 Task: Find connections with filter location Sanarate with filter topic #lawschoolwith filter profile language Potuguese with filter current company State Bank of India with filter school Shivaji College with filter industry Consumer Goods Rental with filter service category Leadership Development with filter keywords title Housekeeper
Action: Mouse moved to (622, 96)
Screenshot: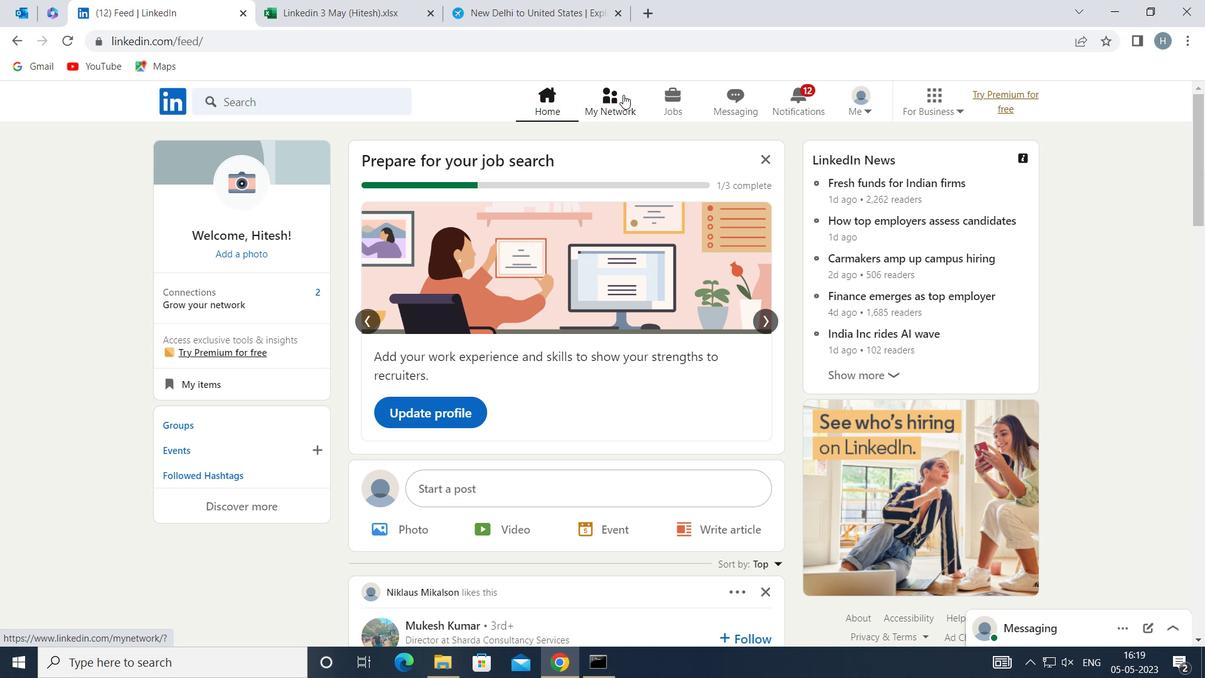 
Action: Mouse pressed left at (622, 96)
Screenshot: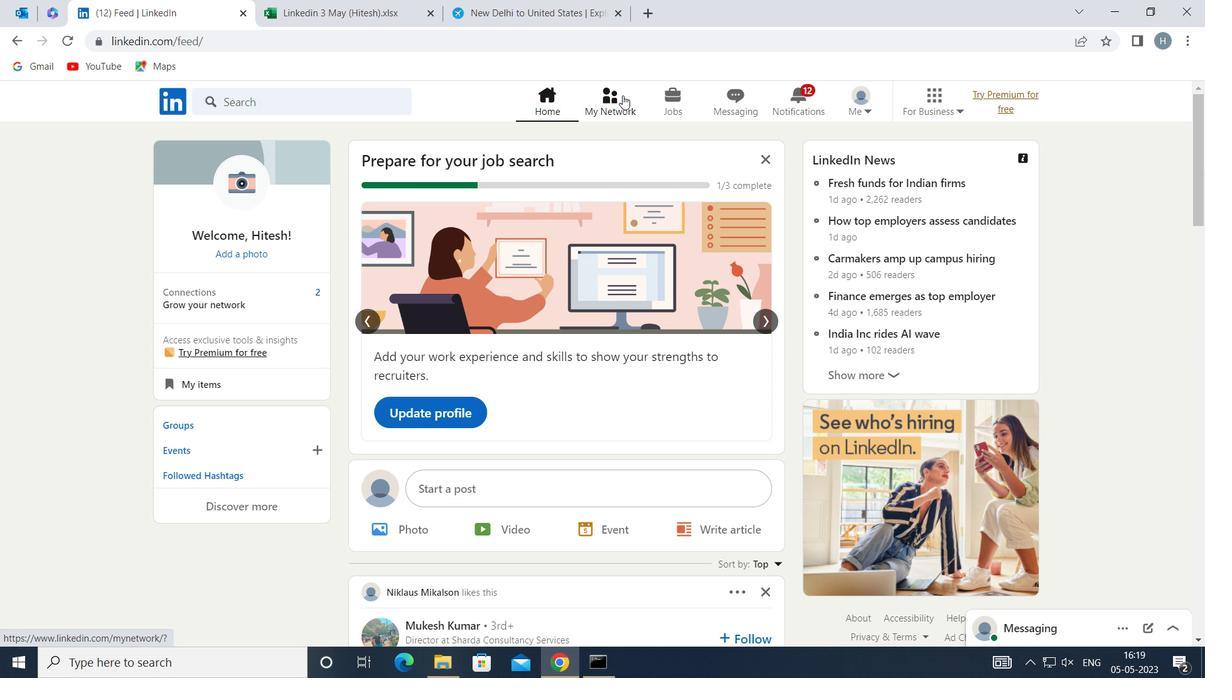 
Action: Mouse moved to (339, 189)
Screenshot: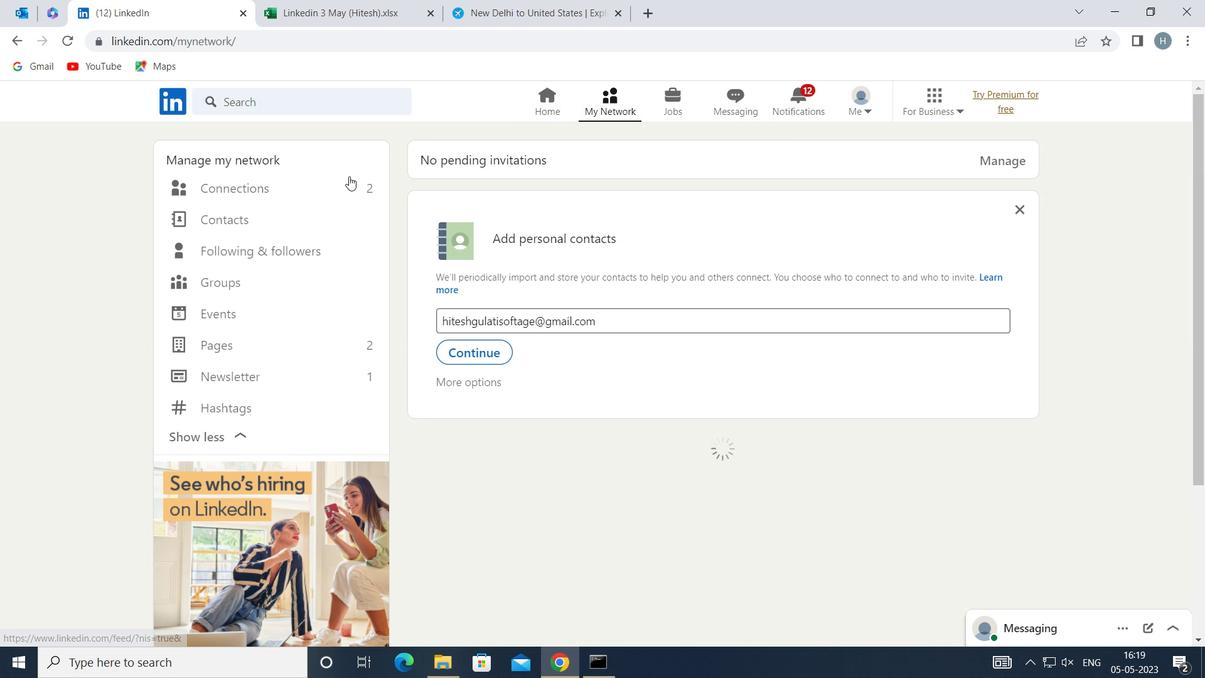 
Action: Mouse pressed left at (339, 189)
Screenshot: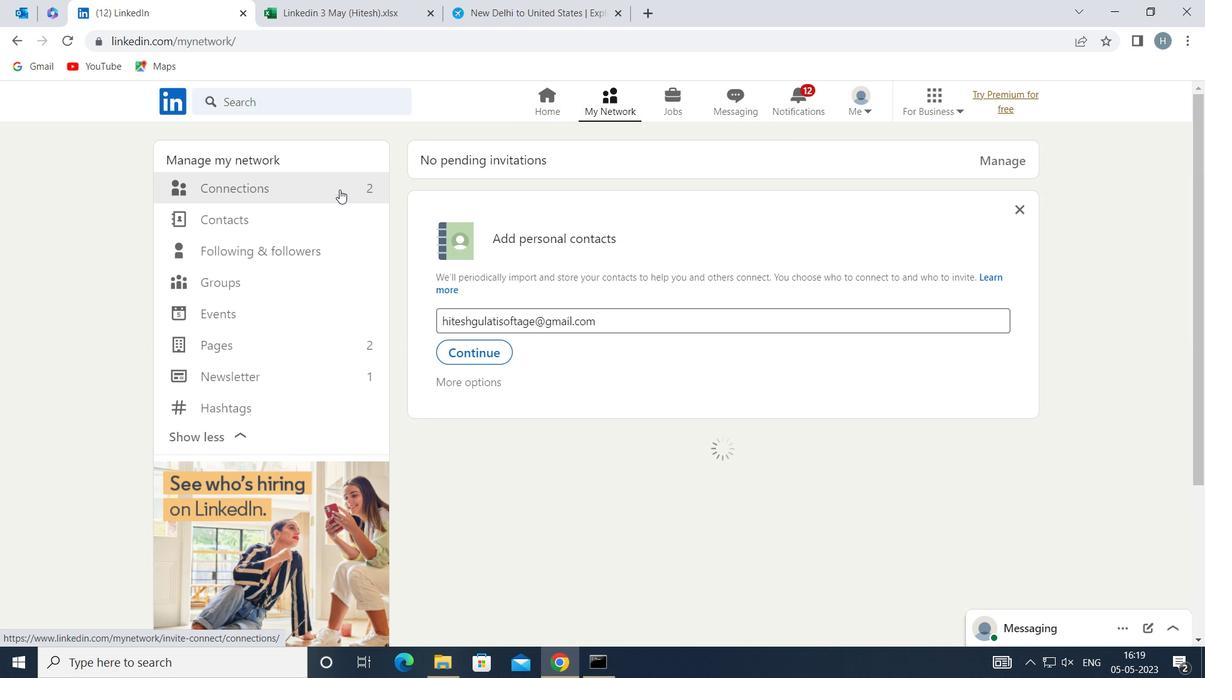 
Action: Mouse moved to (734, 186)
Screenshot: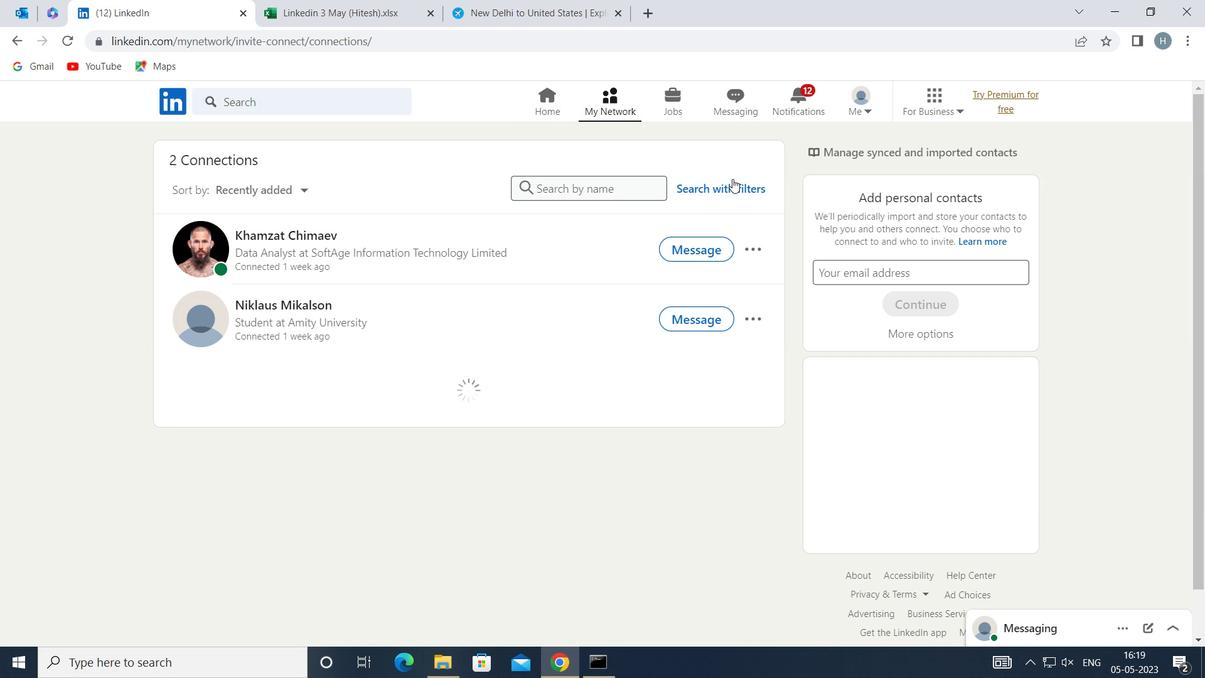 
Action: Mouse pressed left at (734, 186)
Screenshot: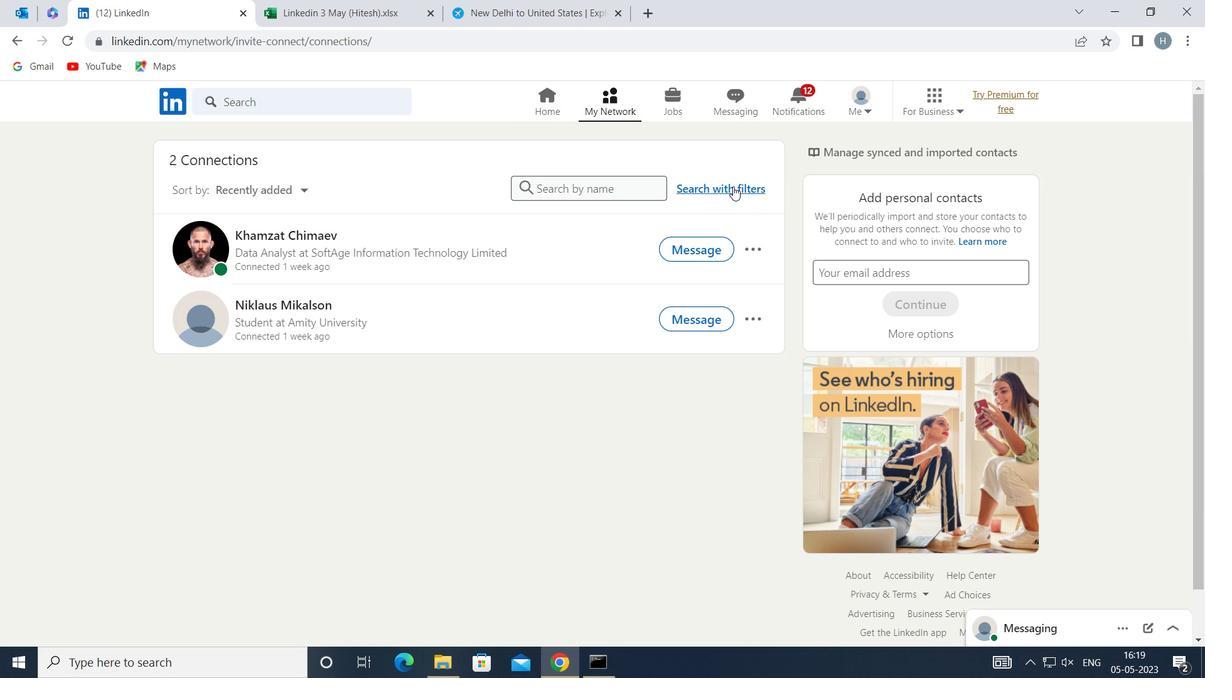 
Action: Mouse moved to (665, 141)
Screenshot: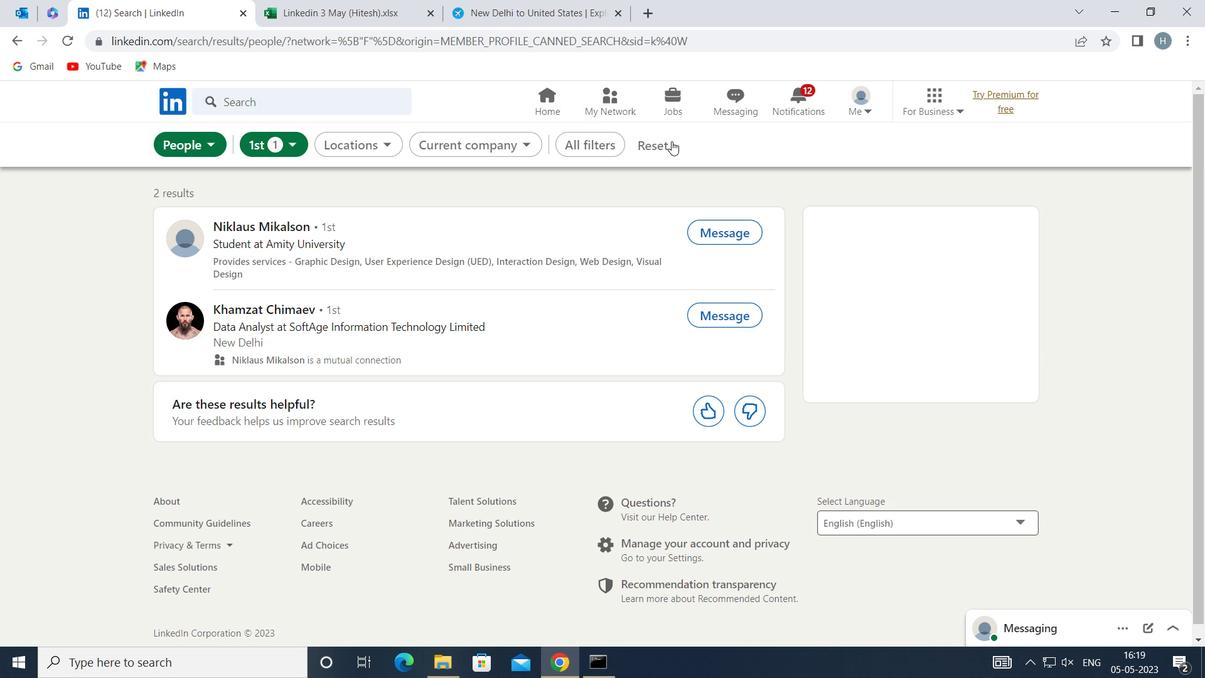 
Action: Mouse pressed left at (665, 141)
Screenshot: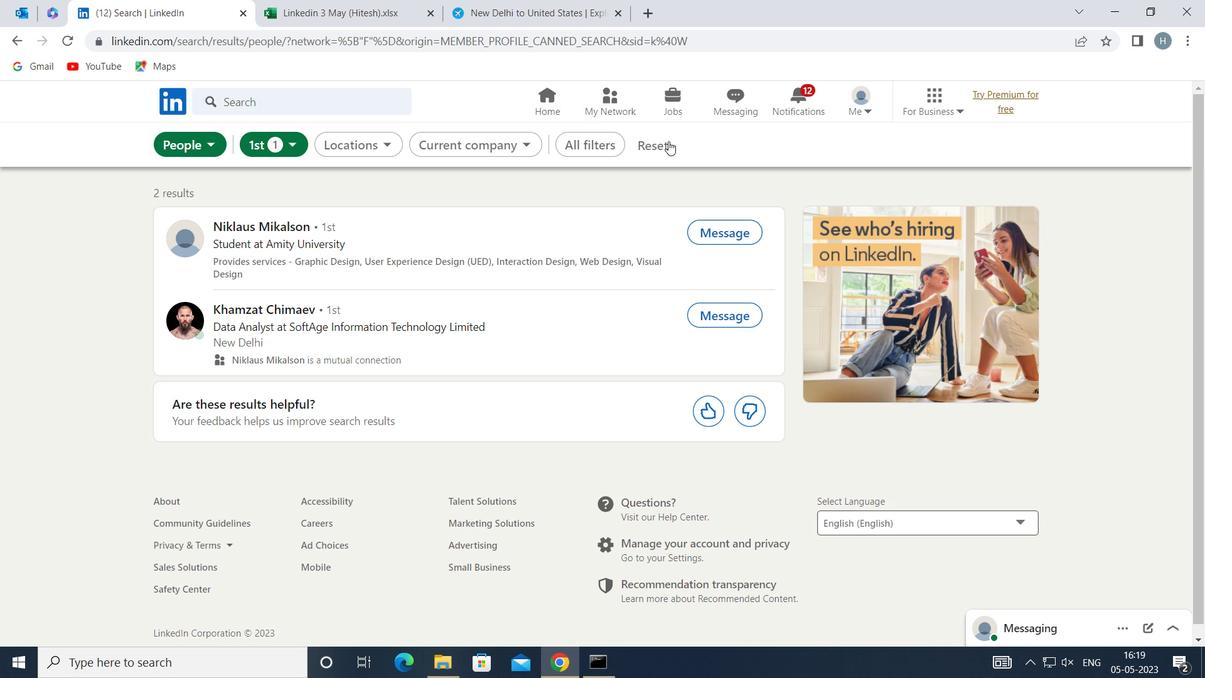 
Action: Mouse moved to (624, 149)
Screenshot: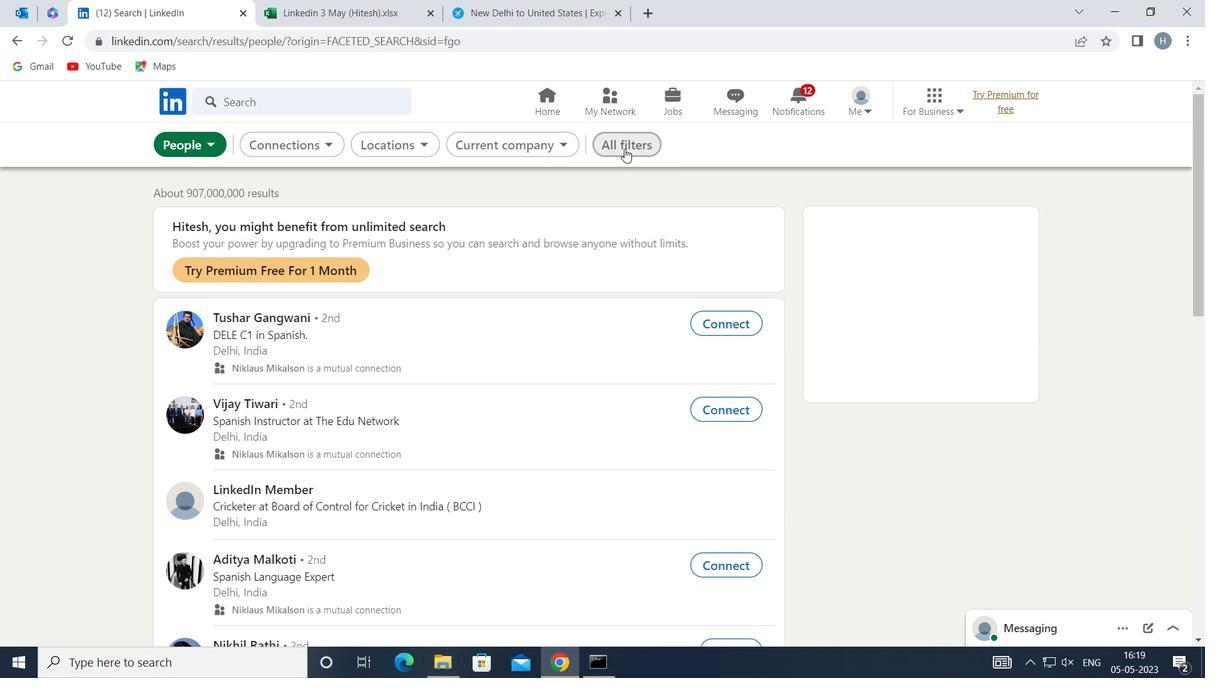 
Action: Mouse pressed left at (624, 149)
Screenshot: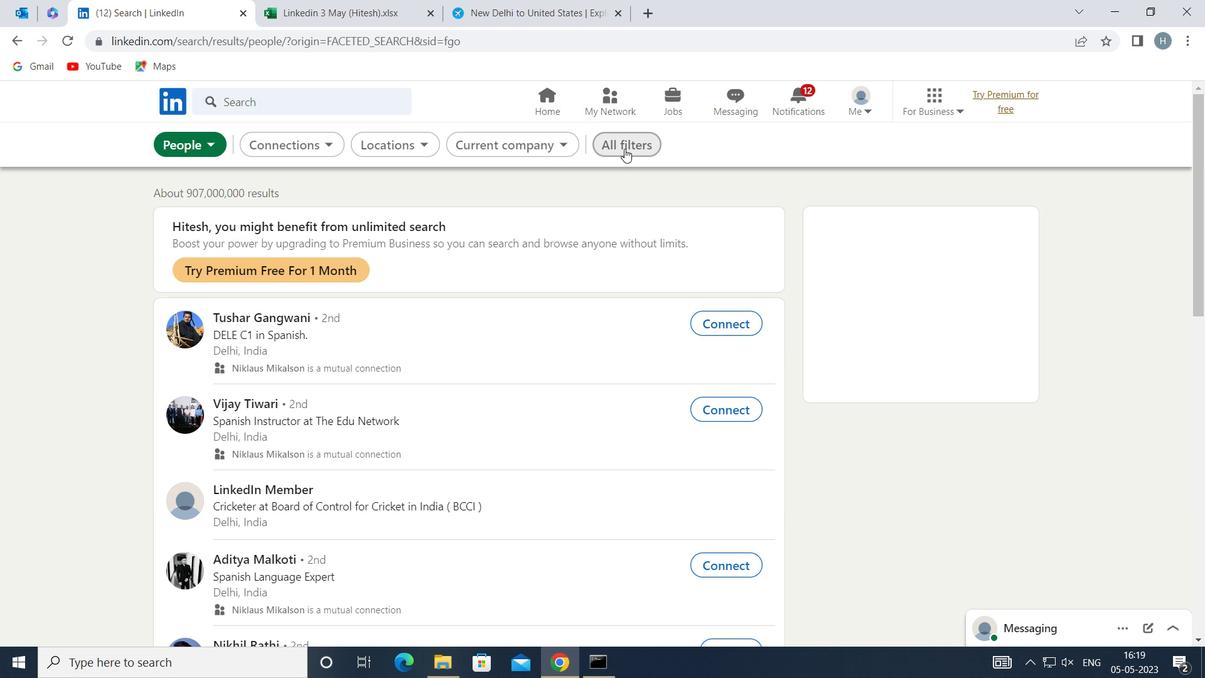 
Action: Mouse moved to (1036, 373)
Screenshot: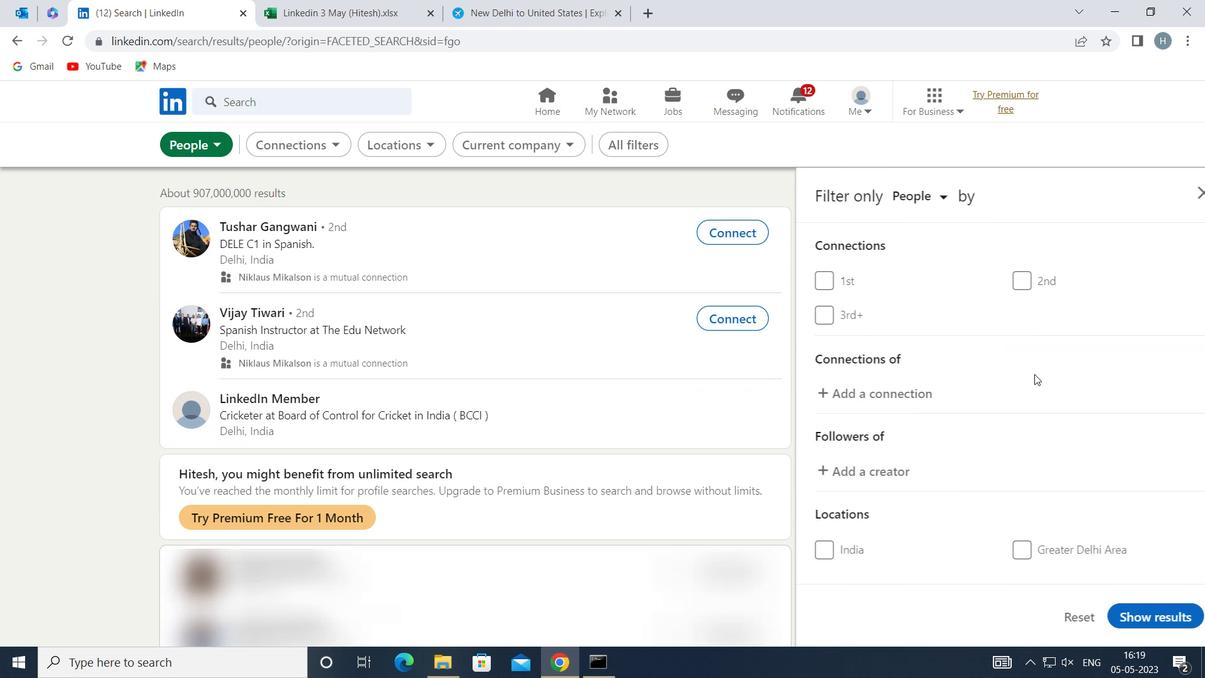
Action: Mouse scrolled (1036, 372) with delta (0, 0)
Screenshot: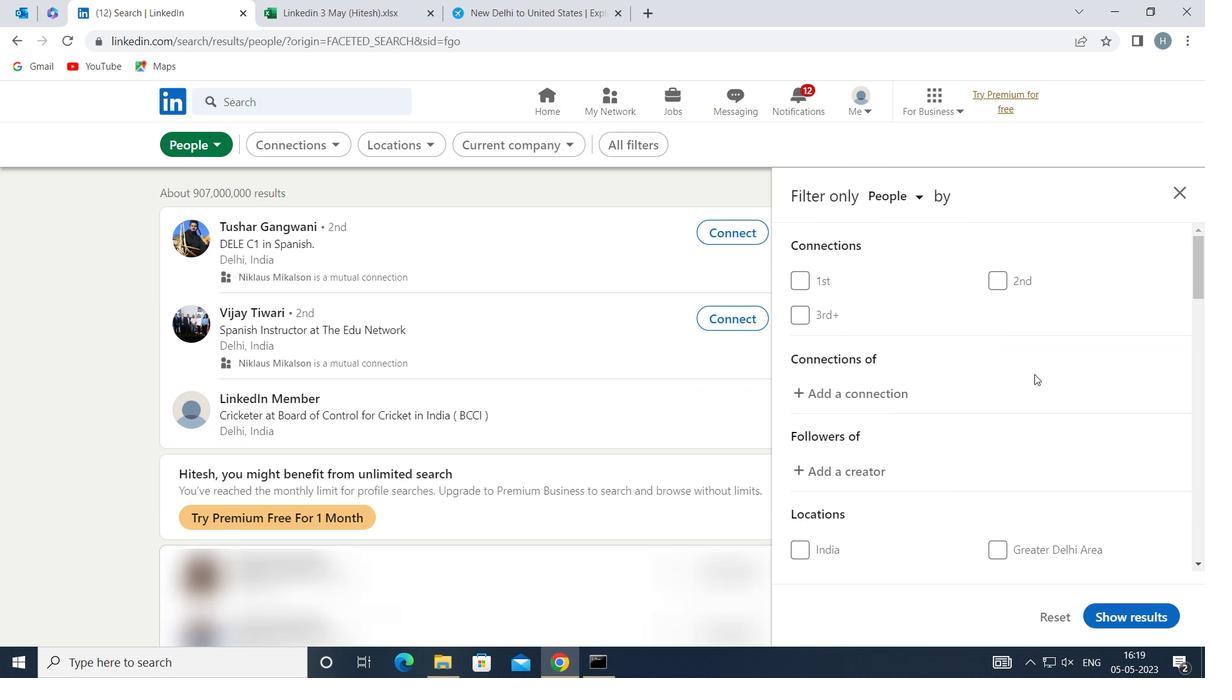 
Action: Mouse scrolled (1036, 372) with delta (0, 0)
Screenshot: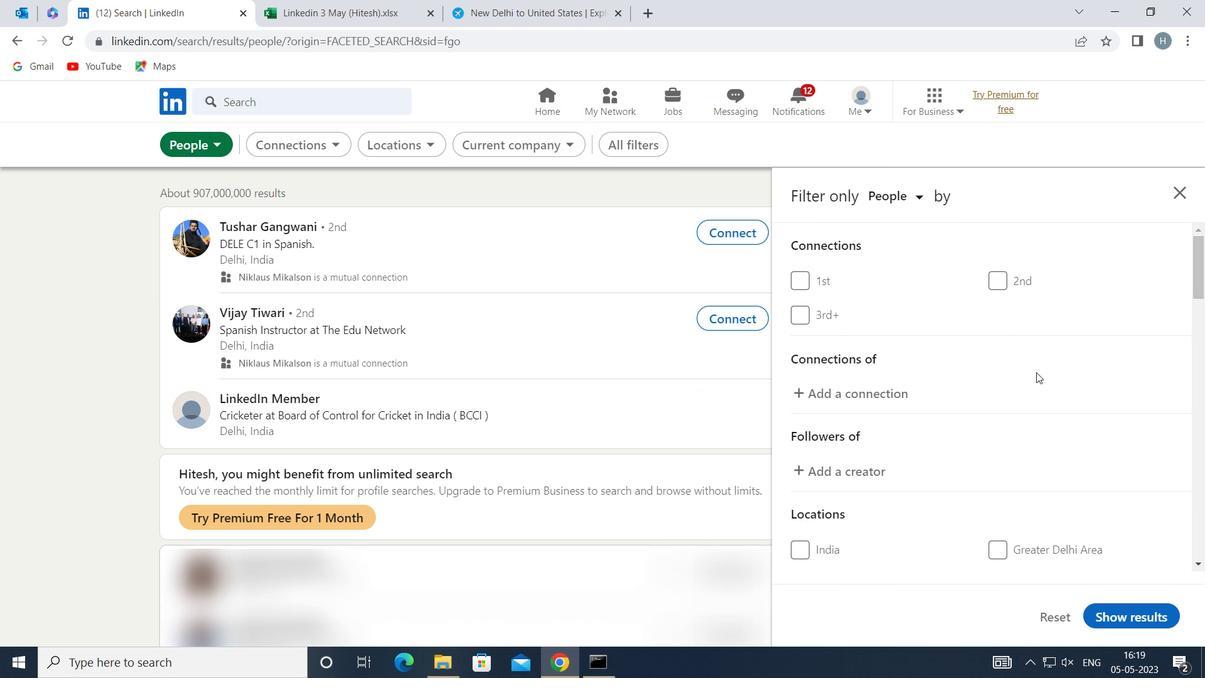 
Action: Mouse scrolled (1036, 372) with delta (0, 0)
Screenshot: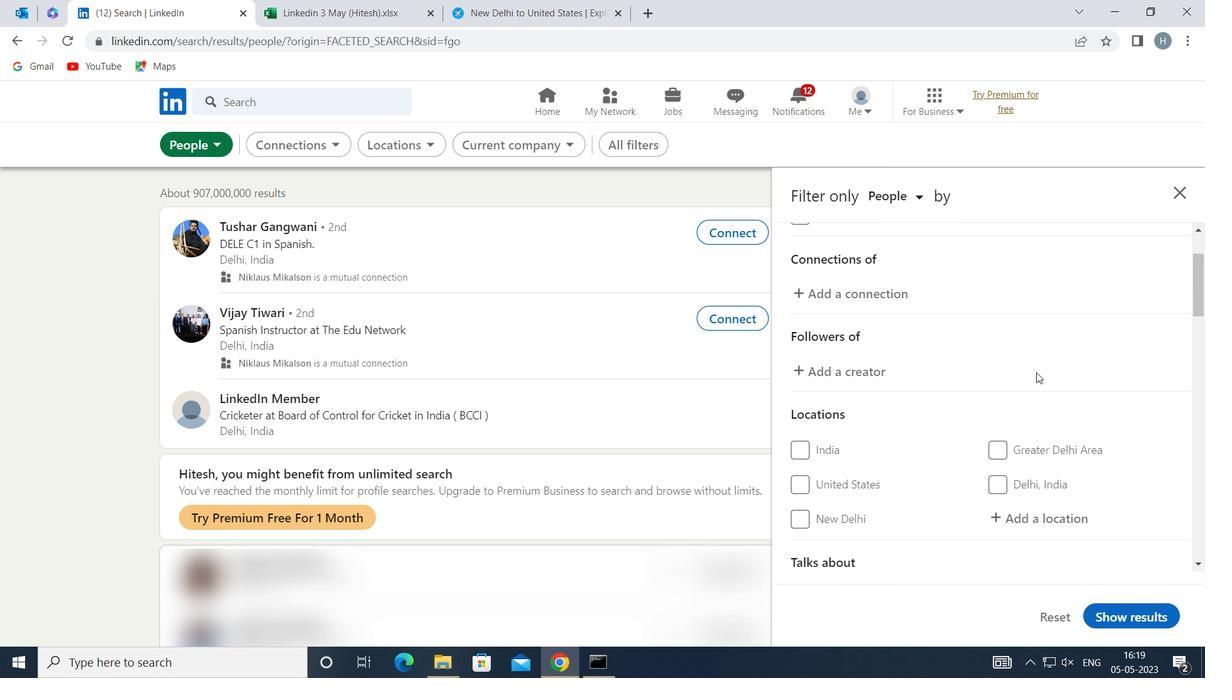 
Action: Mouse moved to (1040, 386)
Screenshot: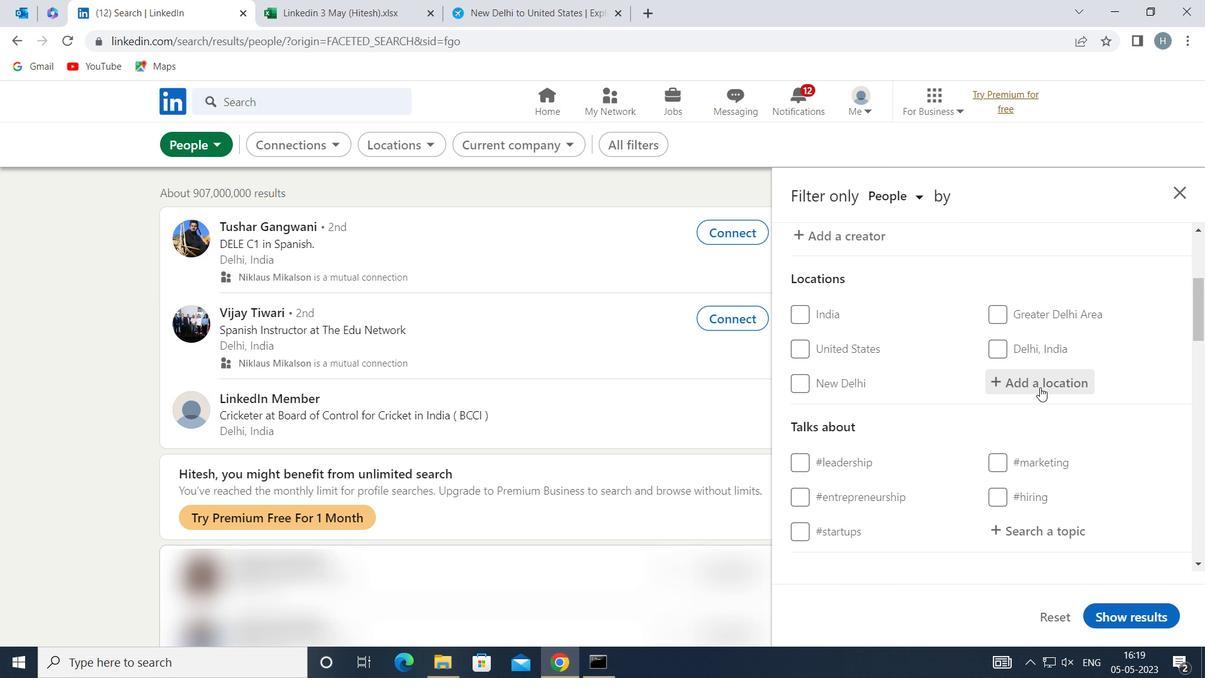 
Action: Mouse pressed left at (1040, 386)
Screenshot: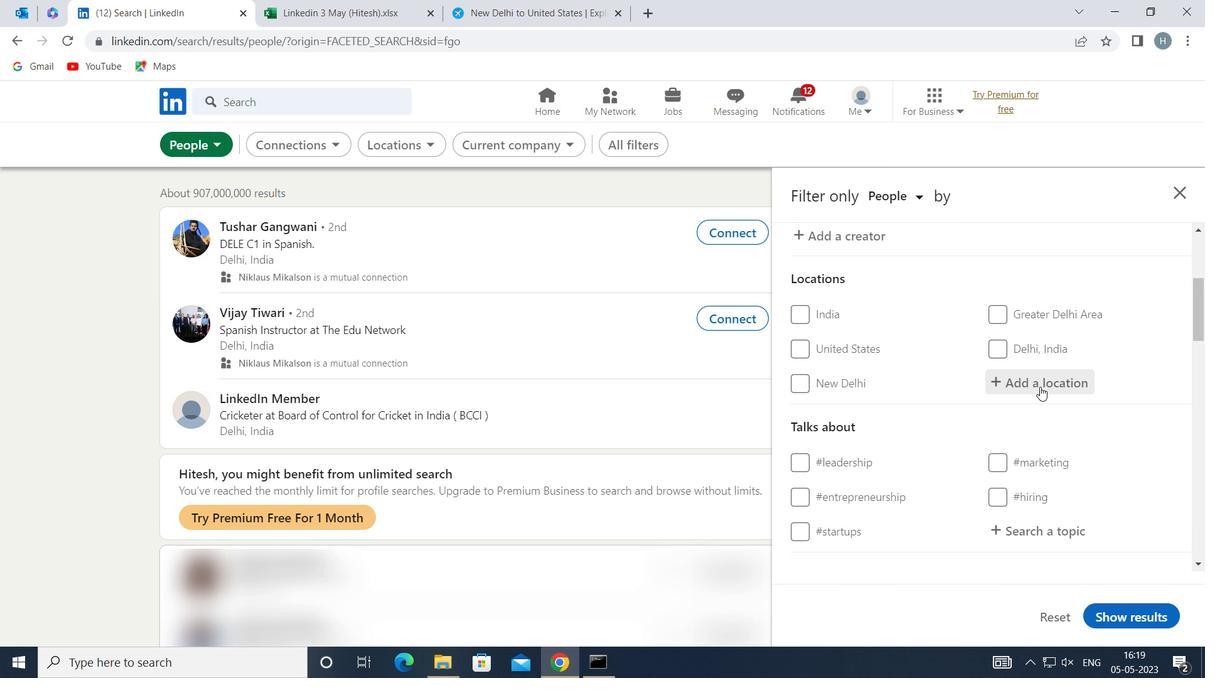 
Action: Key pressed <Key.shift><Key.shift>SANARATE<Key.space>
Screenshot: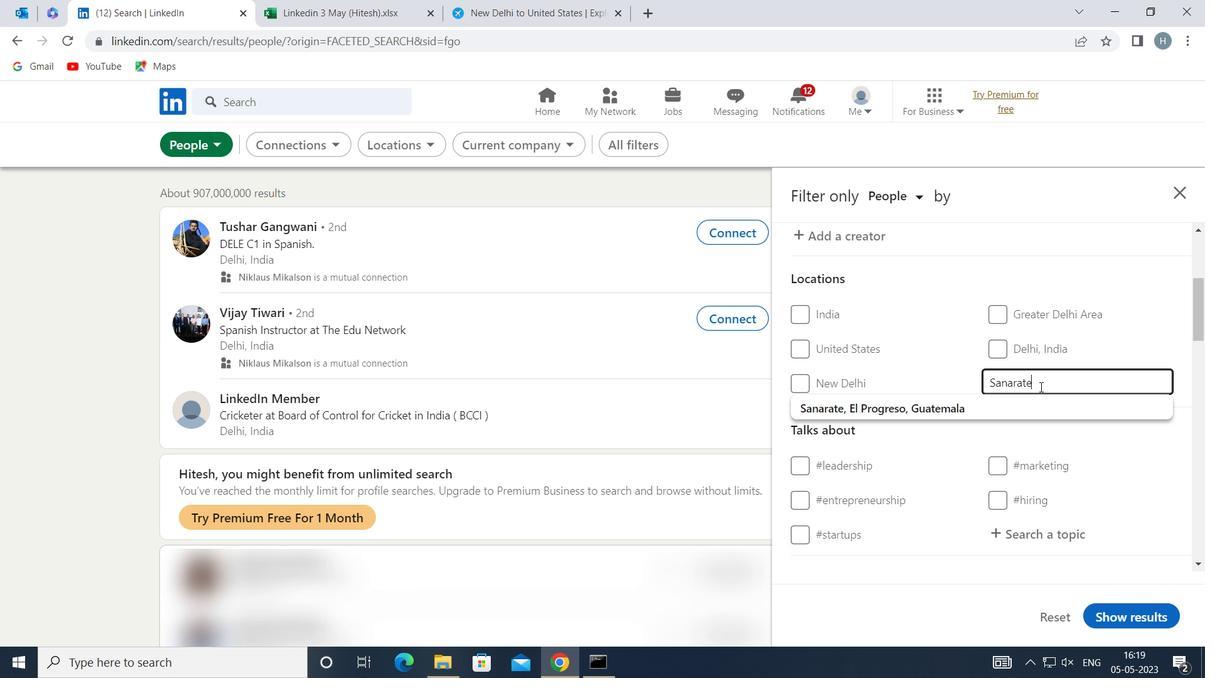 
Action: Mouse moved to (1083, 412)
Screenshot: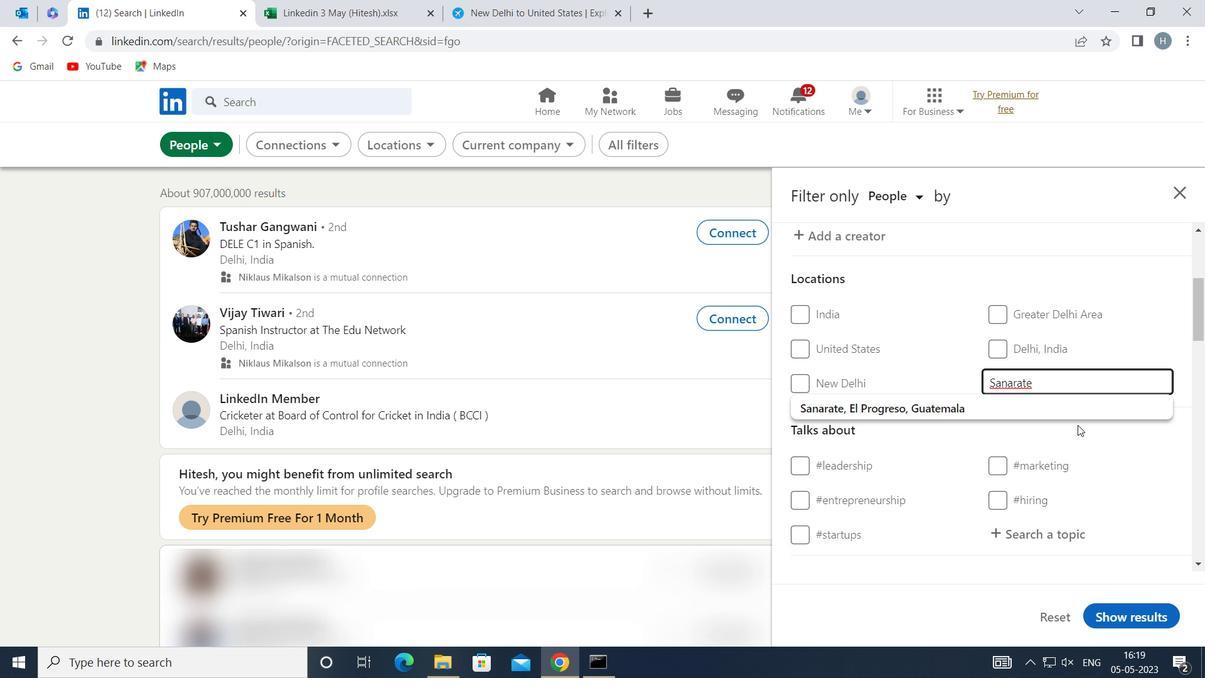 
Action: Mouse pressed left at (1083, 412)
Screenshot: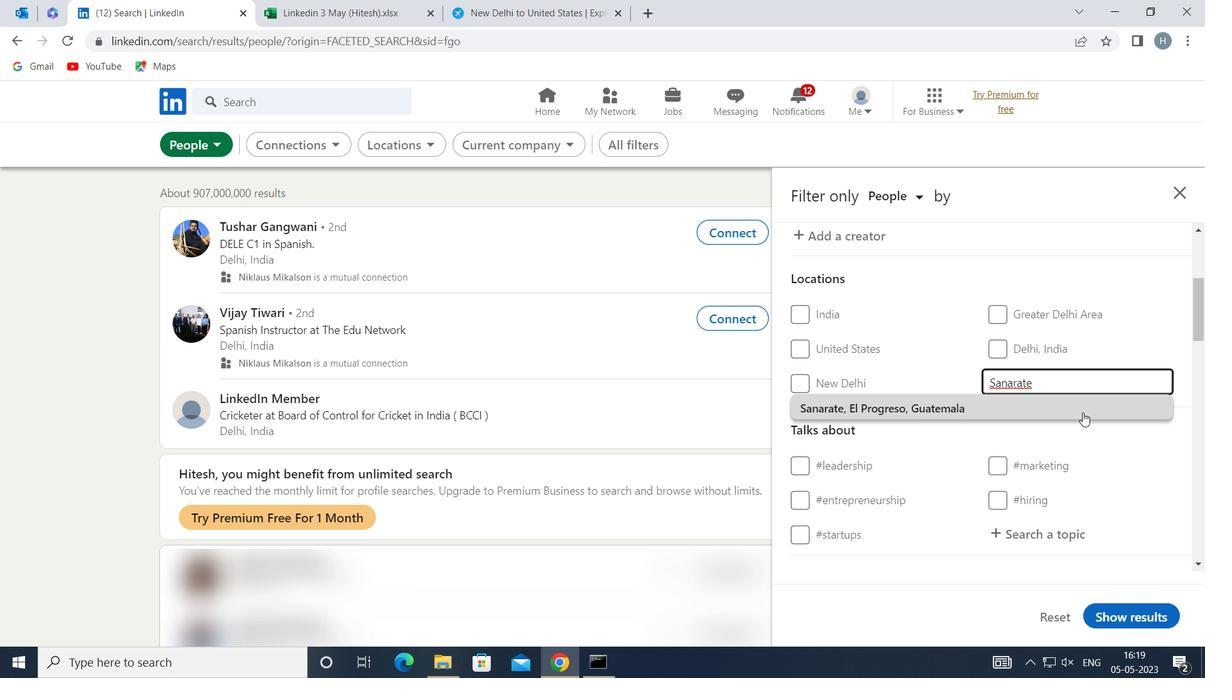 
Action: Mouse moved to (1083, 410)
Screenshot: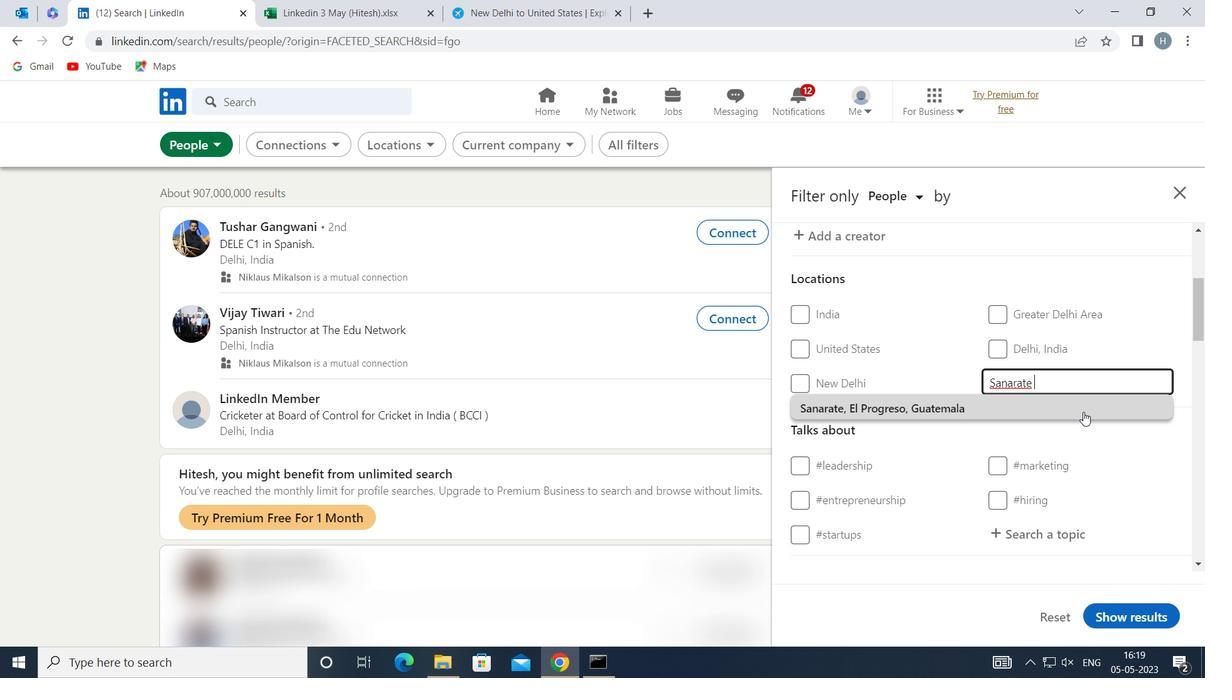 
Action: Mouse scrolled (1083, 410) with delta (0, 0)
Screenshot: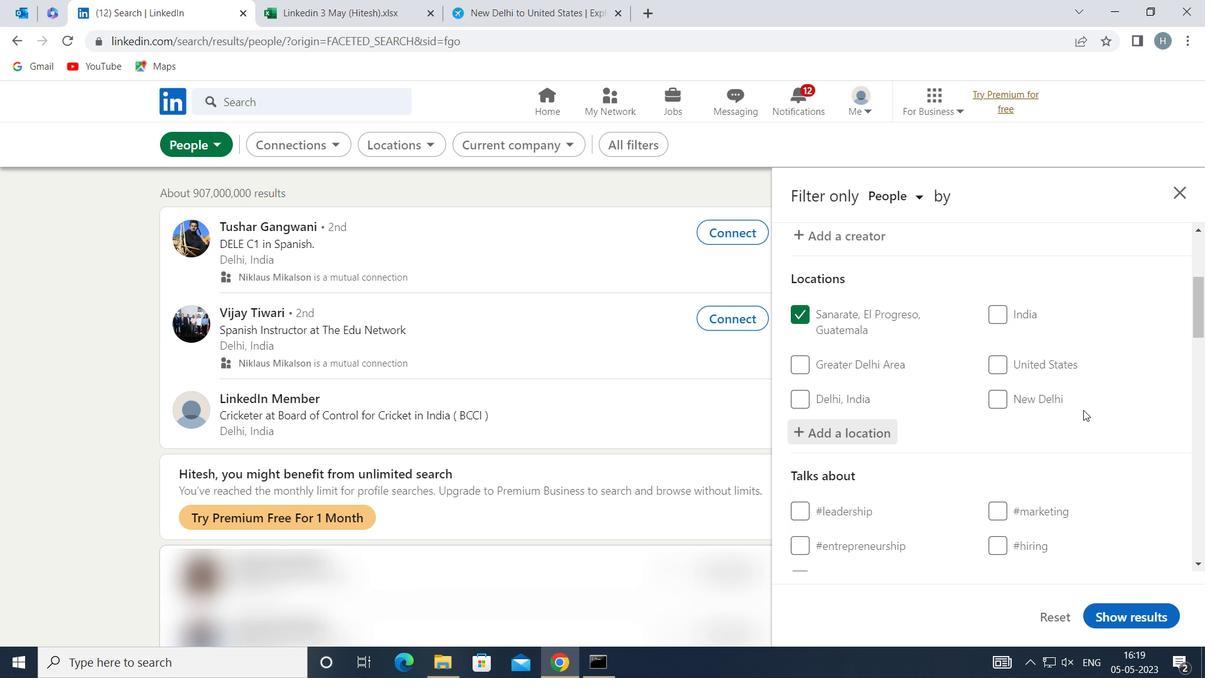 
Action: Mouse moved to (1083, 410)
Screenshot: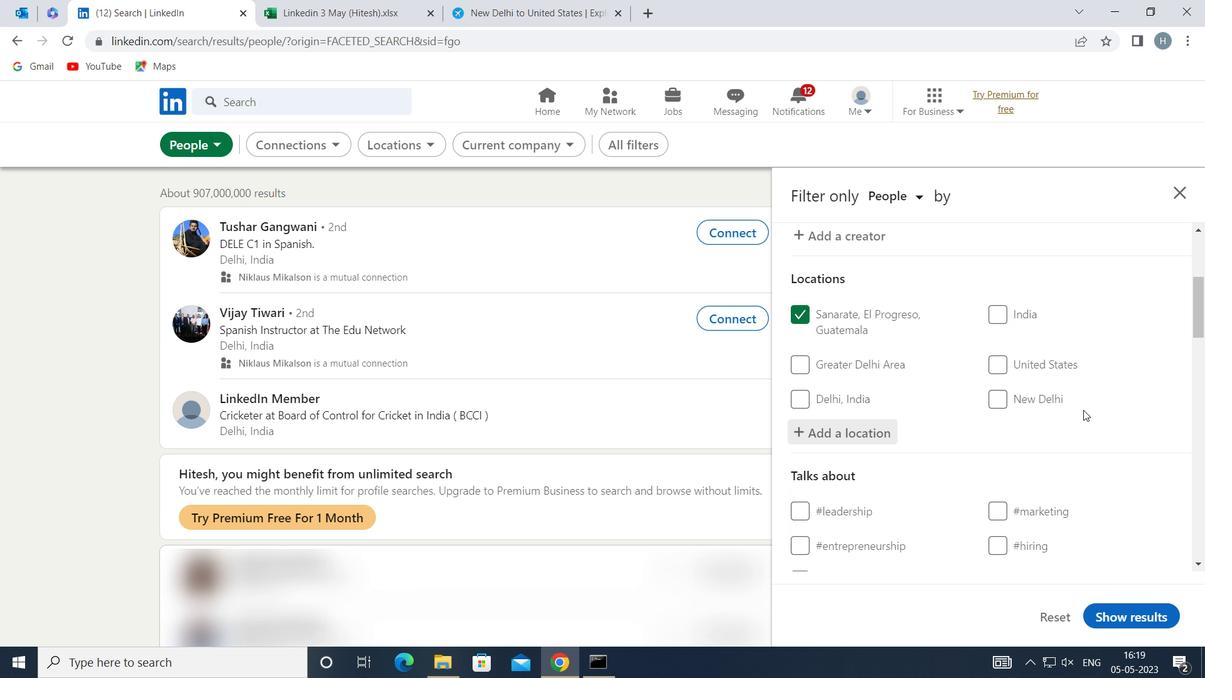 
Action: Mouse scrolled (1083, 409) with delta (0, 0)
Screenshot: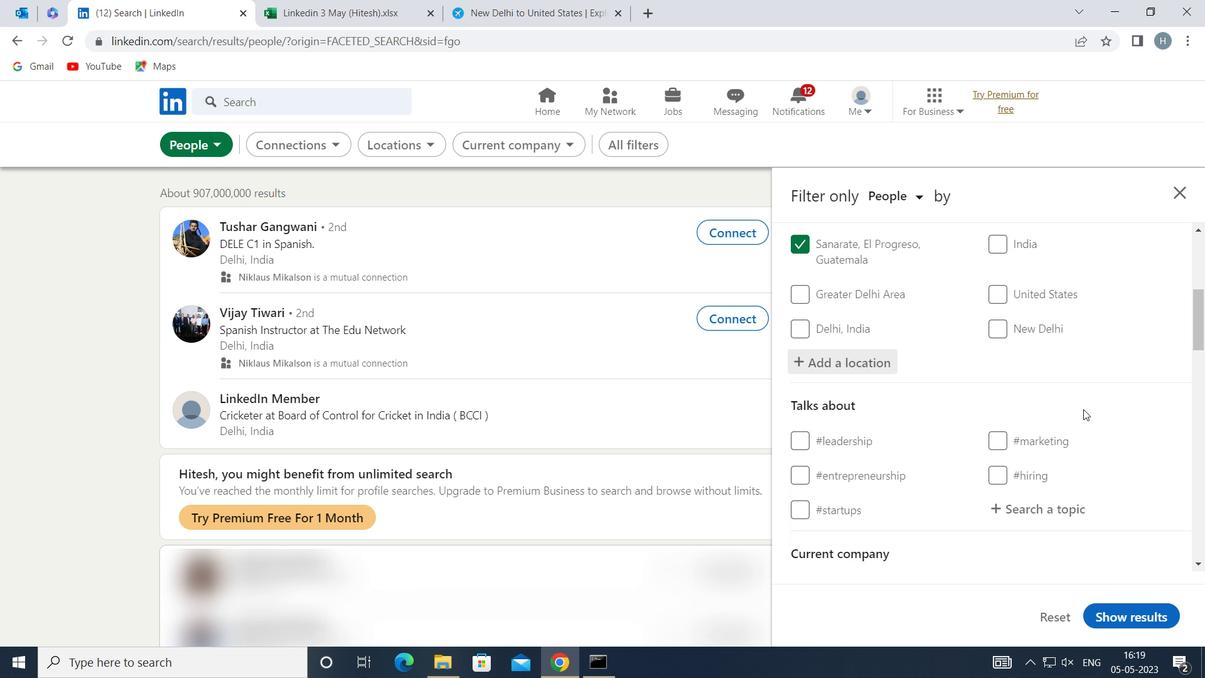 
Action: Mouse moved to (1053, 420)
Screenshot: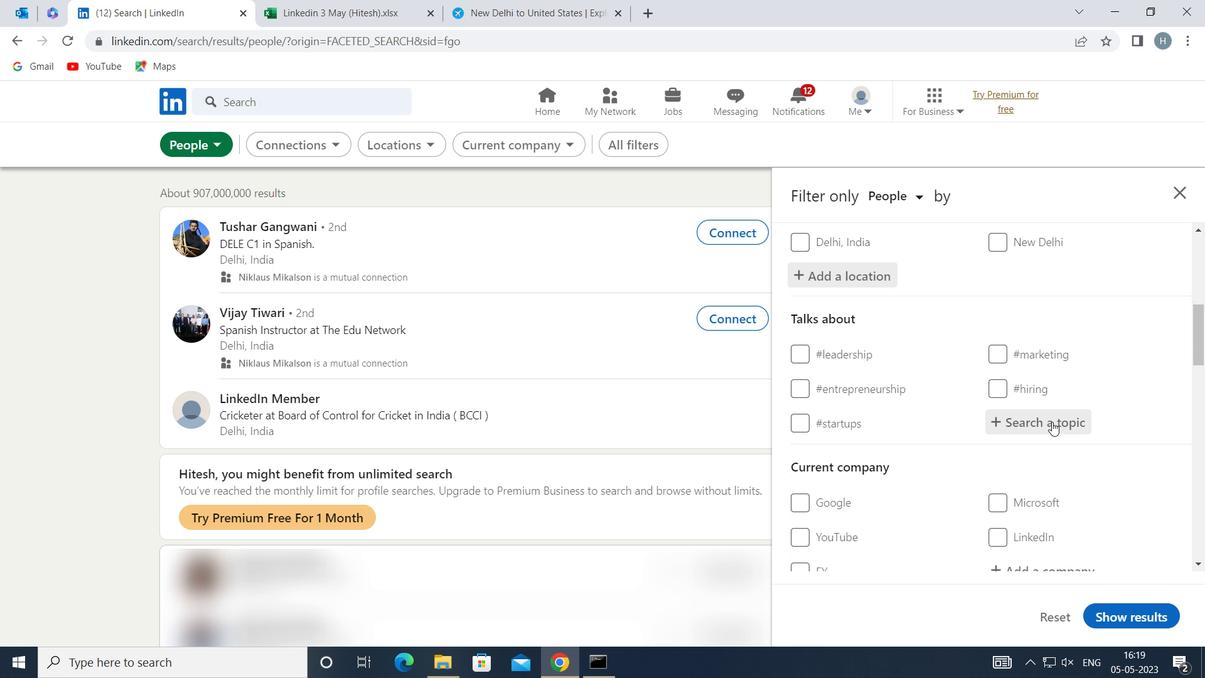 
Action: Mouse pressed left at (1053, 420)
Screenshot: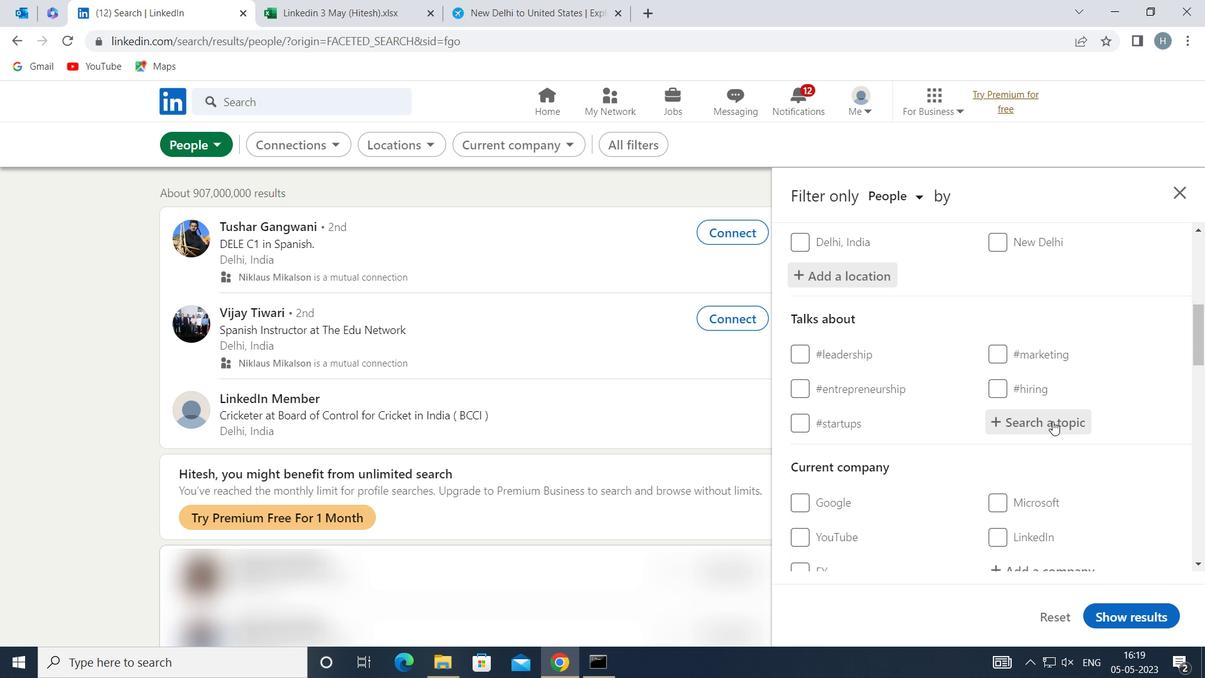 
Action: Key pressed LAWSCHOOL
Screenshot: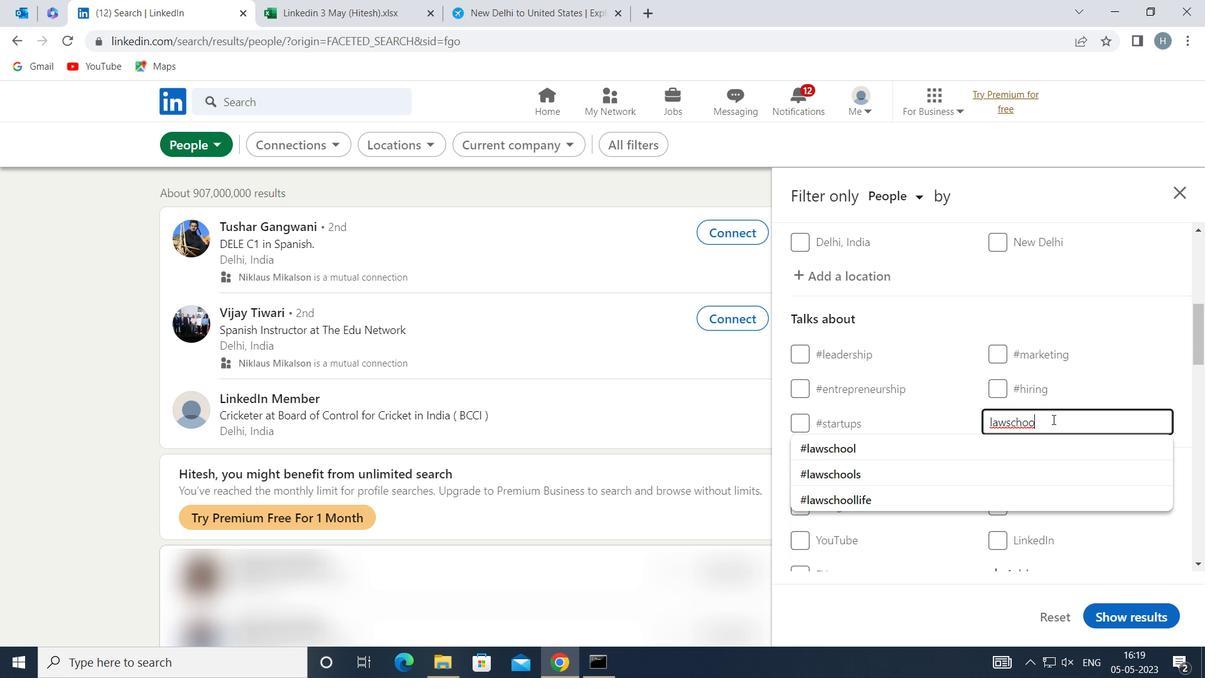 
Action: Mouse moved to (1020, 447)
Screenshot: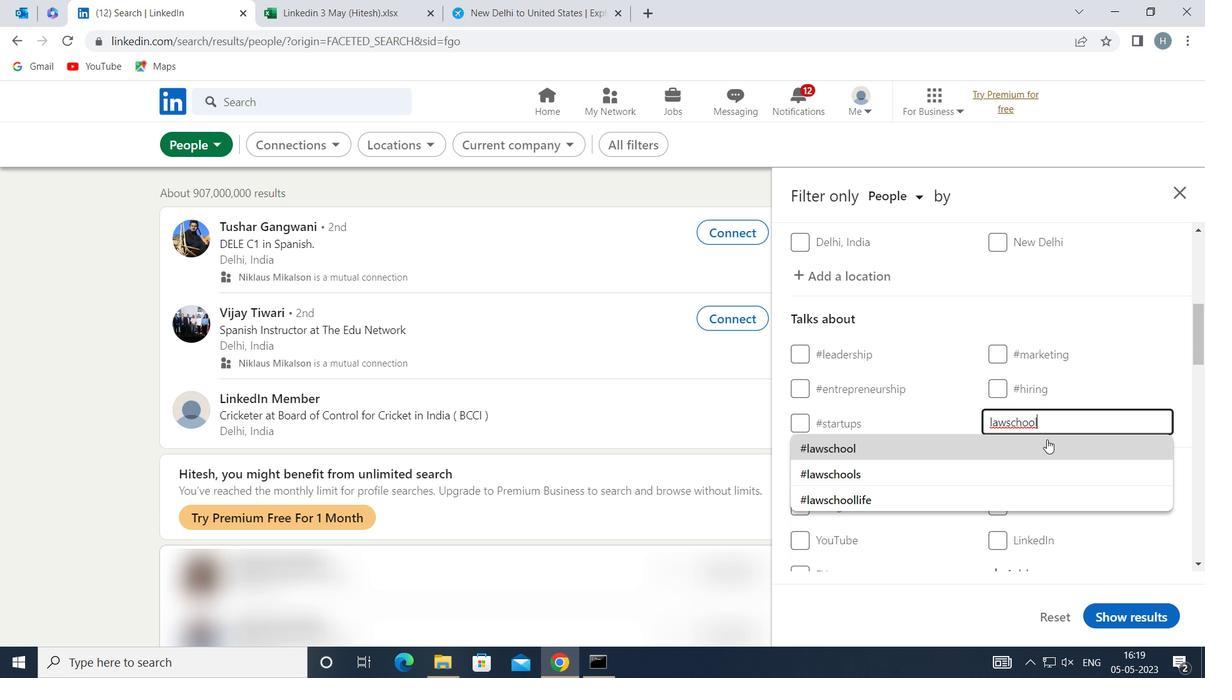 
Action: Mouse pressed left at (1020, 447)
Screenshot: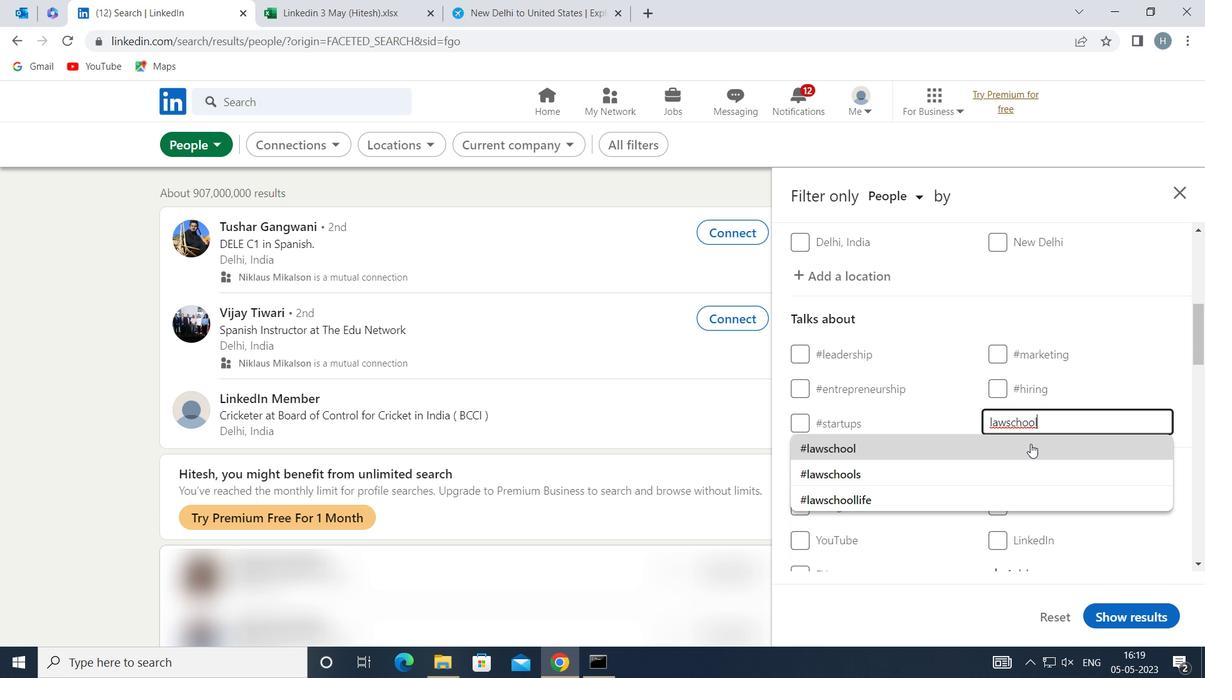 
Action: Mouse moved to (957, 428)
Screenshot: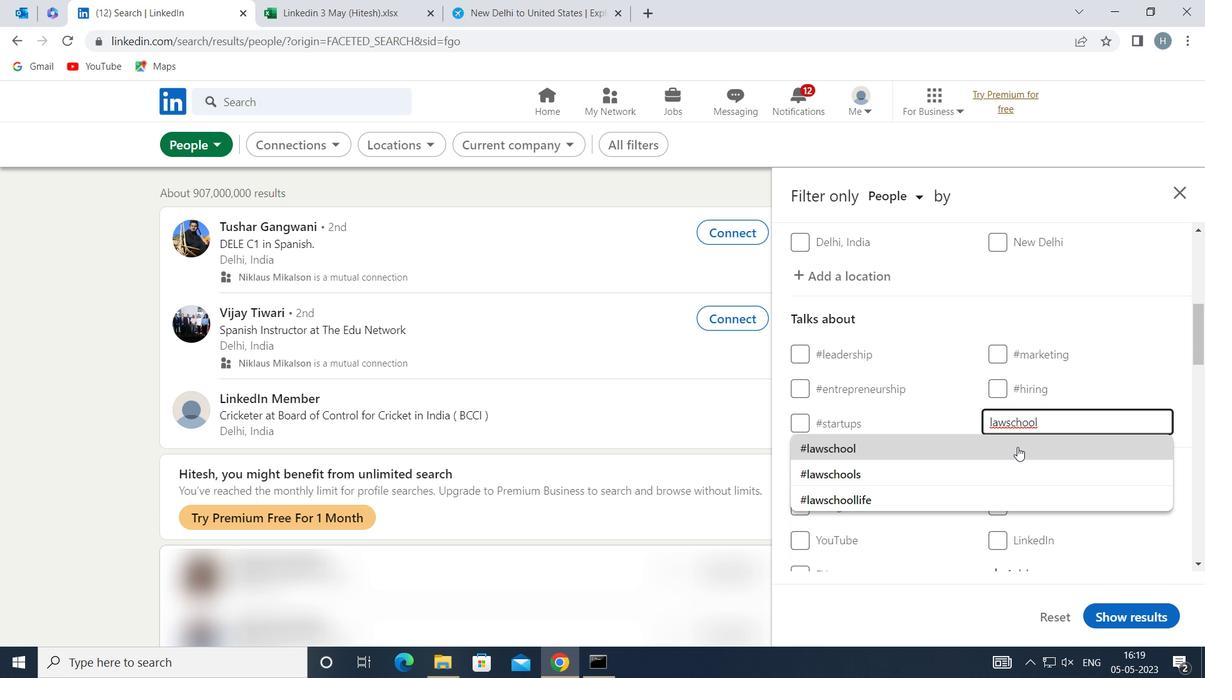 
Action: Mouse scrolled (957, 427) with delta (0, 0)
Screenshot: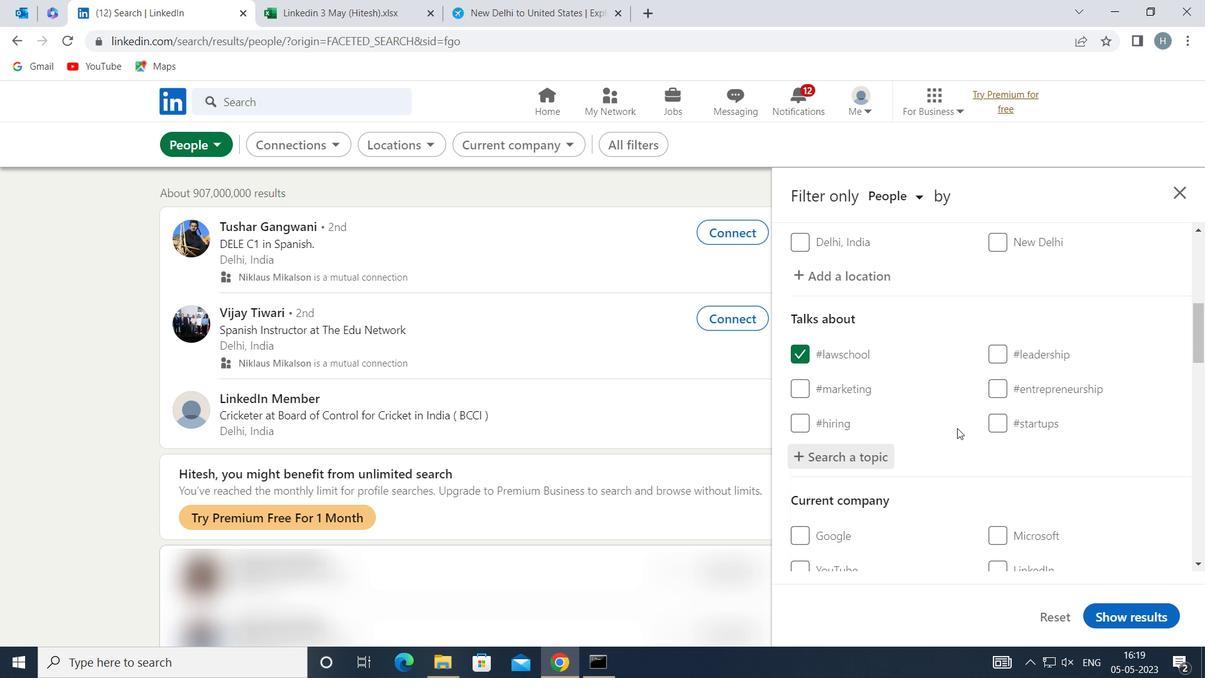 
Action: Mouse scrolled (957, 427) with delta (0, 0)
Screenshot: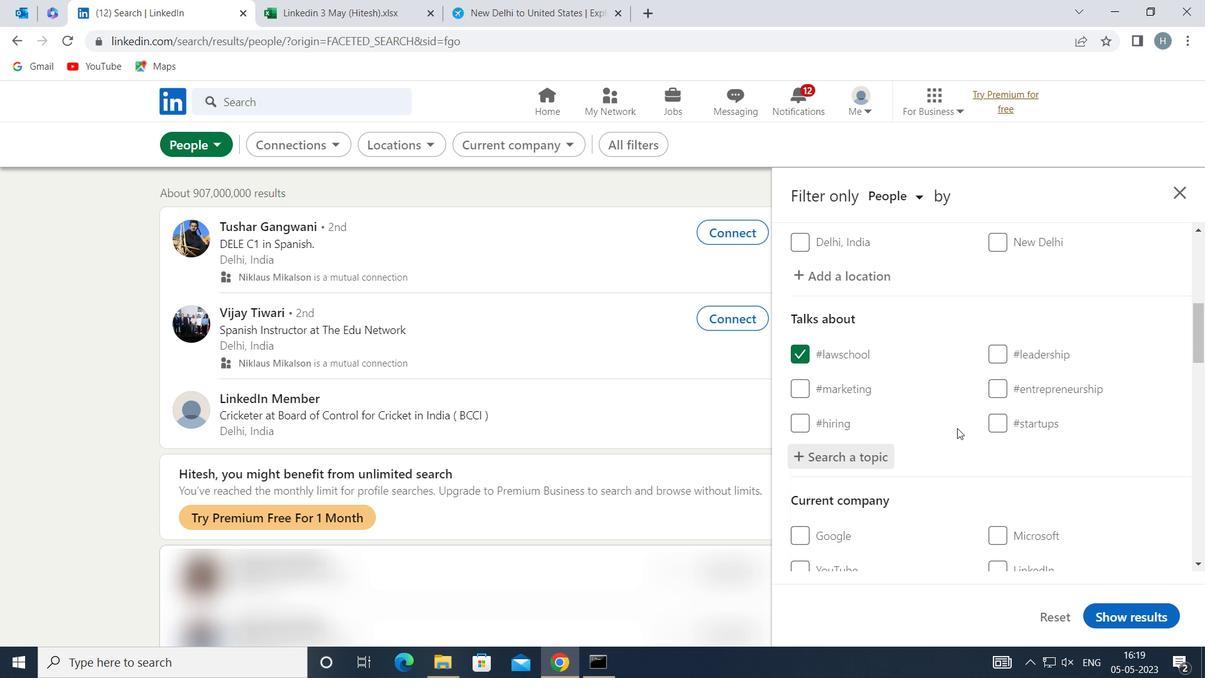 
Action: Mouse moved to (958, 423)
Screenshot: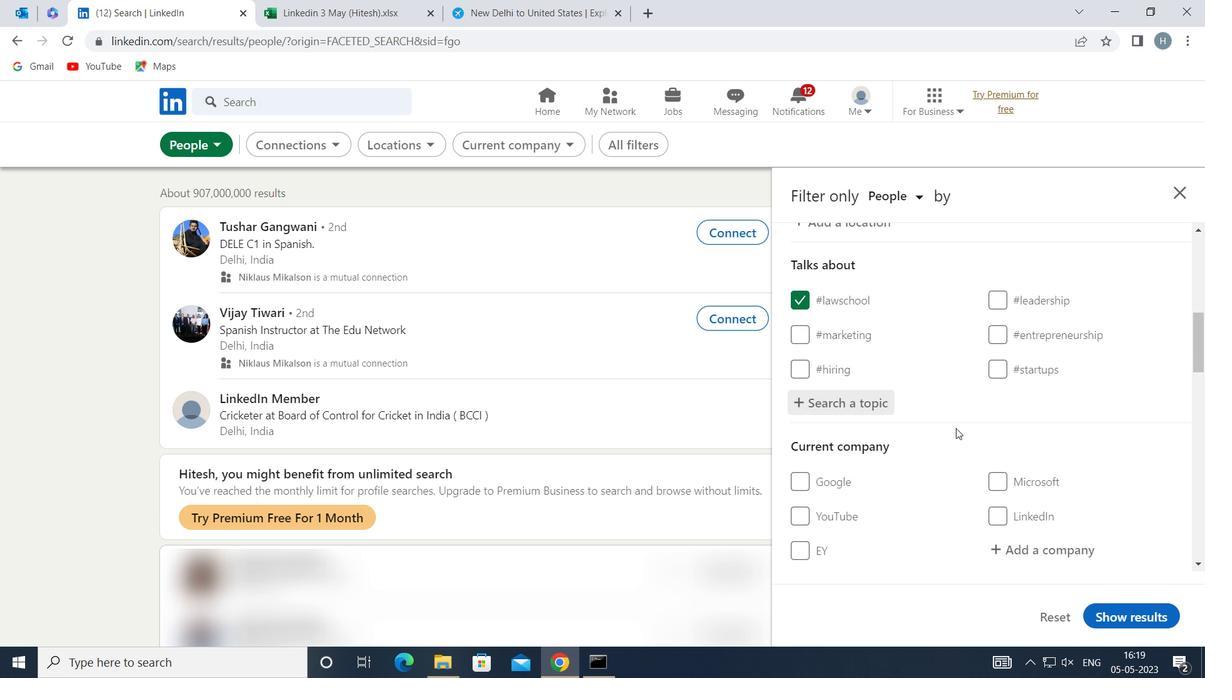 
Action: Mouse scrolled (958, 423) with delta (0, 0)
Screenshot: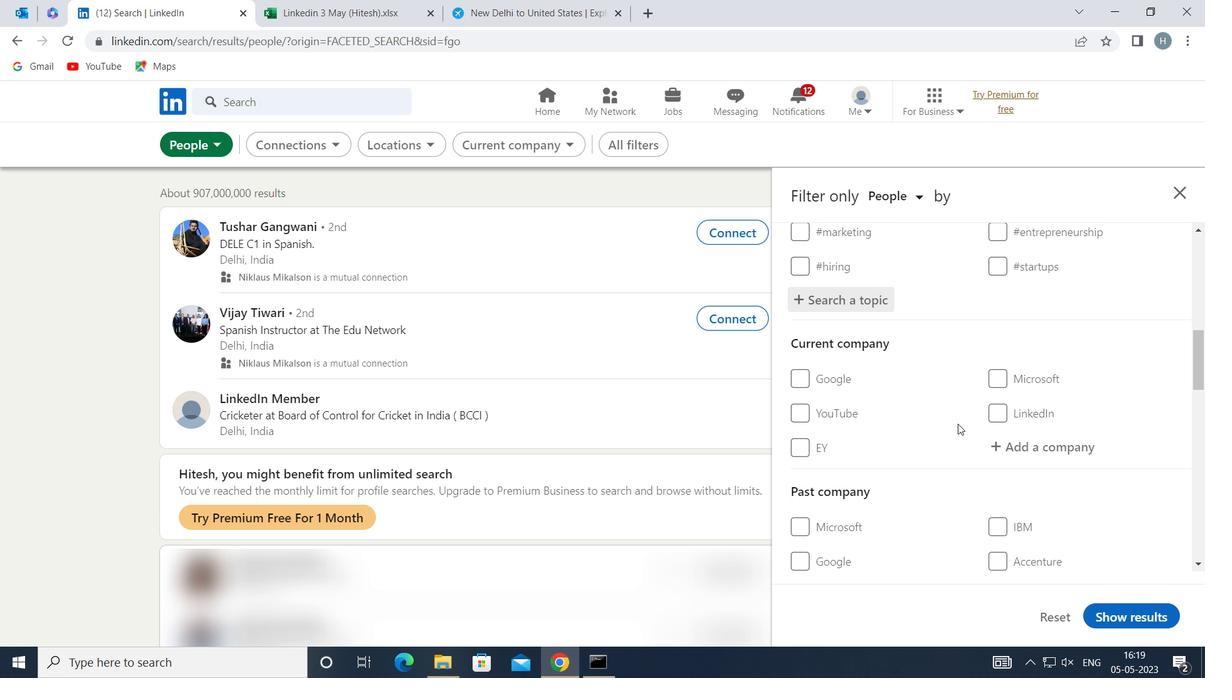 
Action: Mouse moved to (957, 415)
Screenshot: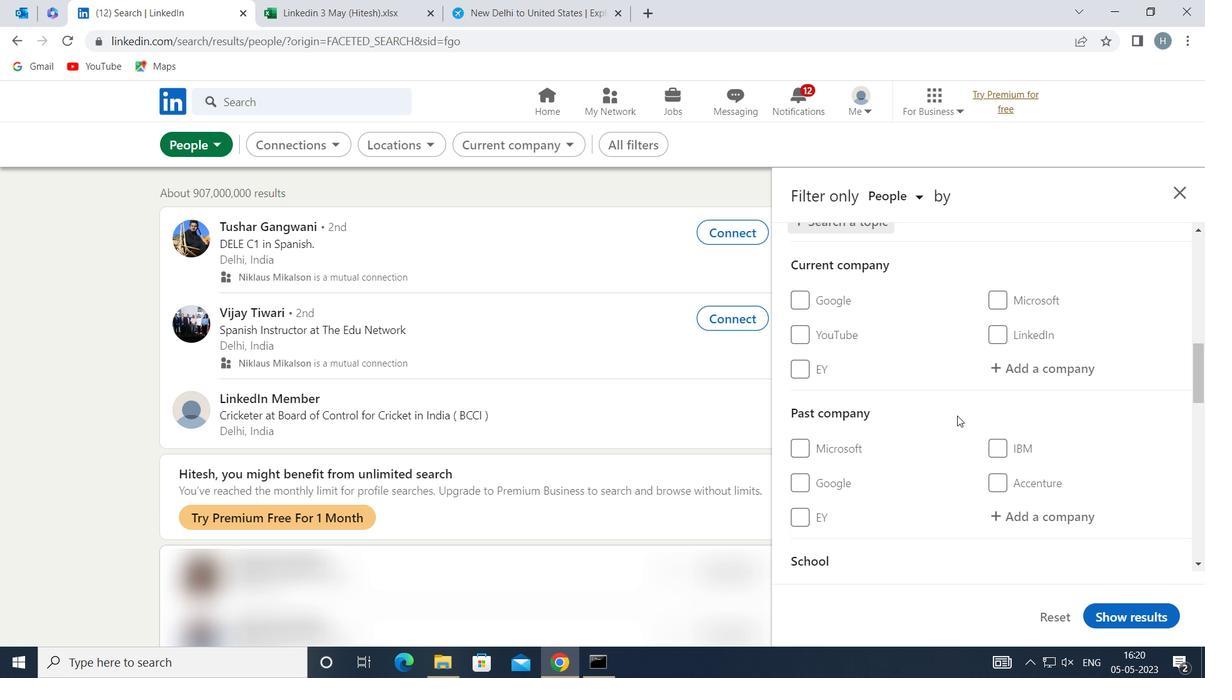 
Action: Mouse scrolled (957, 414) with delta (0, 0)
Screenshot: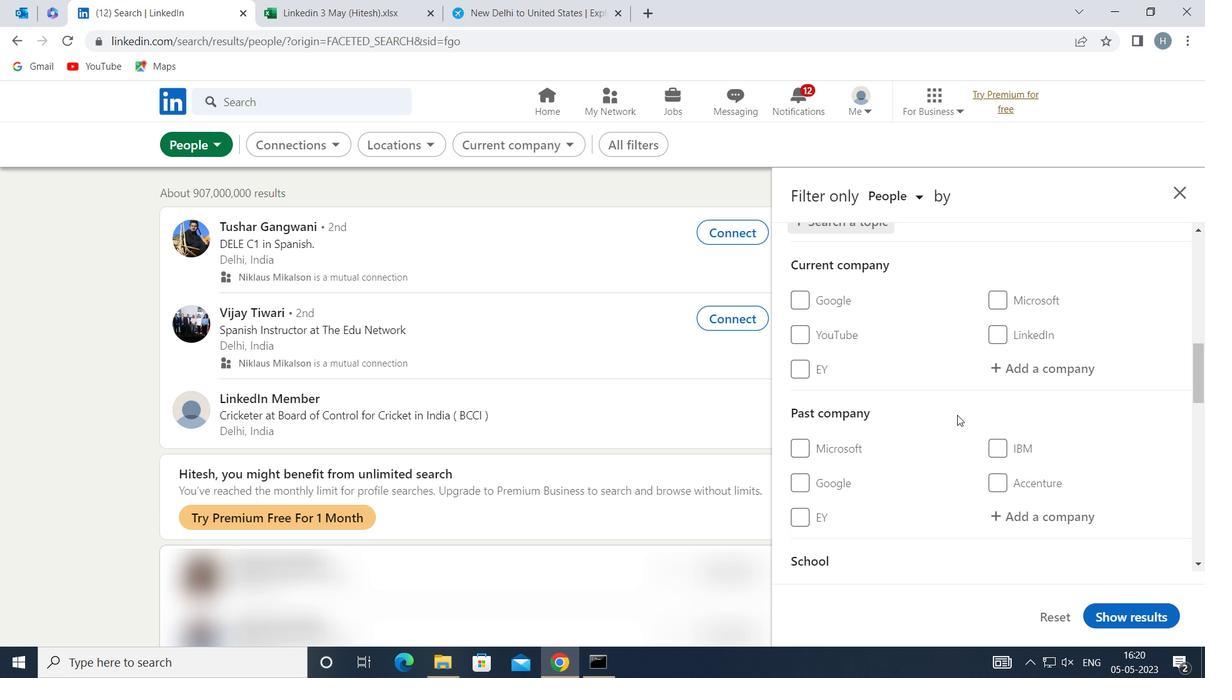 
Action: Mouse moved to (957, 415)
Screenshot: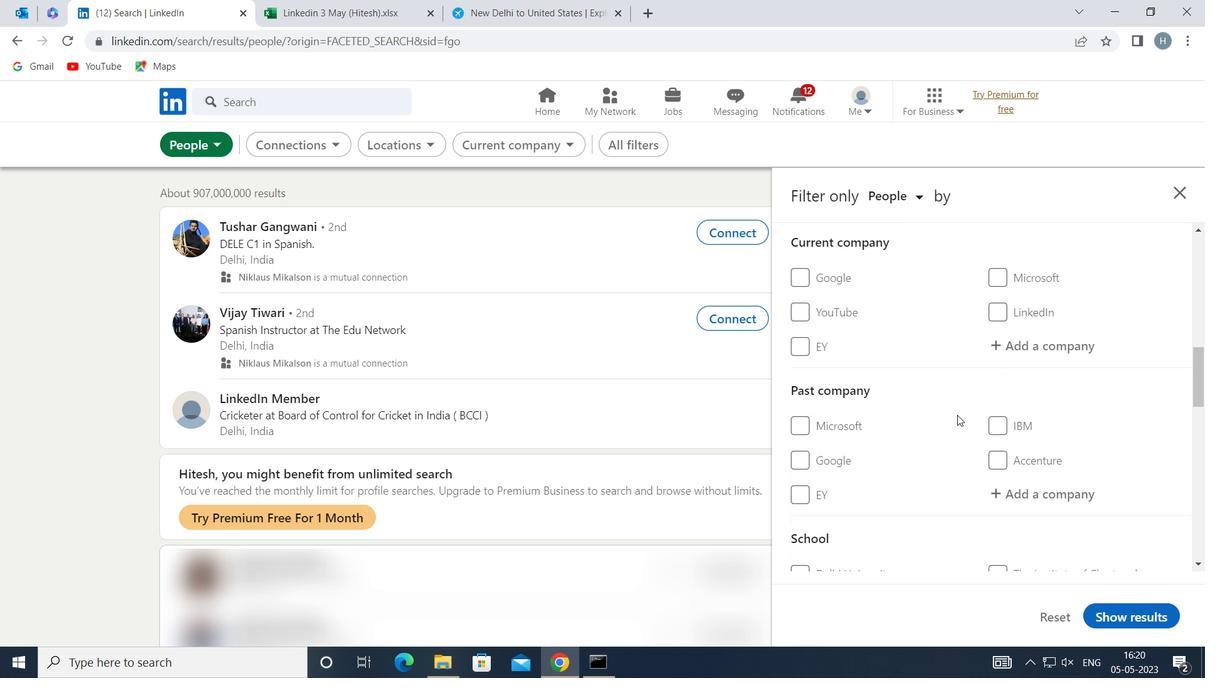
Action: Mouse scrolled (957, 414) with delta (0, 0)
Screenshot: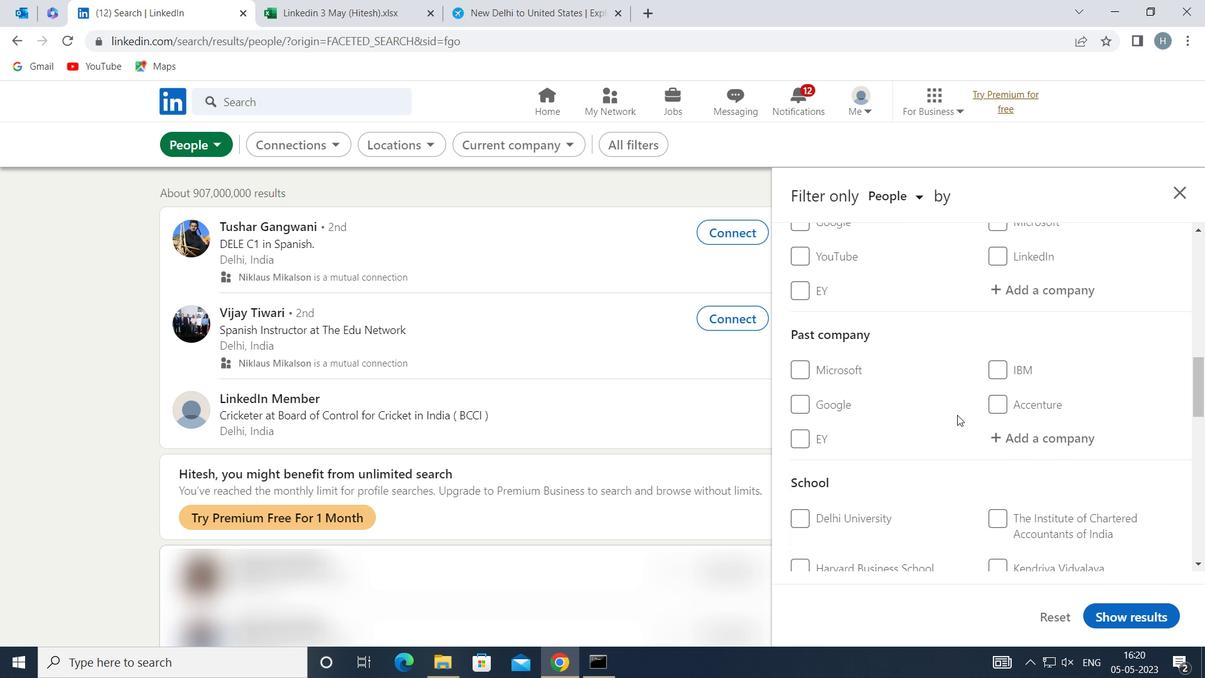 
Action: Mouse scrolled (957, 414) with delta (0, 0)
Screenshot: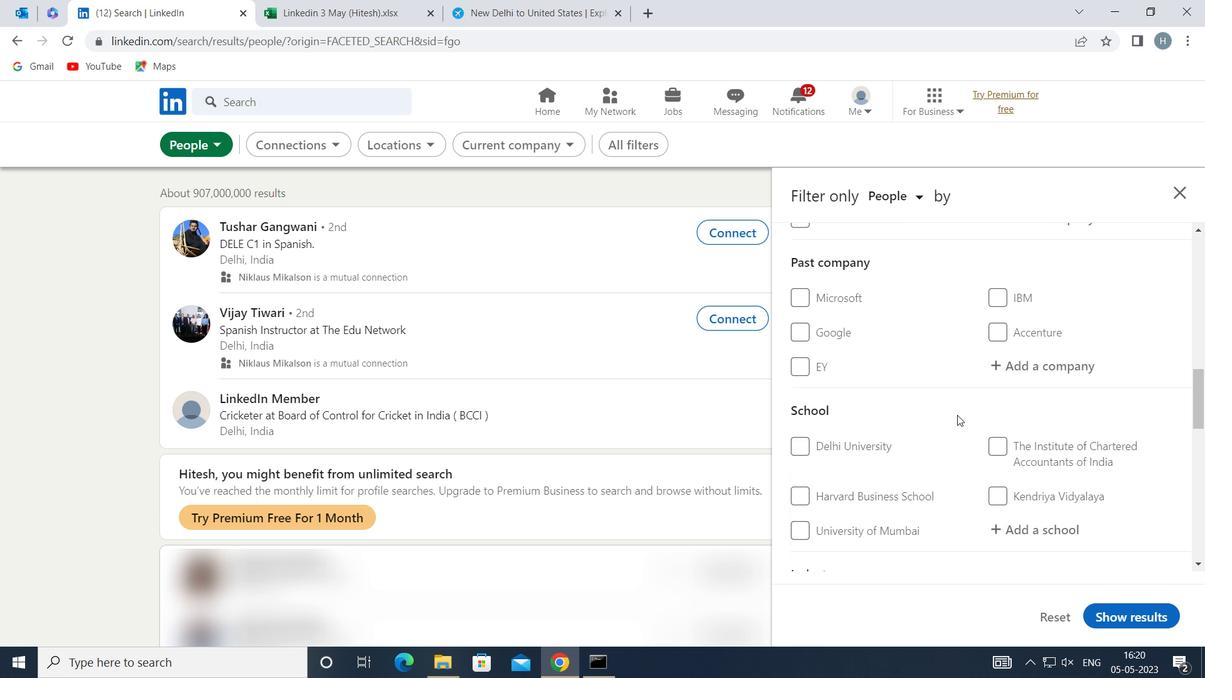 
Action: Mouse scrolled (957, 414) with delta (0, 0)
Screenshot: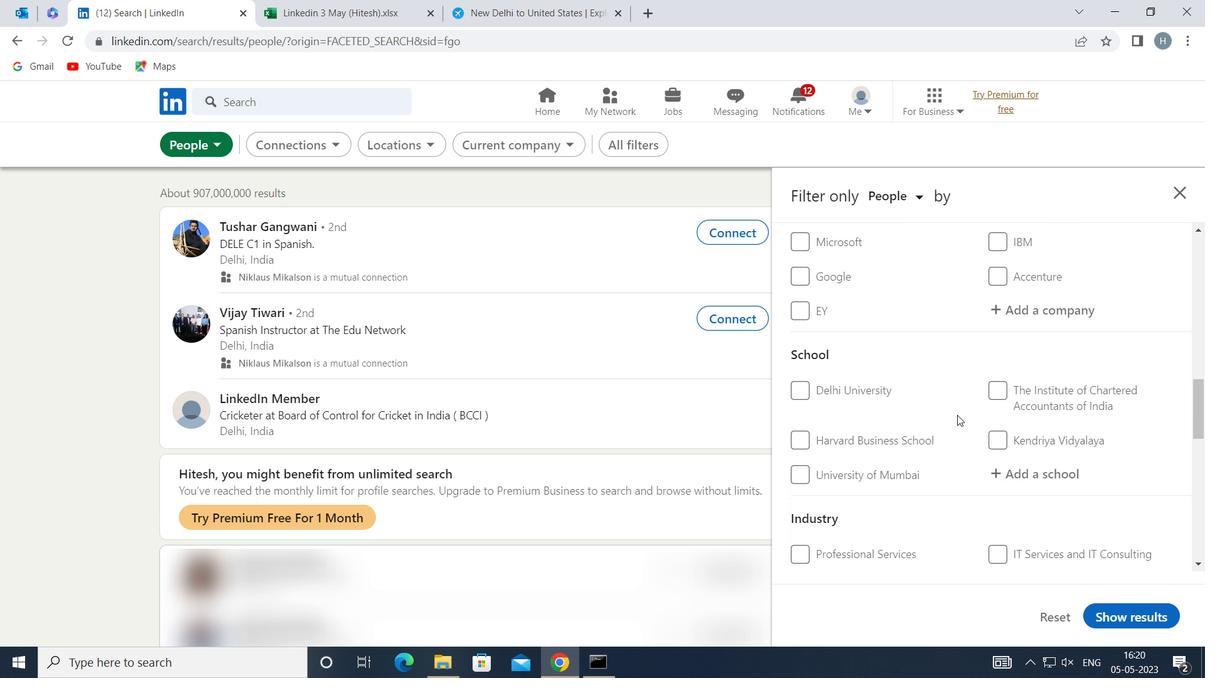 
Action: Mouse scrolled (957, 414) with delta (0, 0)
Screenshot: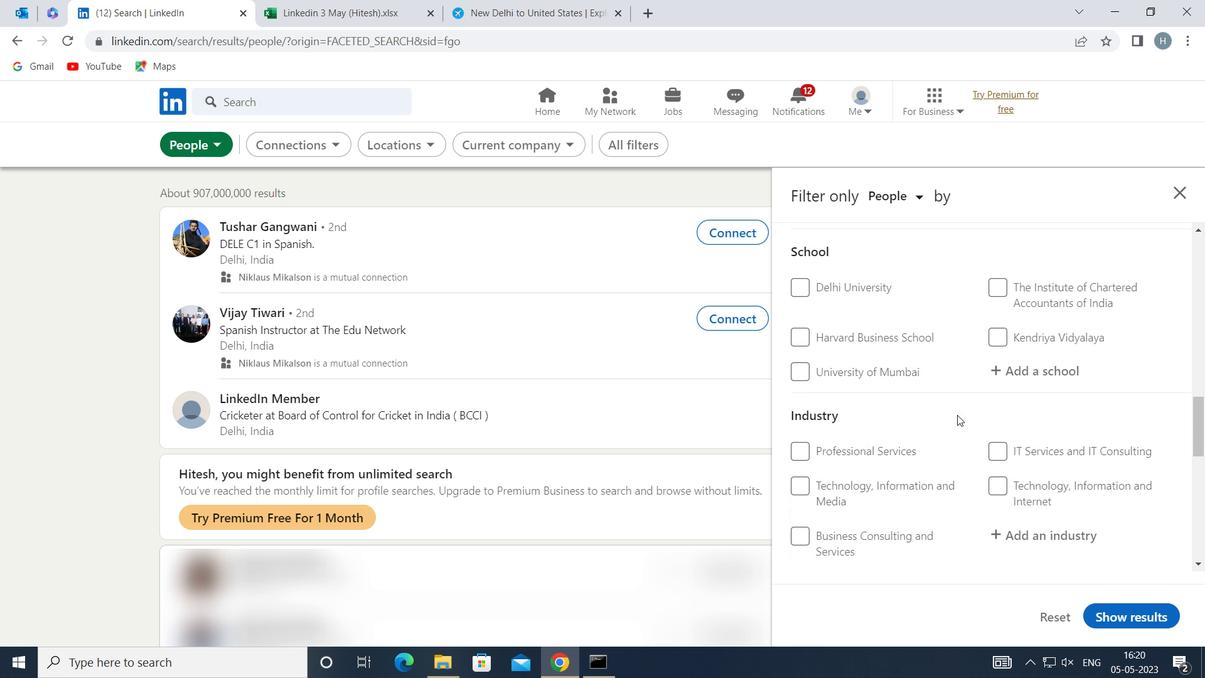 
Action: Mouse moved to (957, 414)
Screenshot: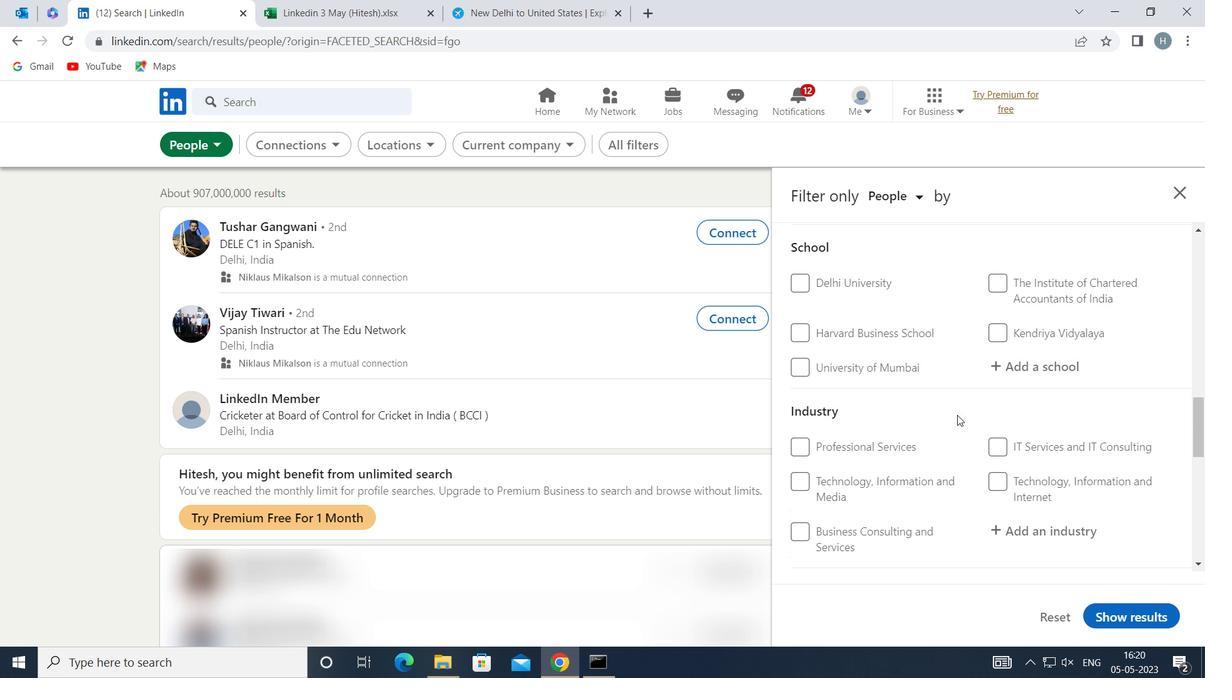 
Action: Mouse scrolled (957, 413) with delta (0, 0)
Screenshot: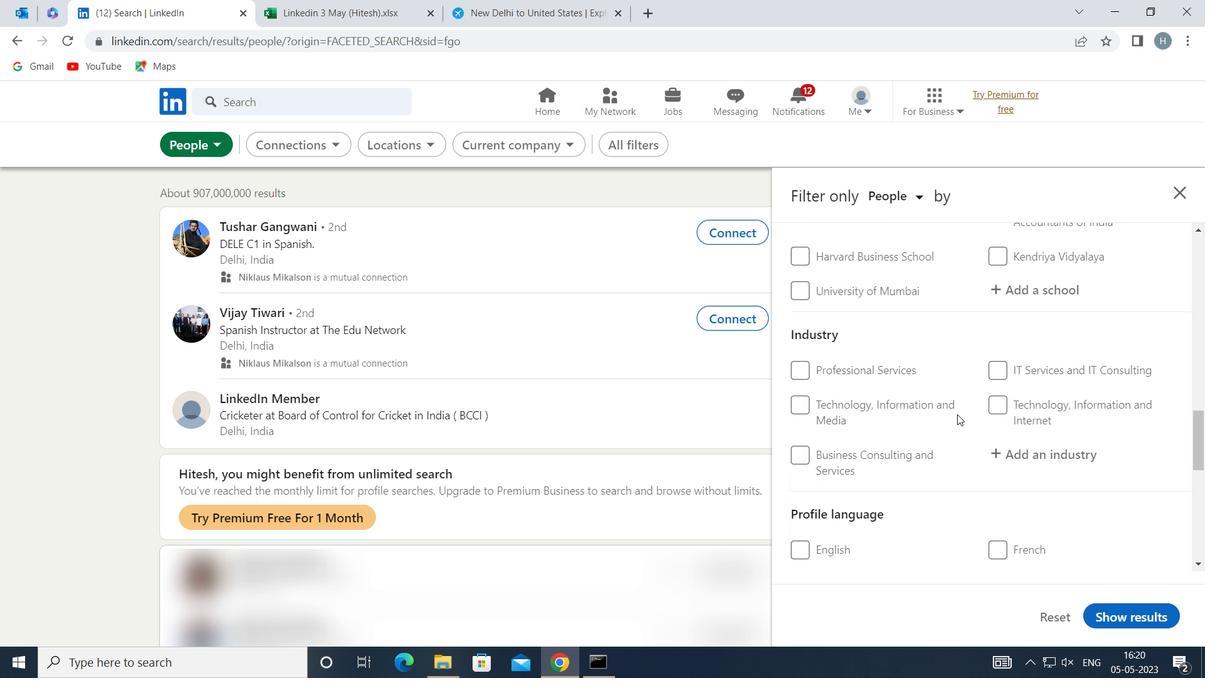 
Action: Mouse scrolled (957, 413) with delta (0, 0)
Screenshot: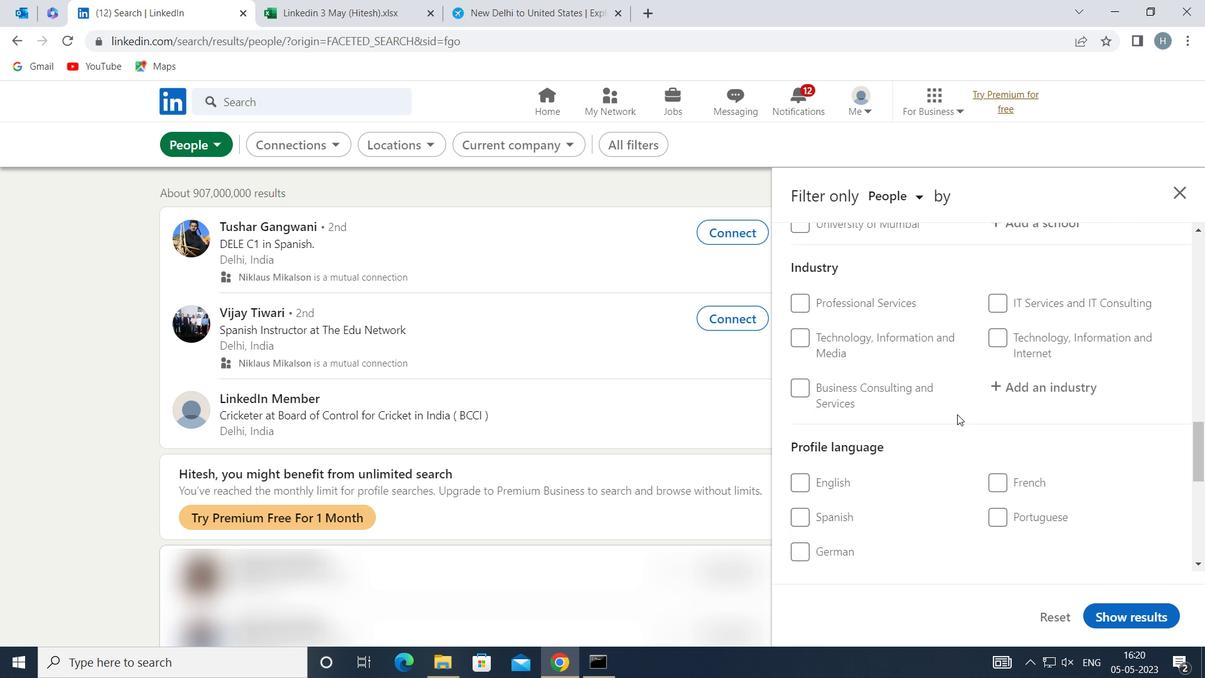
Action: Mouse moved to (1022, 427)
Screenshot: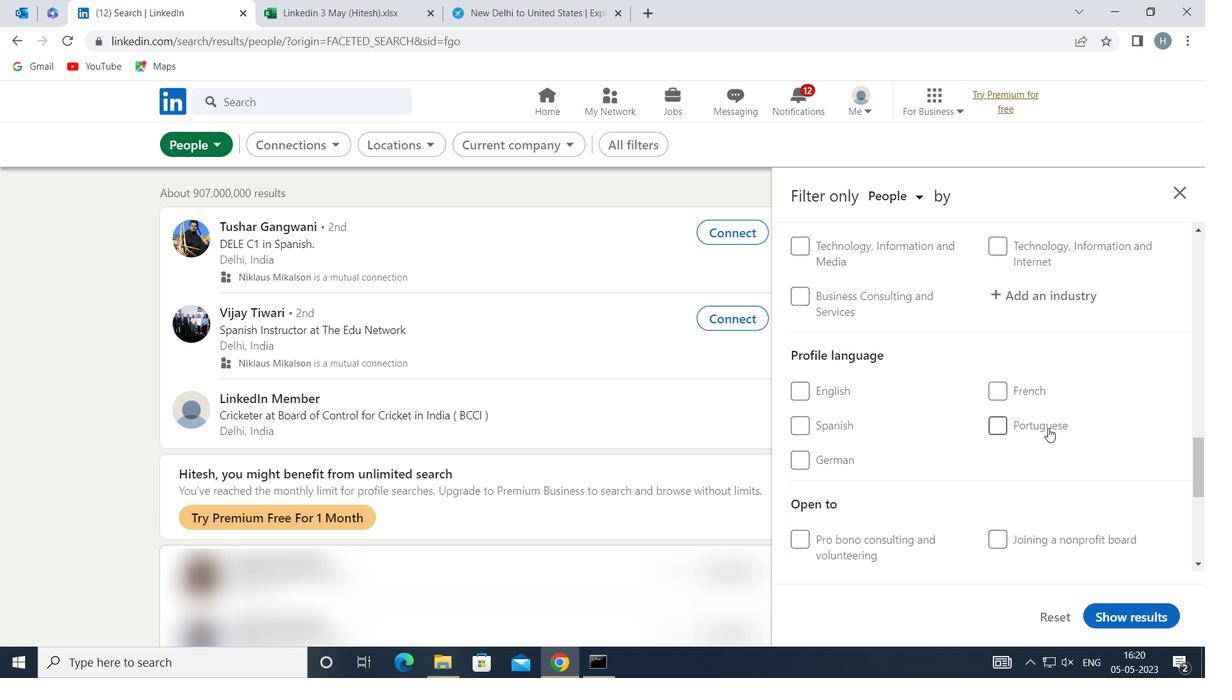 
Action: Mouse pressed left at (1022, 427)
Screenshot: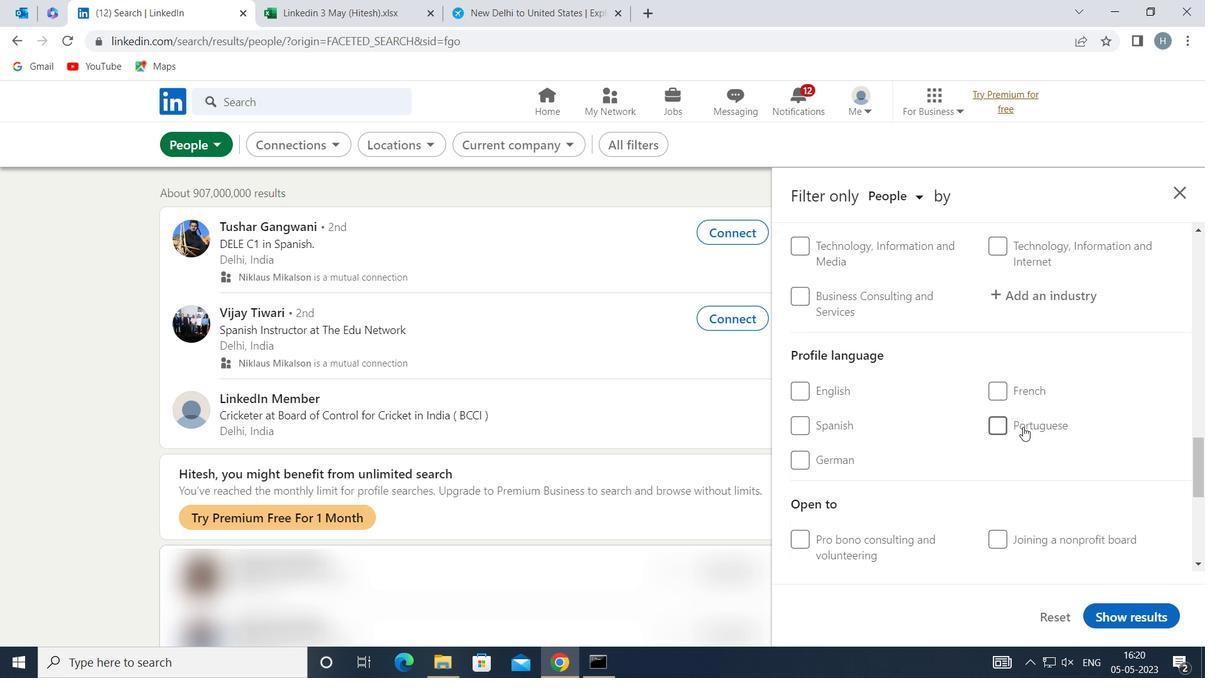 
Action: Mouse moved to (968, 428)
Screenshot: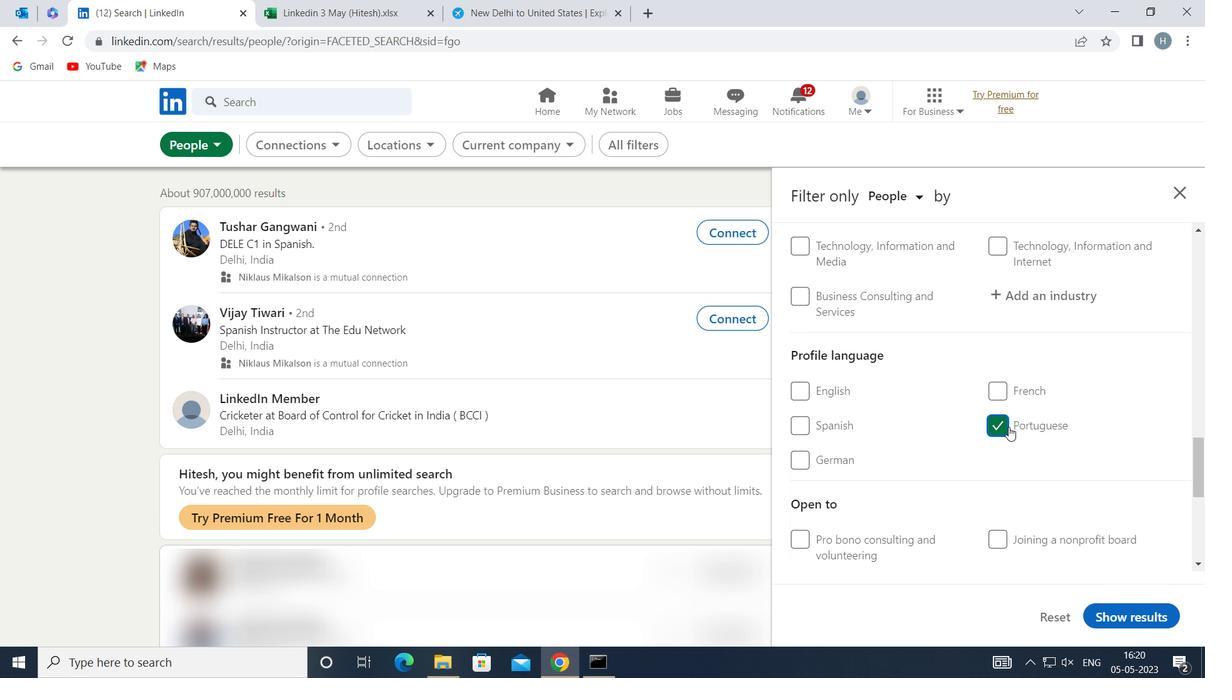 
Action: Mouse scrolled (968, 429) with delta (0, 0)
Screenshot: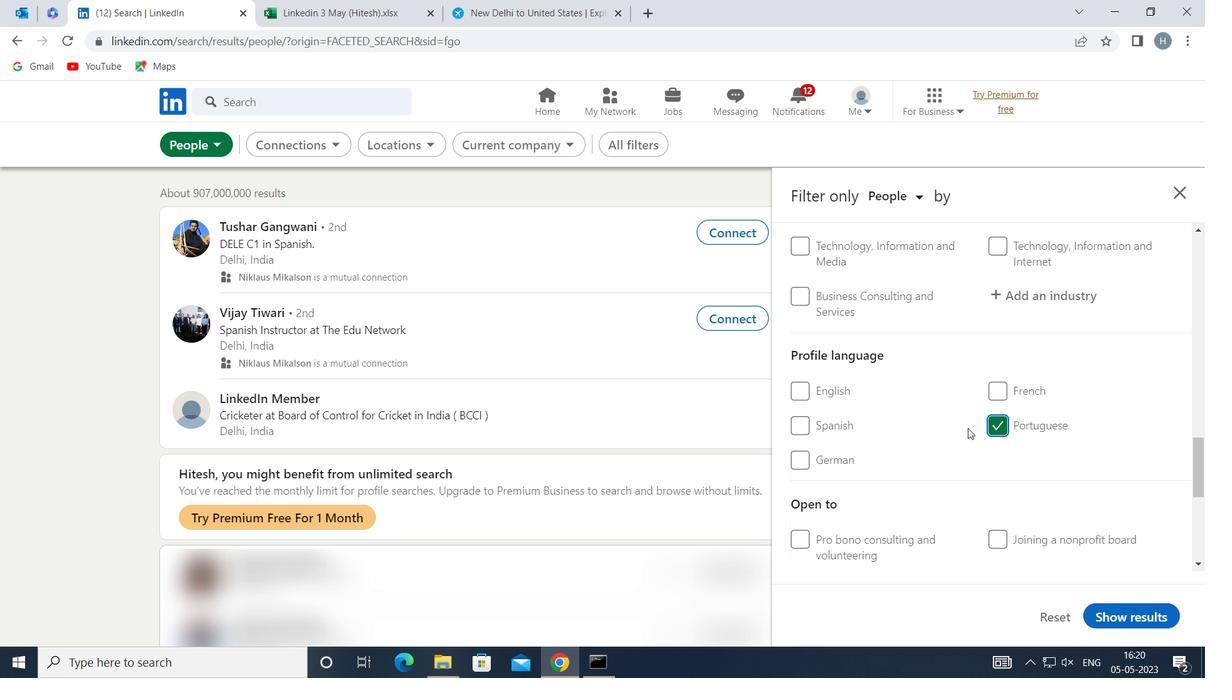 
Action: Mouse scrolled (968, 429) with delta (0, 0)
Screenshot: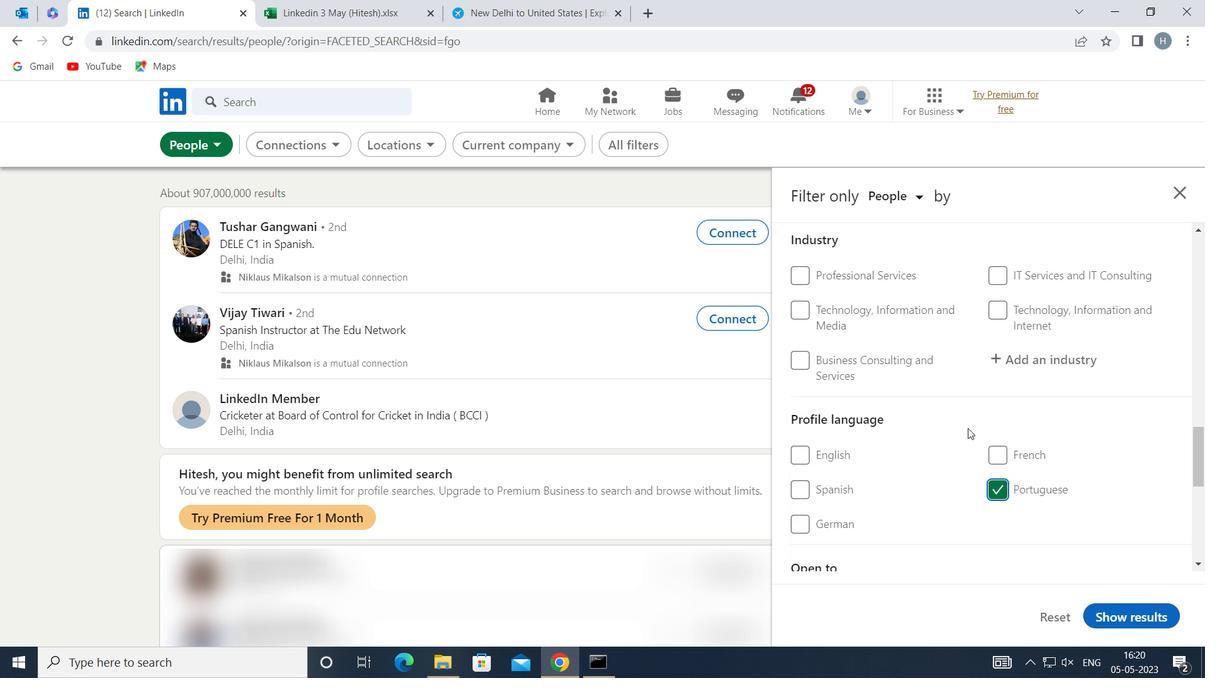 
Action: Mouse scrolled (968, 429) with delta (0, 0)
Screenshot: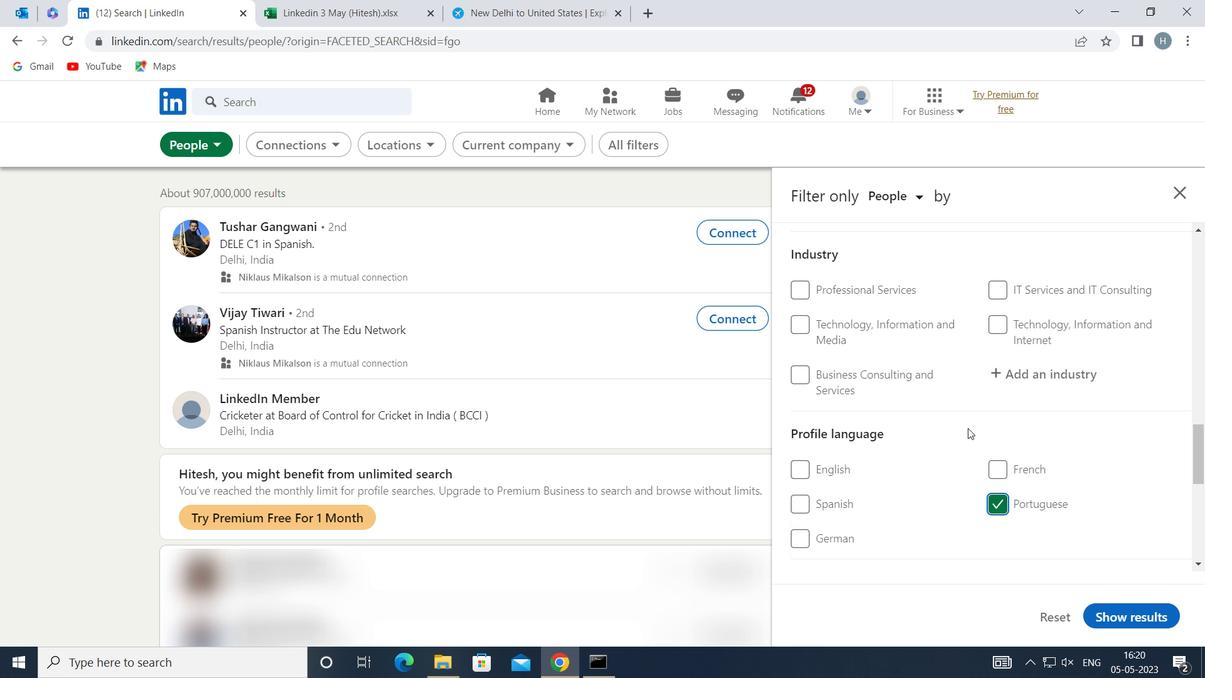 
Action: Mouse moved to (966, 429)
Screenshot: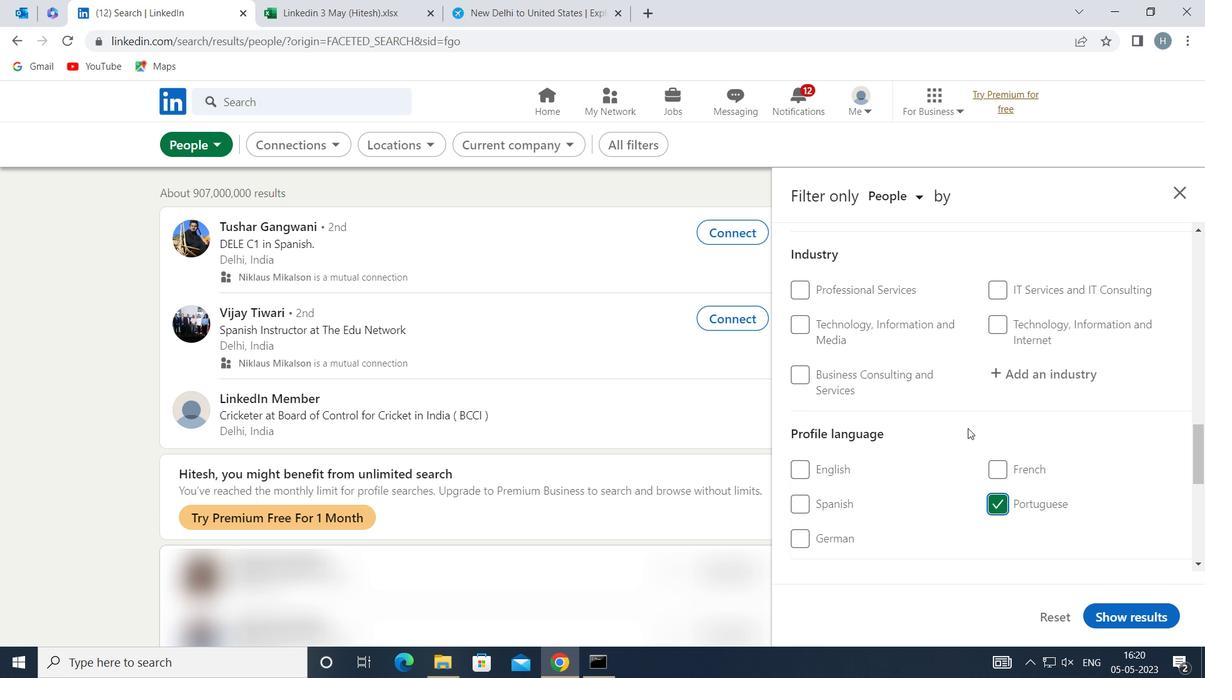 
Action: Mouse scrolled (966, 430) with delta (0, 0)
Screenshot: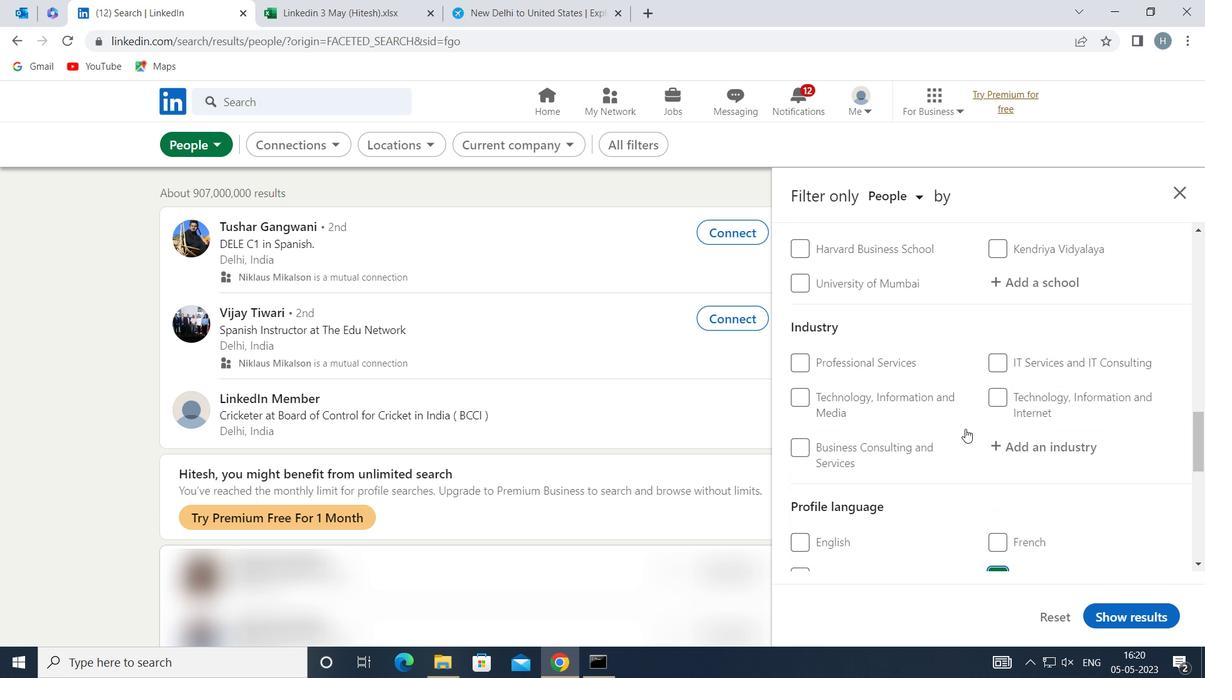 
Action: Mouse scrolled (966, 430) with delta (0, 0)
Screenshot: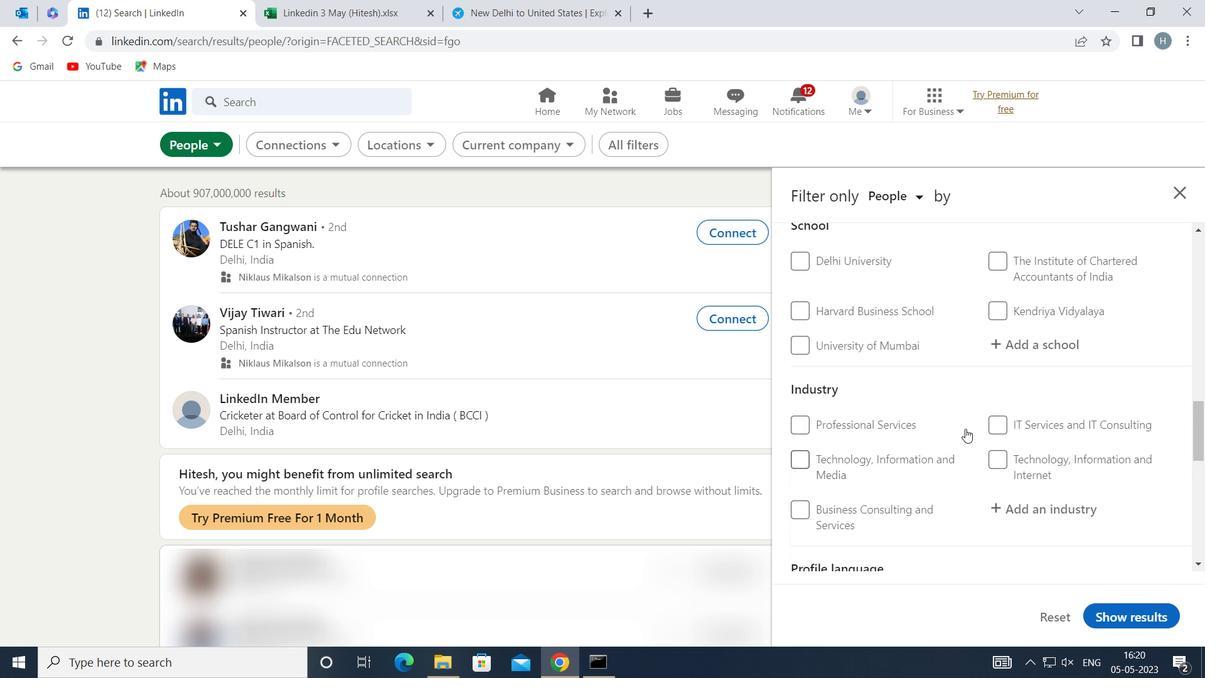 
Action: Mouse scrolled (966, 430) with delta (0, 0)
Screenshot: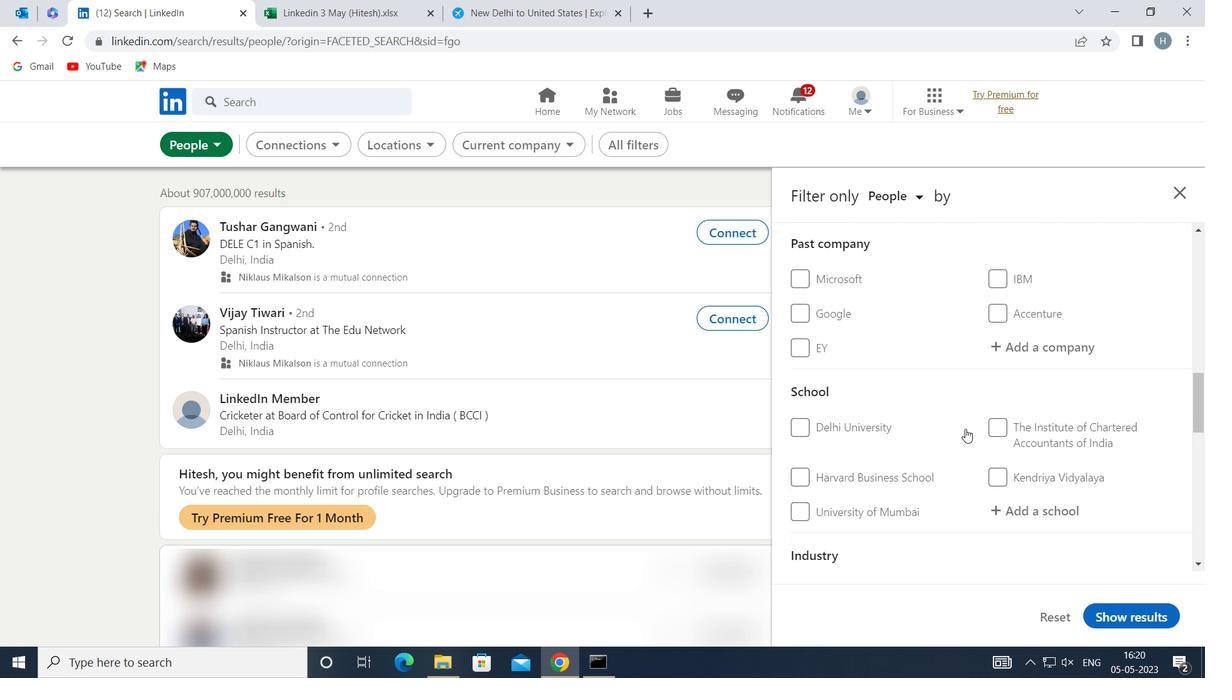 
Action: Mouse scrolled (966, 430) with delta (0, 0)
Screenshot: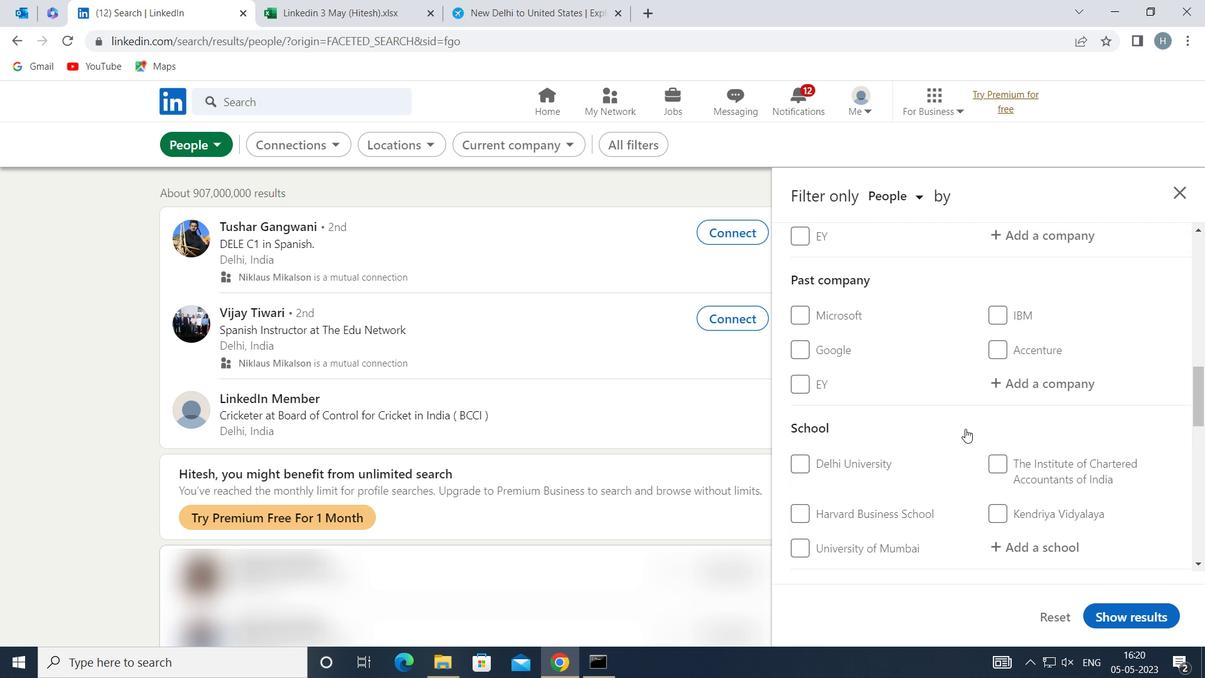 
Action: Mouse scrolled (966, 430) with delta (0, 0)
Screenshot: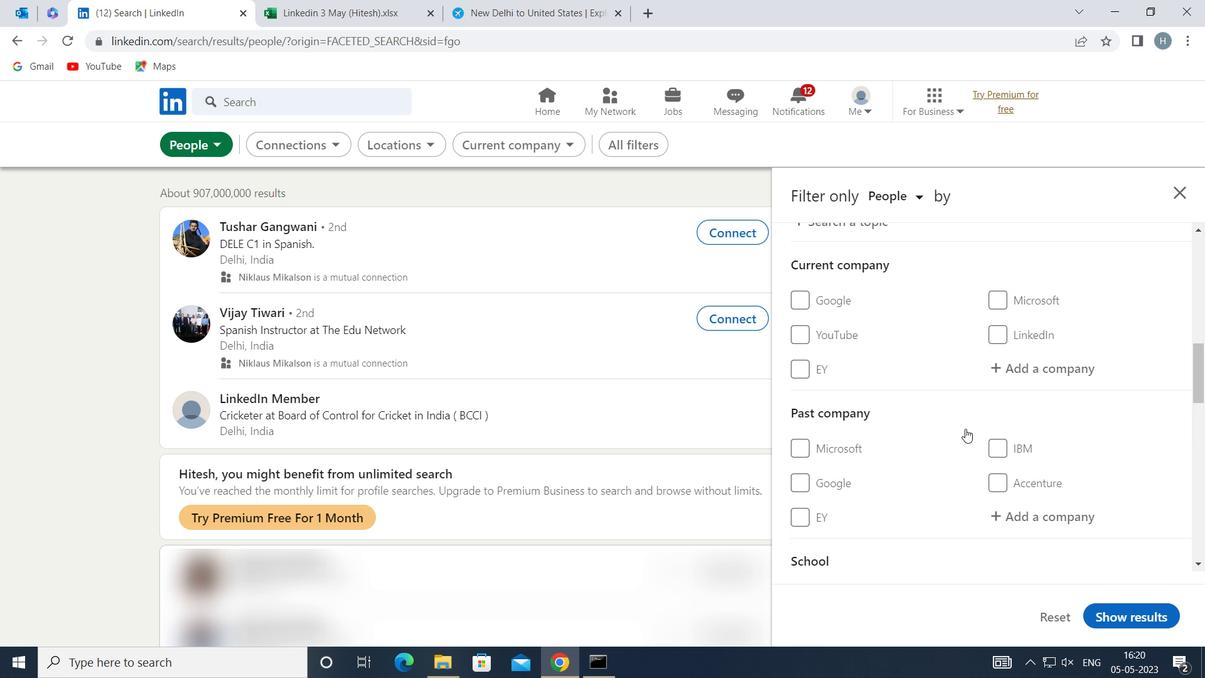
Action: Mouse moved to (1014, 447)
Screenshot: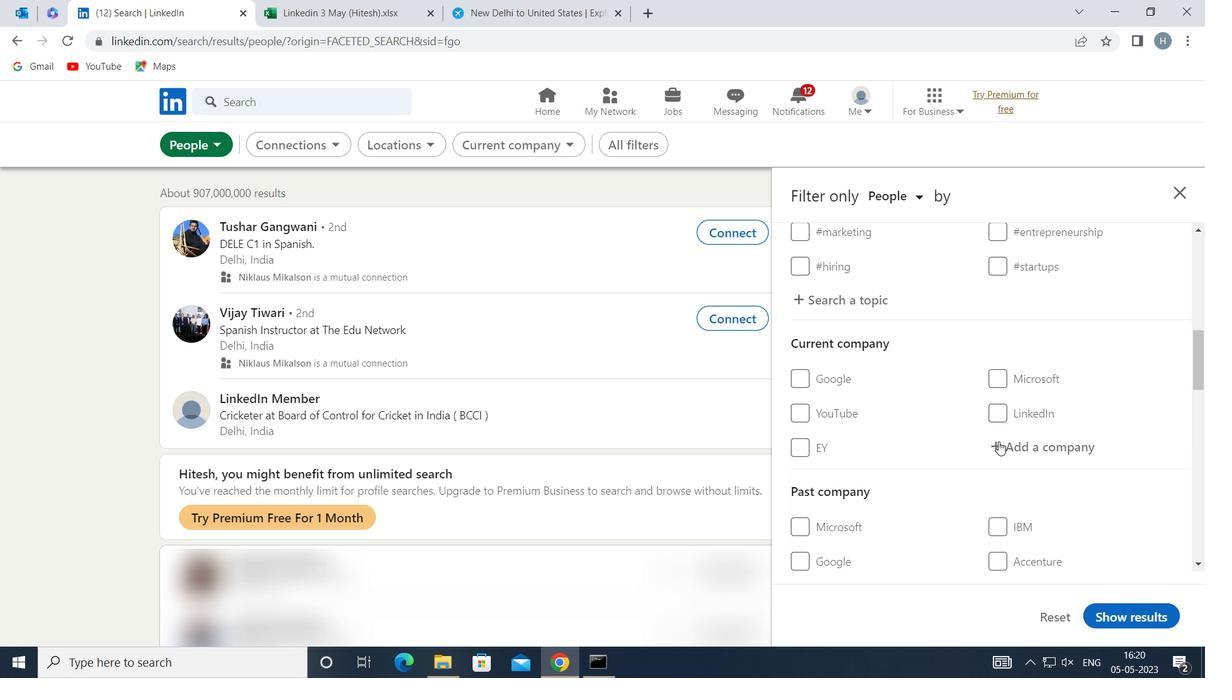 
Action: Mouse pressed left at (1014, 447)
Screenshot: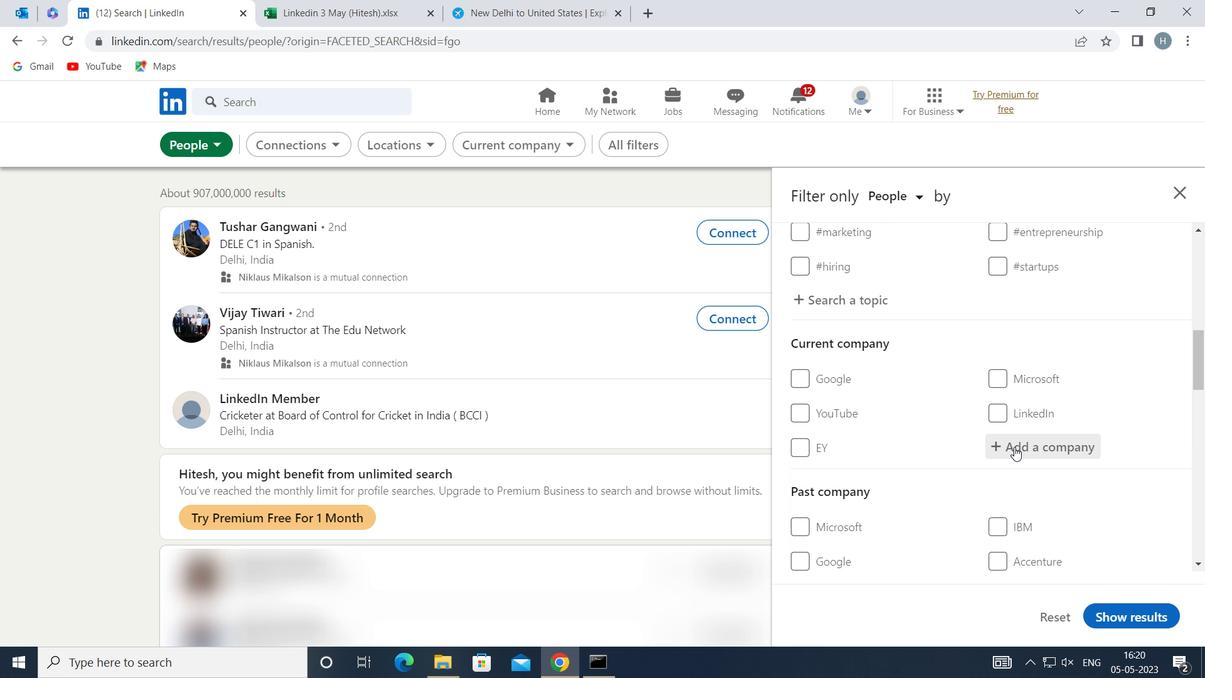 
Action: Key pressed <Key.shift>STATE<Key.space><Key.shift>BANK<Key.space>OG<Key.backspace>F<Key.space><Key.shift>INDIA
Screenshot: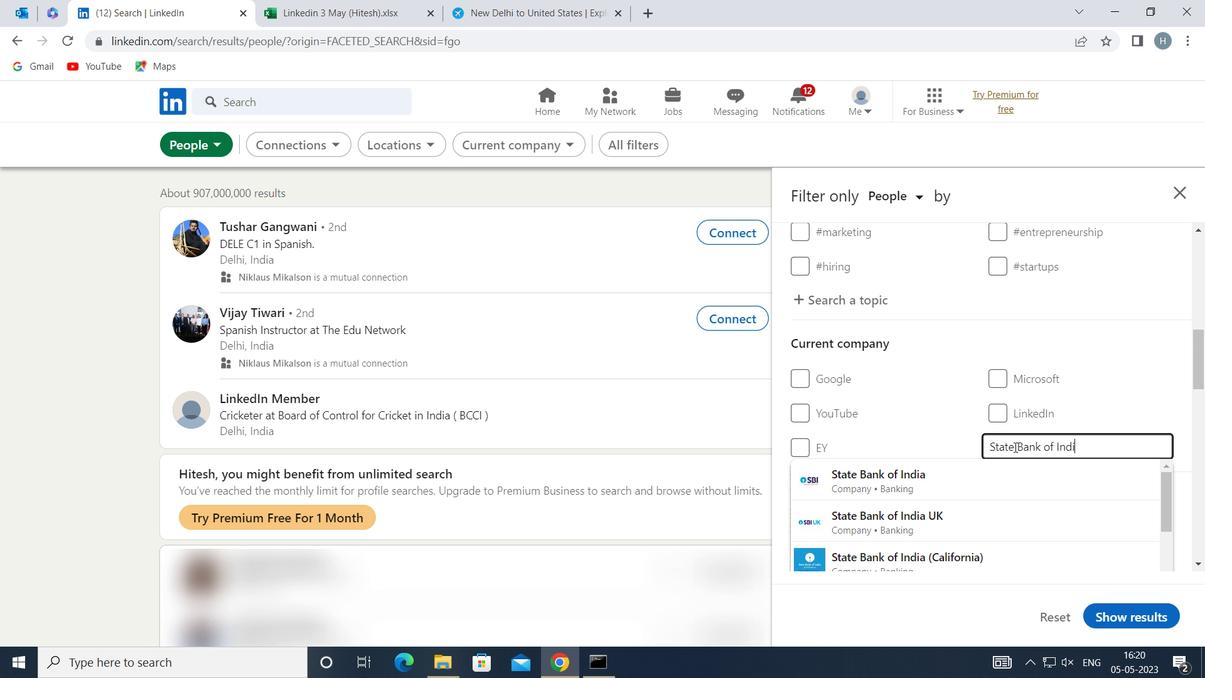 
Action: Mouse moved to (1036, 466)
Screenshot: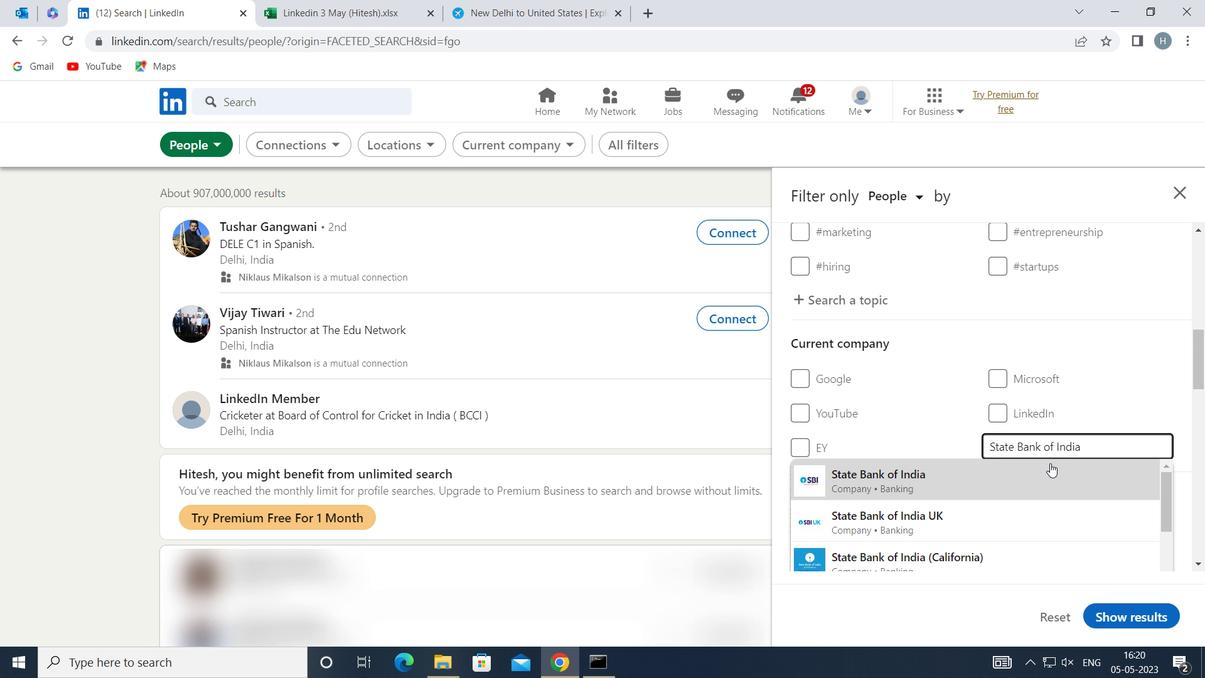 
Action: Mouse pressed left at (1036, 466)
Screenshot: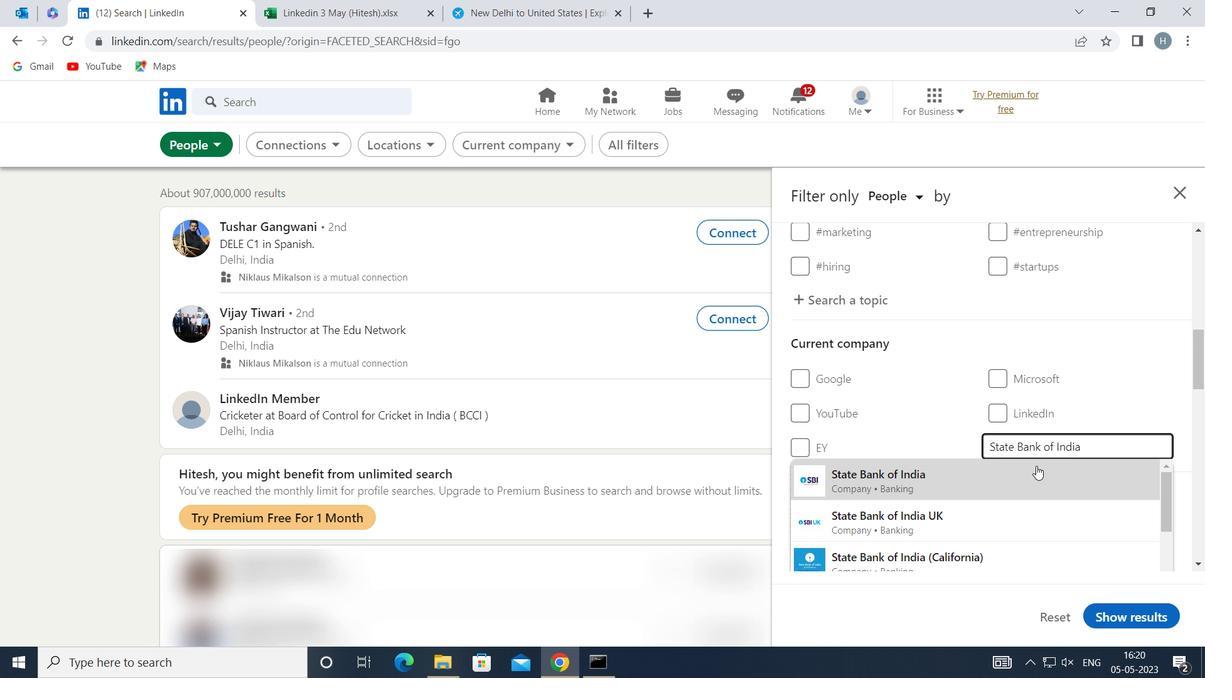 
Action: Mouse moved to (985, 435)
Screenshot: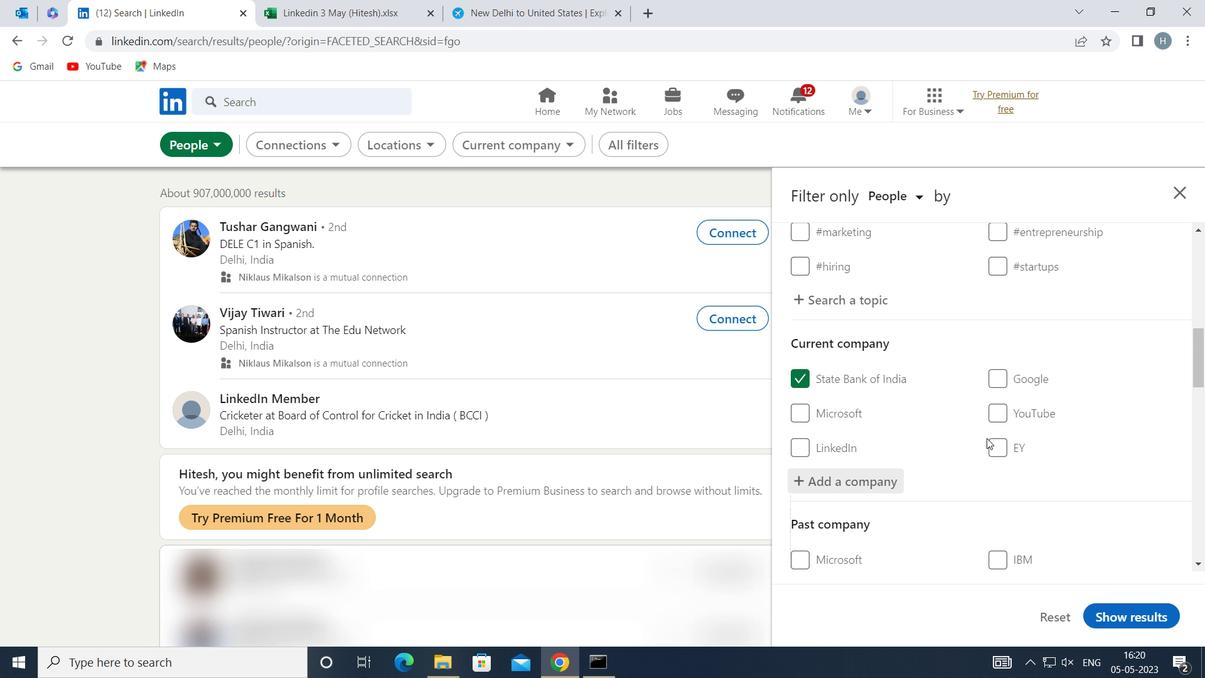 
Action: Mouse scrolled (985, 435) with delta (0, 0)
Screenshot: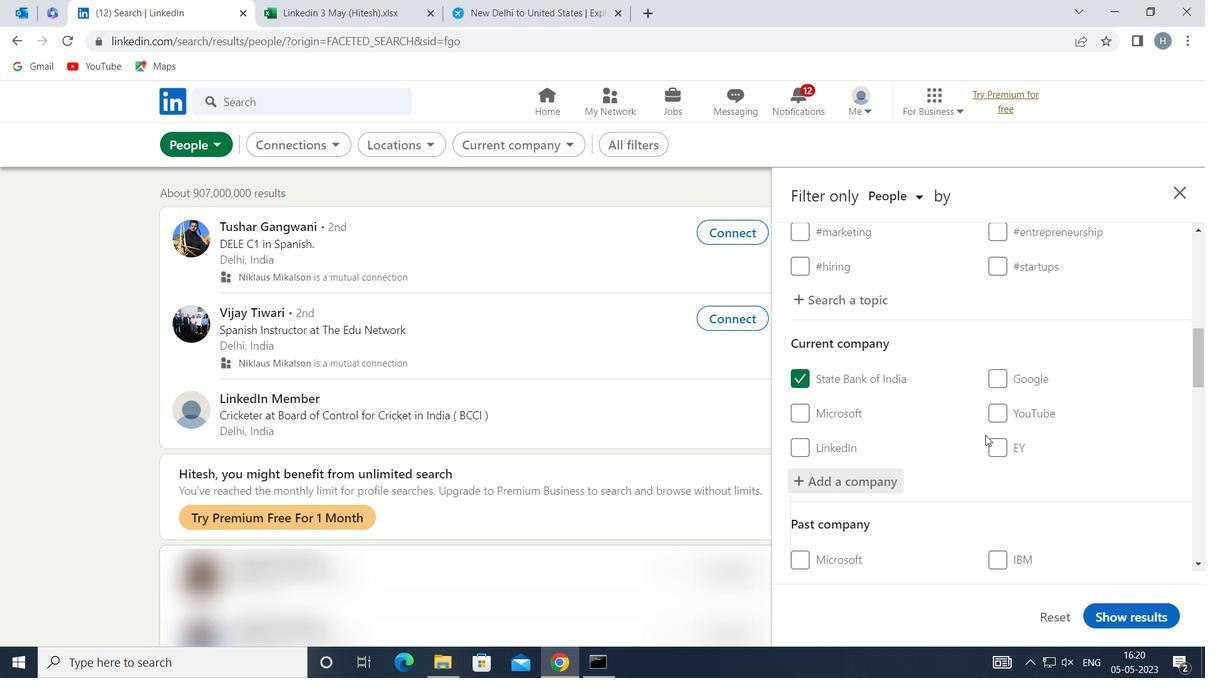 
Action: Mouse moved to (985, 435)
Screenshot: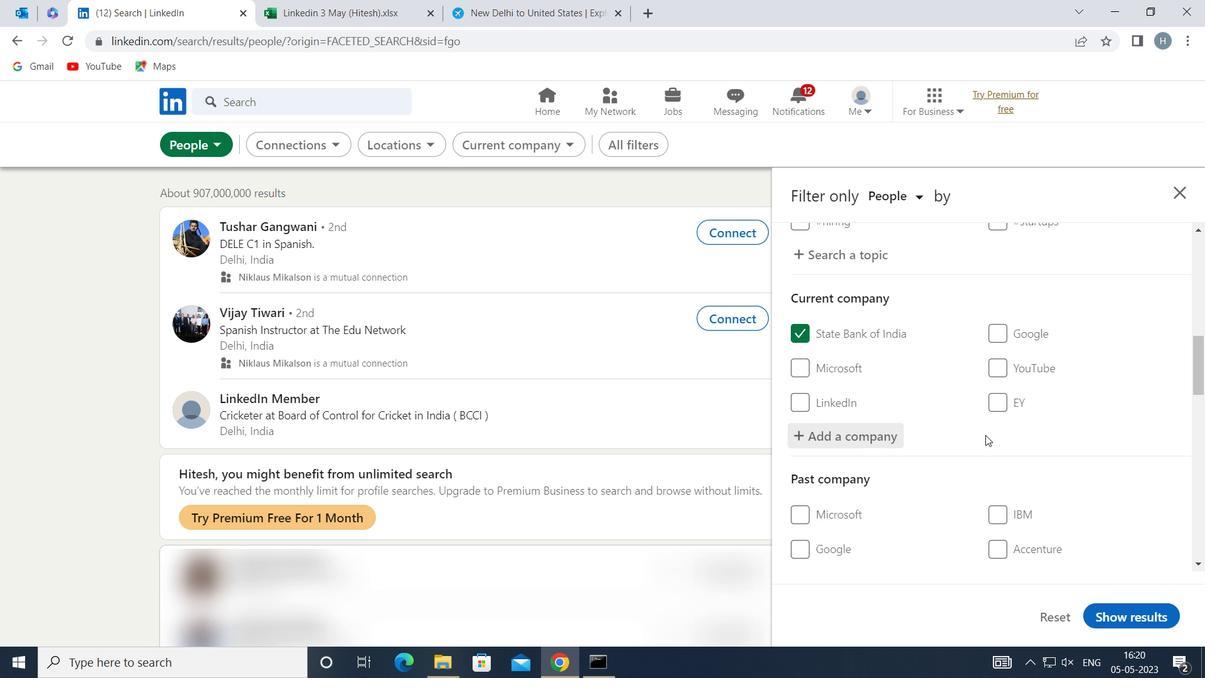
Action: Mouse scrolled (985, 435) with delta (0, 0)
Screenshot: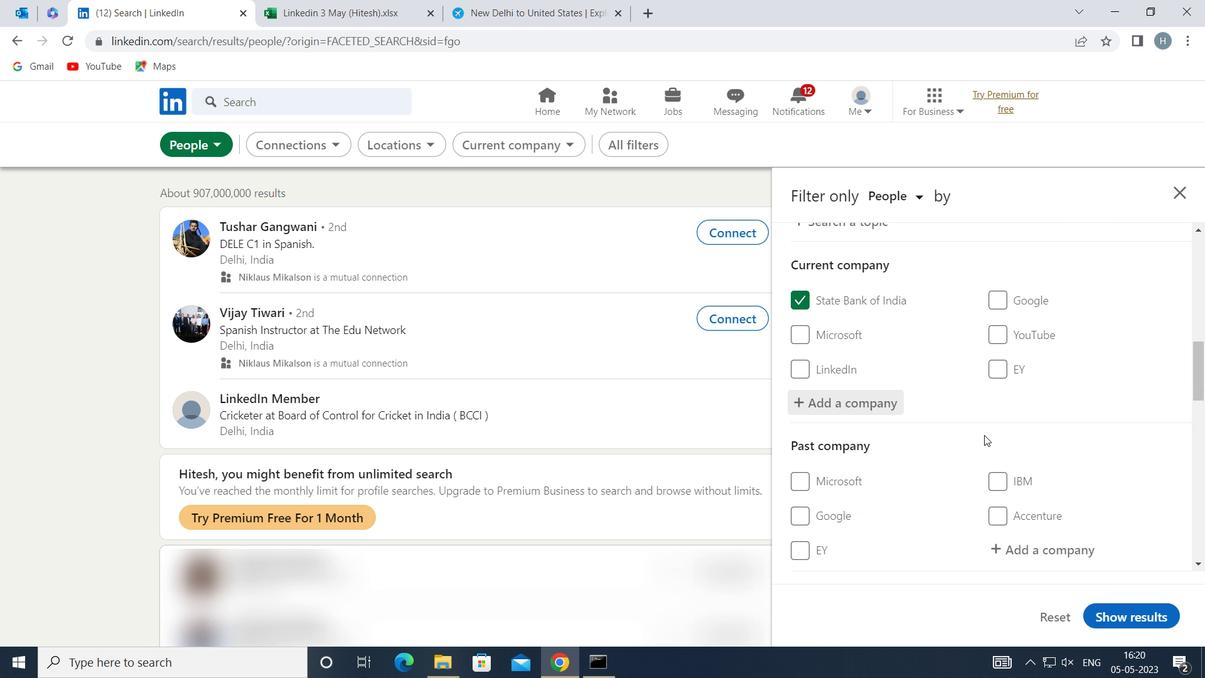 
Action: Mouse moved to (983, 435)
Screenshot: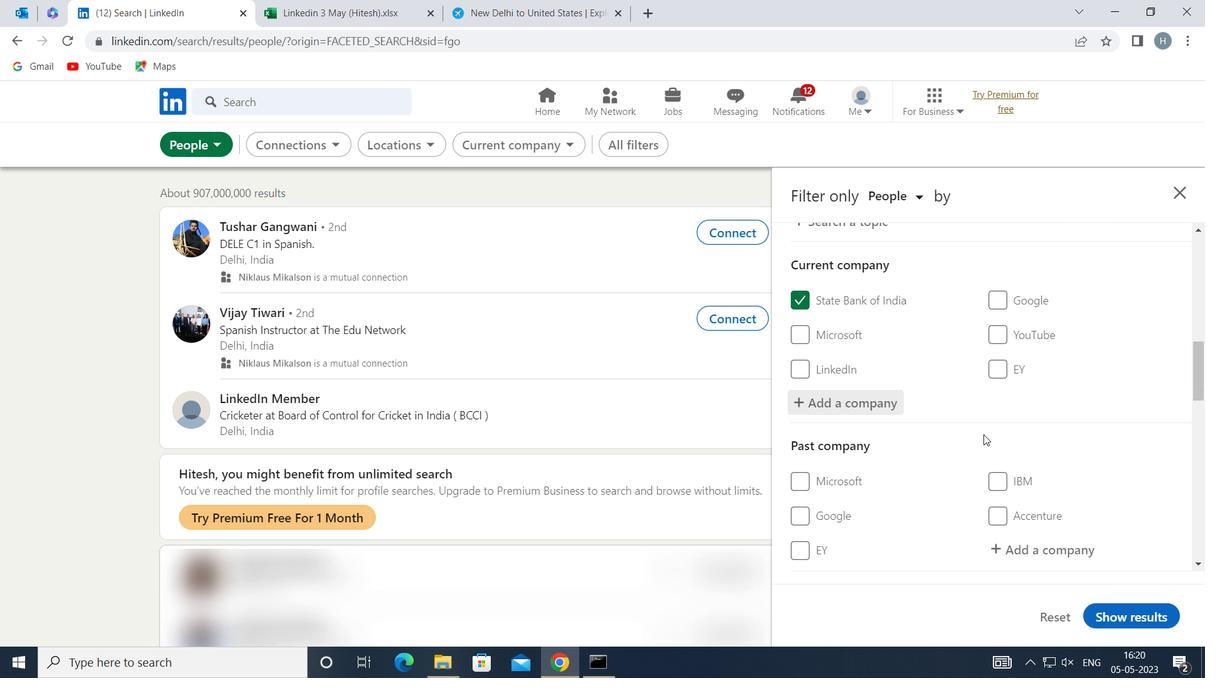 
Action: Mouse scrolled (983, 434) with delta (0, 0)
Screenshot: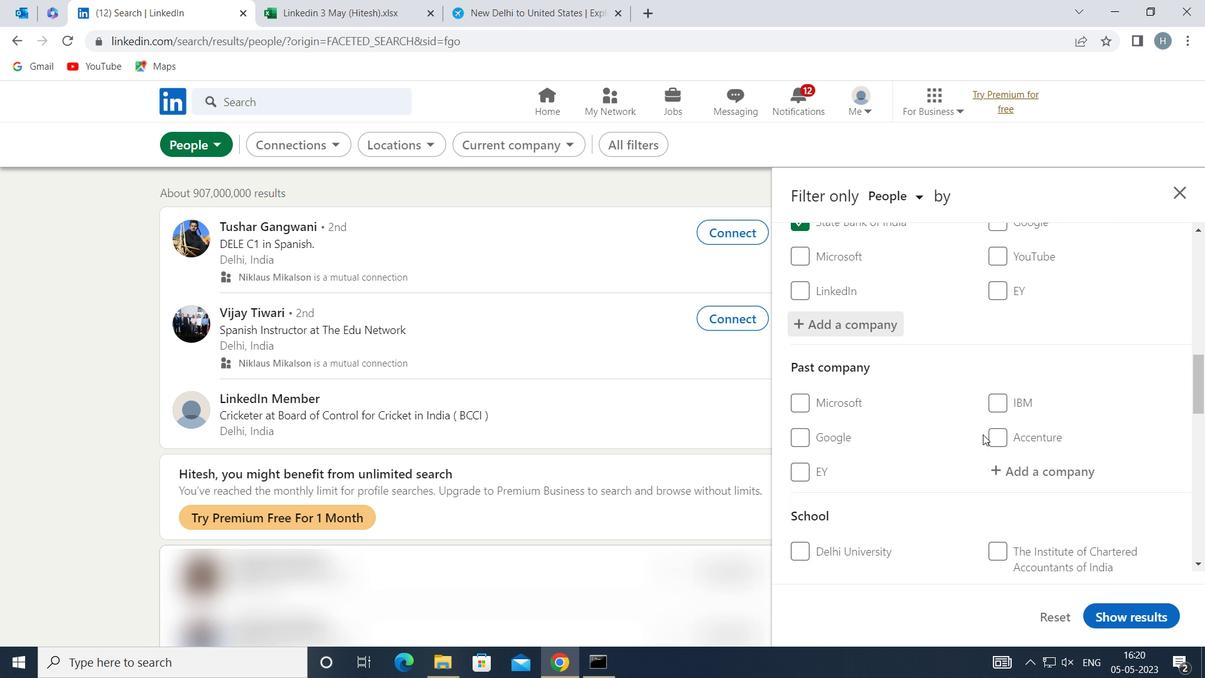 
Action: Mouse moved to (979, 432)
Screenshot: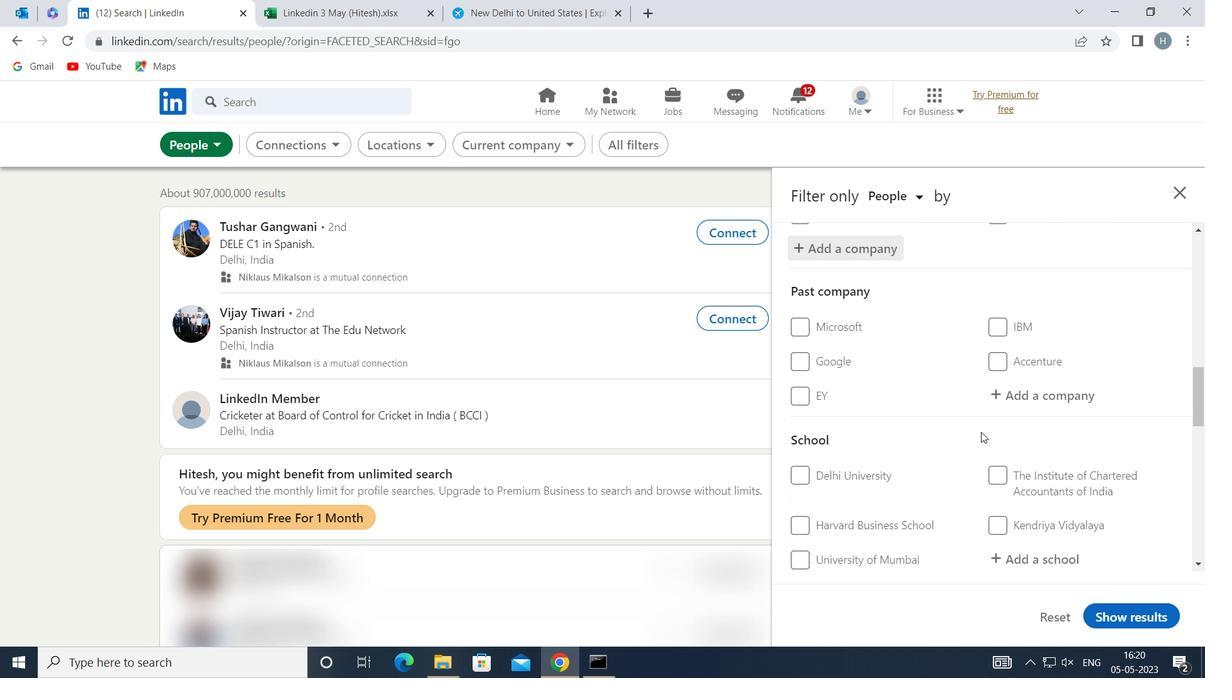 
Action: Mouse scrolled (979, 431) with delta (0, 0)
Screenshot: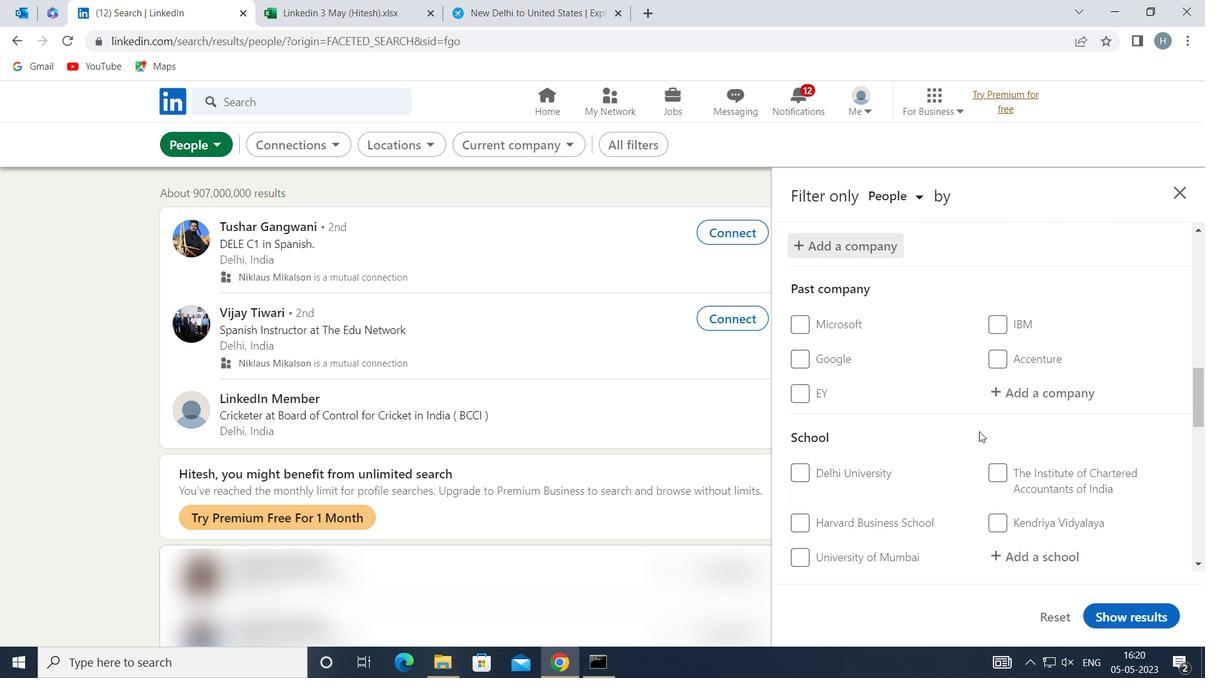
Action: Mouse moved to (1036, 469)
Screenshot: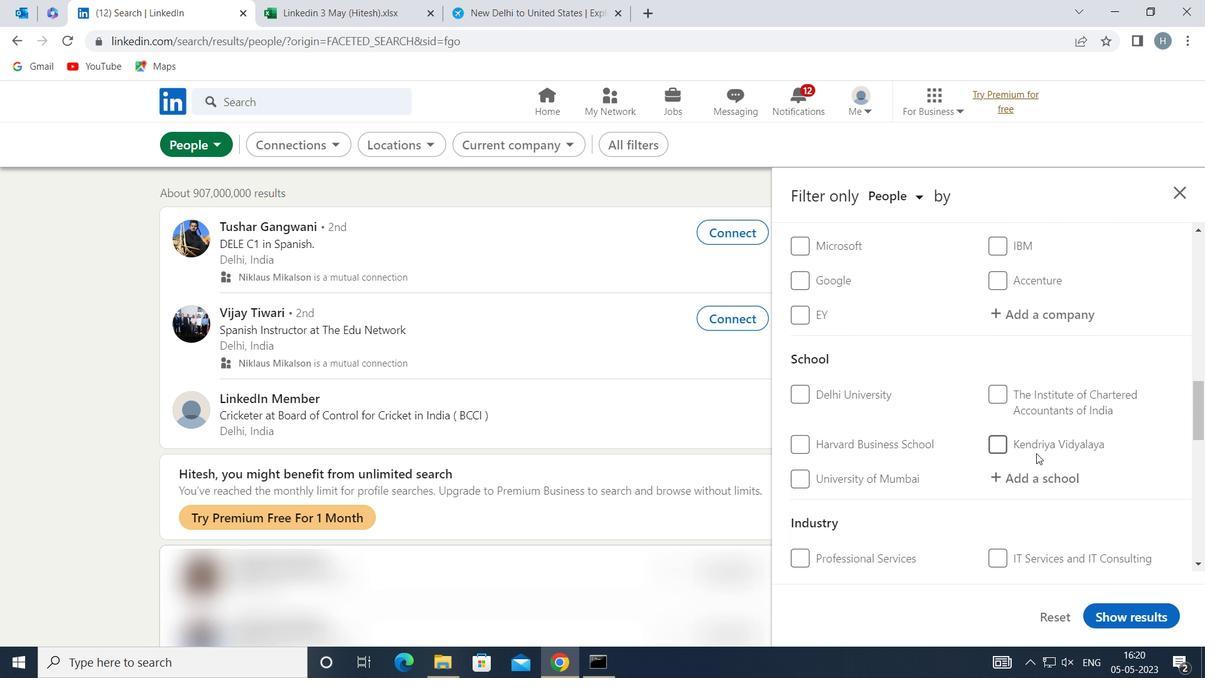 
Action: Mouse pressed left at (1036, 469)
Screenshot: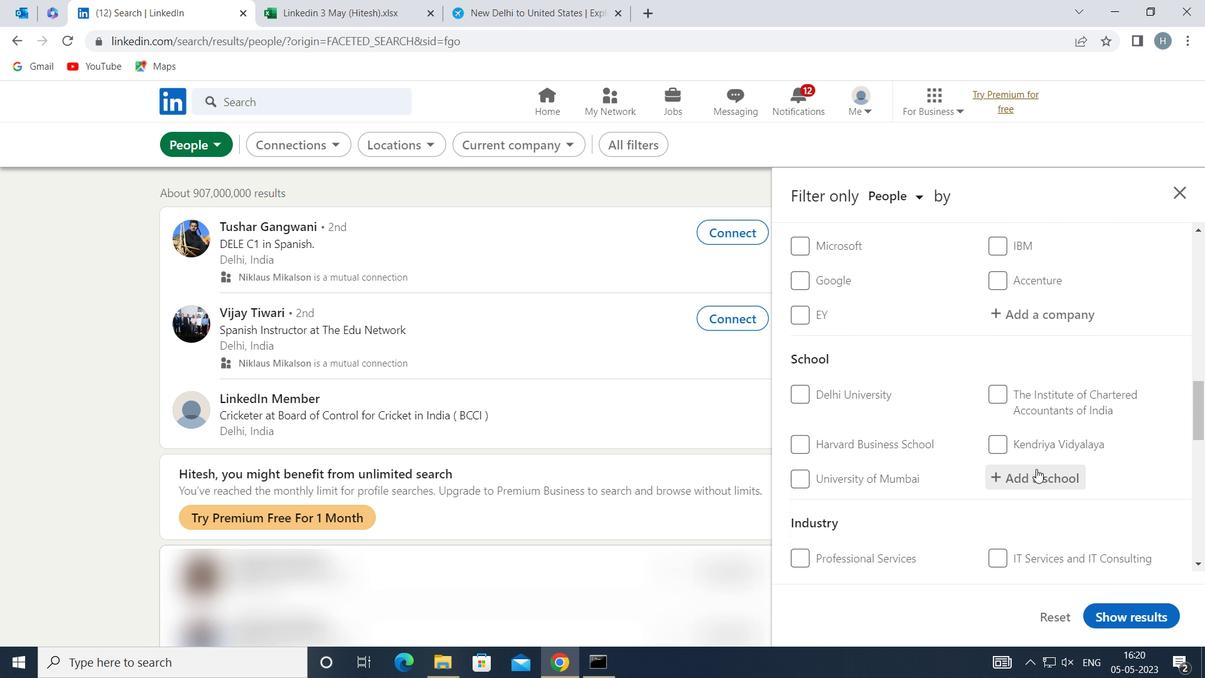 
Action: Key pressed <Key.shift>SHIVAJI<Key.space><Key.shift>COLLEGE<Key.space>
Screenshot: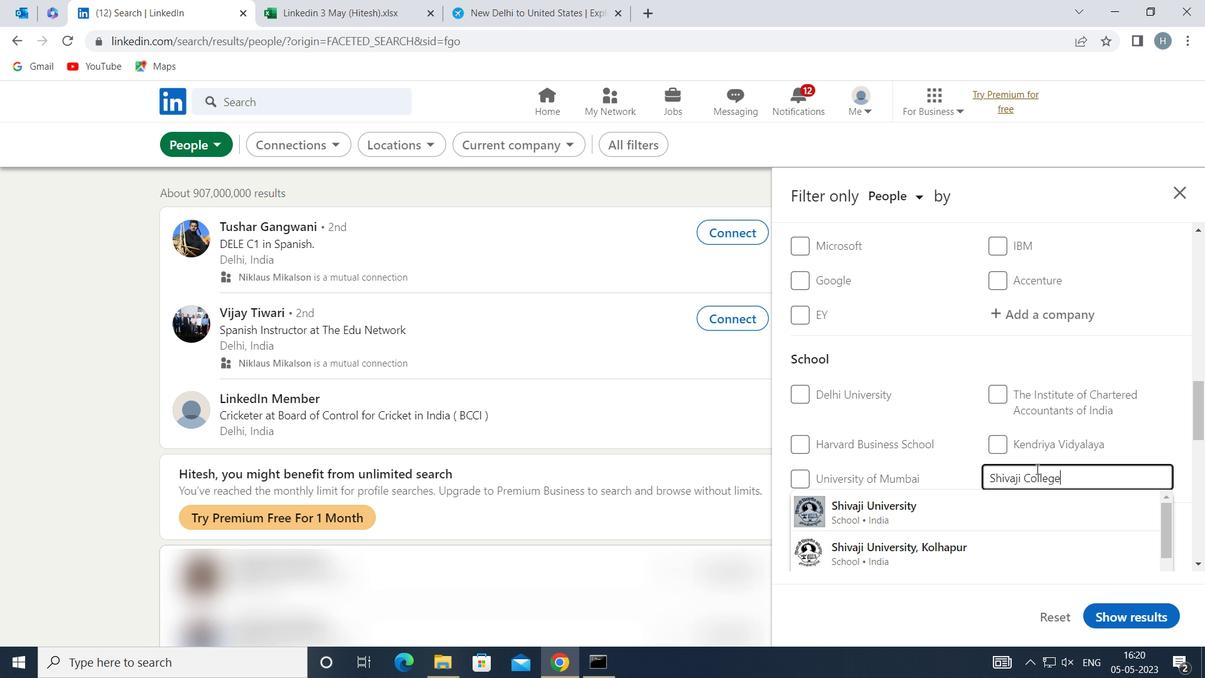 
Action: Mouse moved to (917, 498)
Screenshot: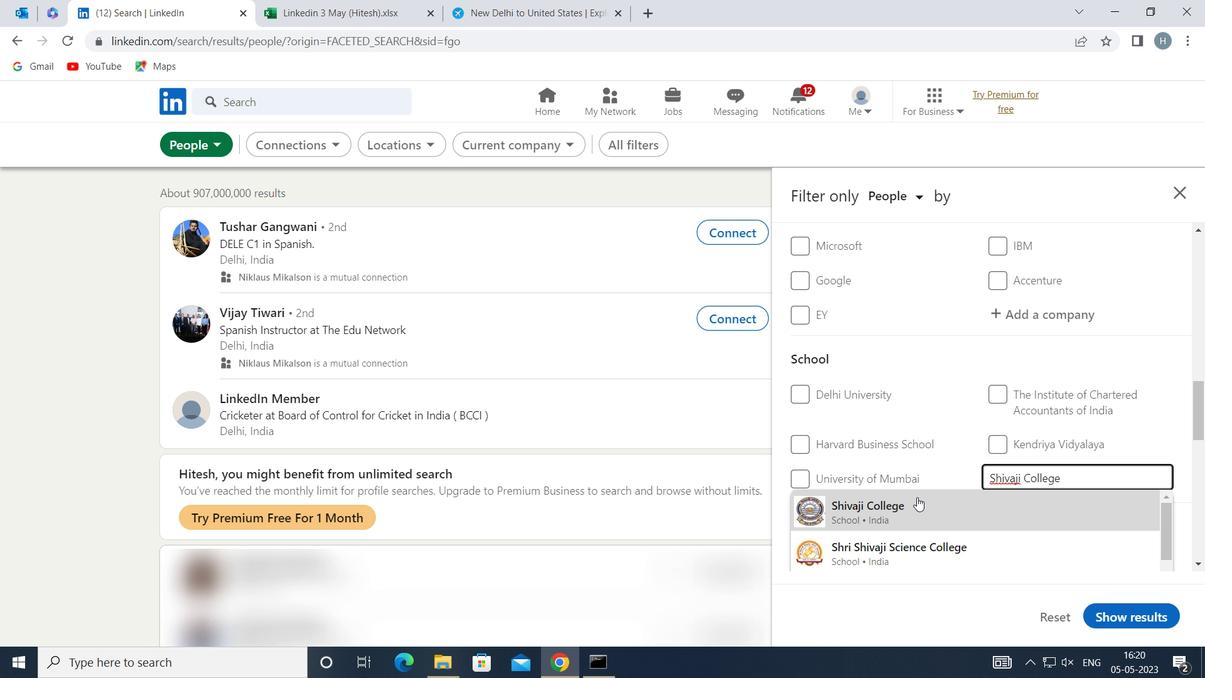 
Action: Mouse pressed left at (917, 498)
Screenshot: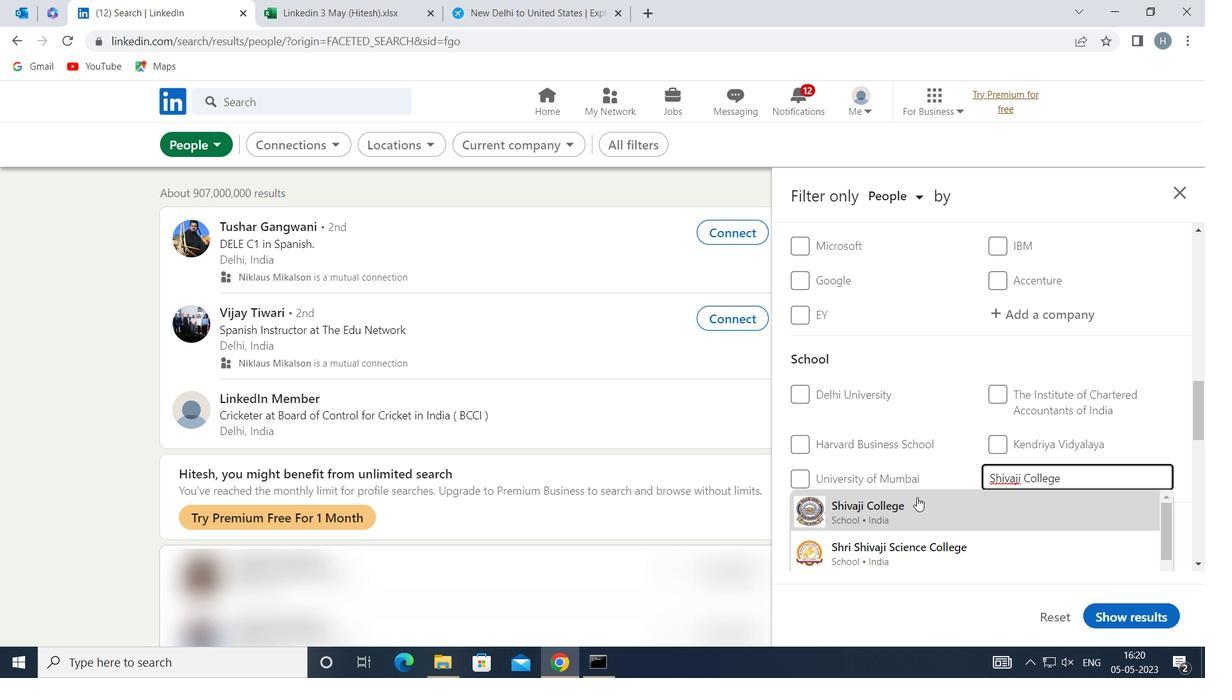 
Action: Mouse moved to (925, 435)
Screenshot: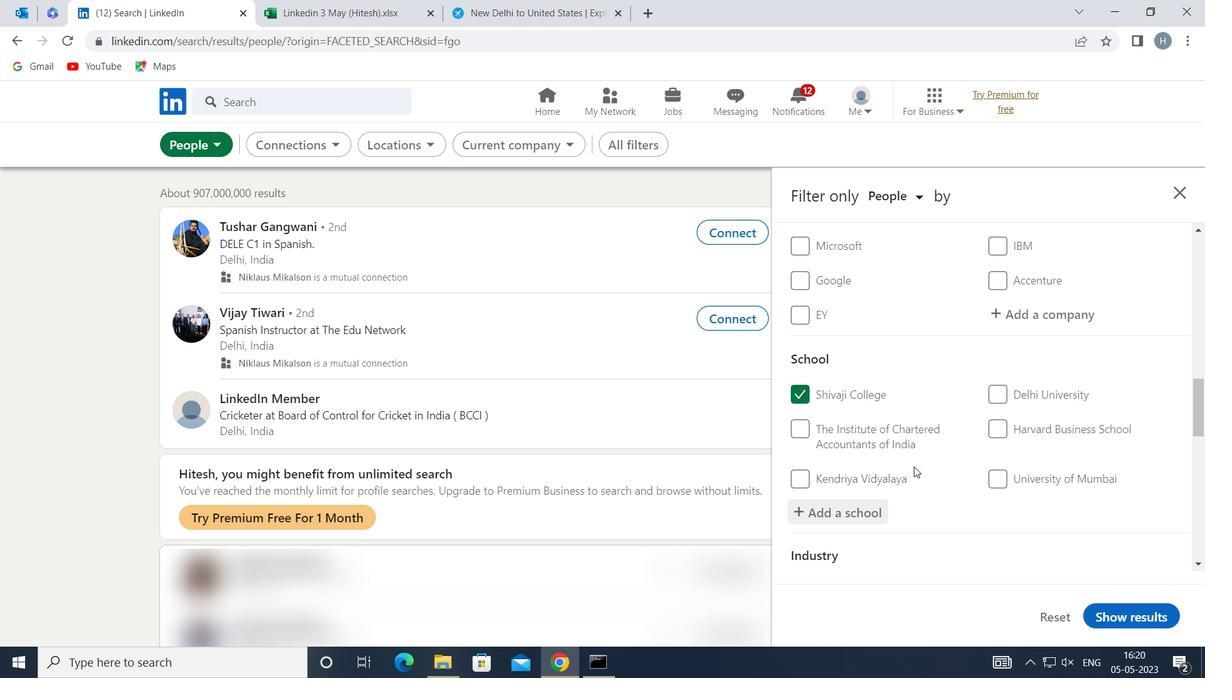 
Action: Mouse scrolled (925, 435) with delta (0, 0)
Screenshot: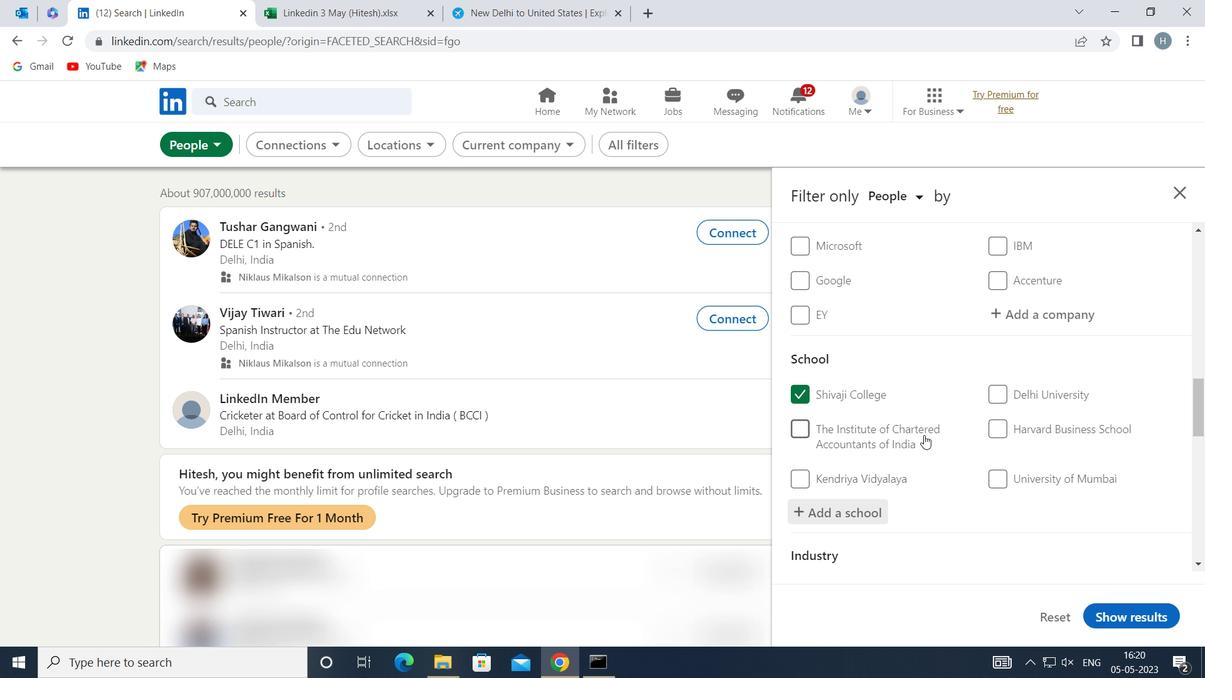 
Action: Mouse moved to (927, 432)
Screenshot: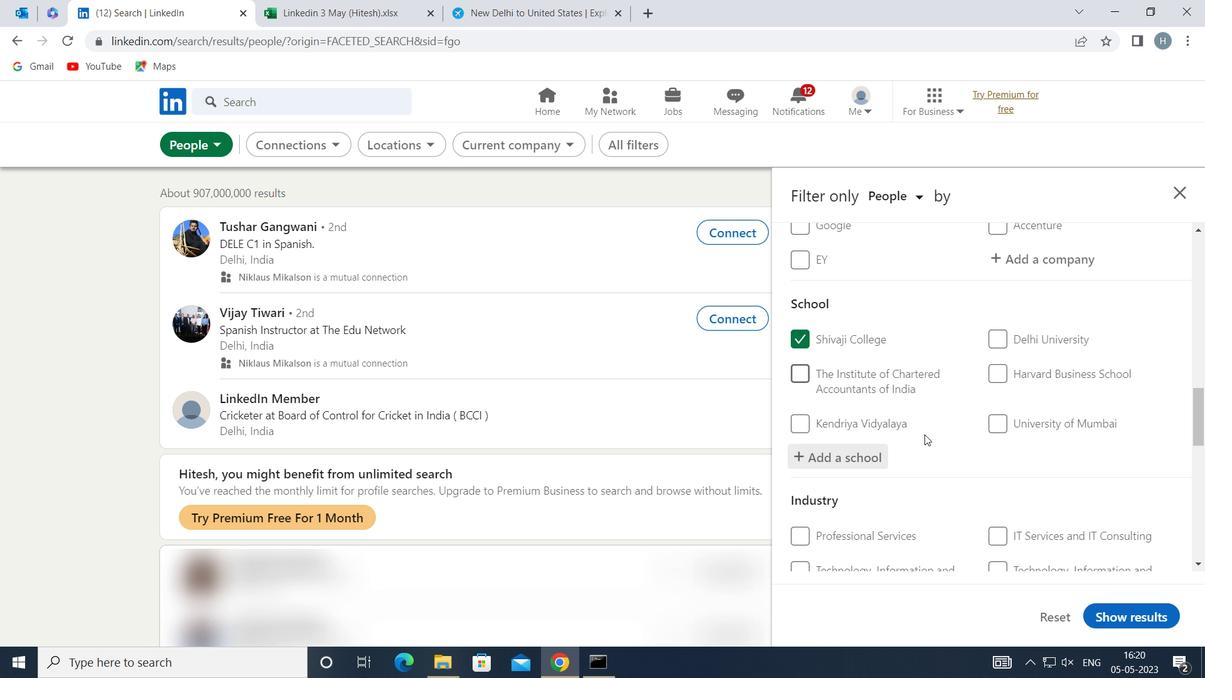 
Action: Mouse scrolled (927, 432) with delta (0, 0)
Screenshot: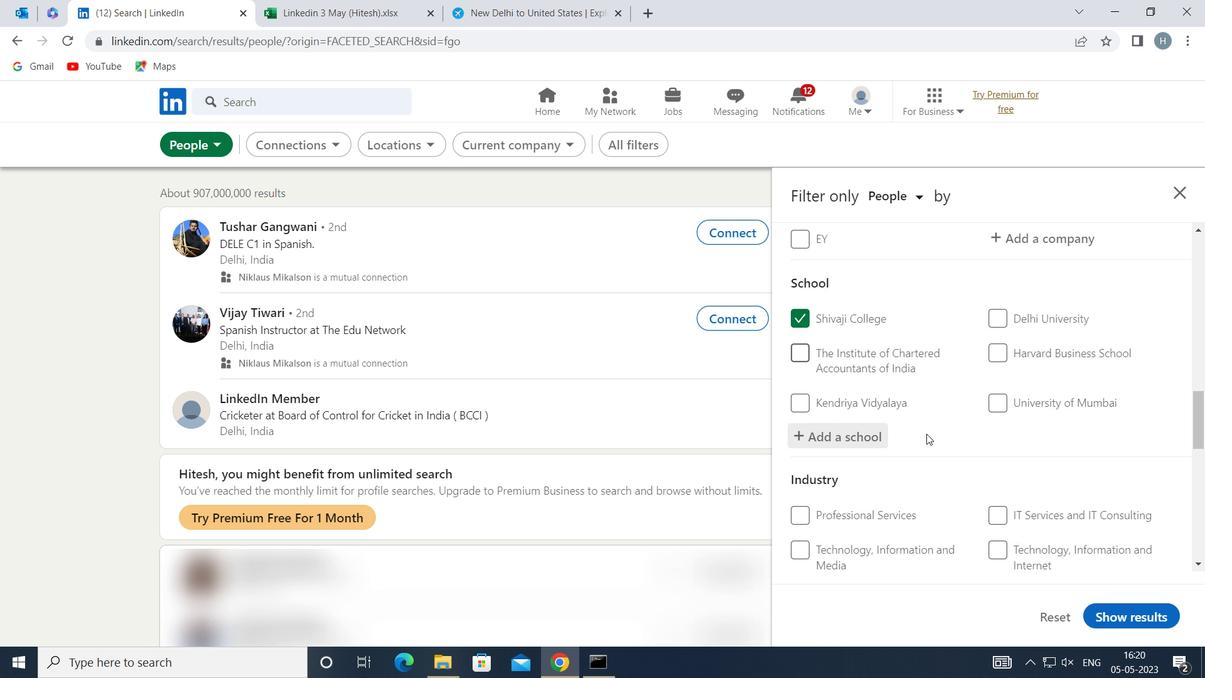 
Action: Mouse scrolled (927, 432) with delta (0, 0)
Screenshot: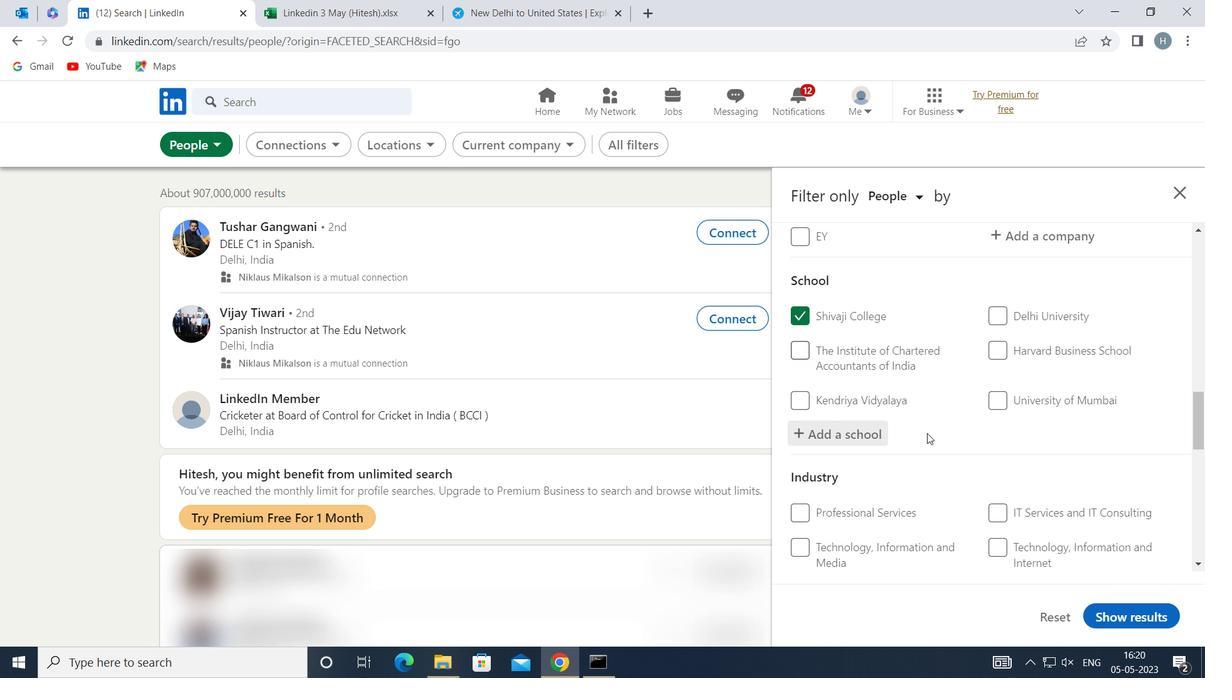 
Action: Mouse moved to (1034, 440)
Screenshot: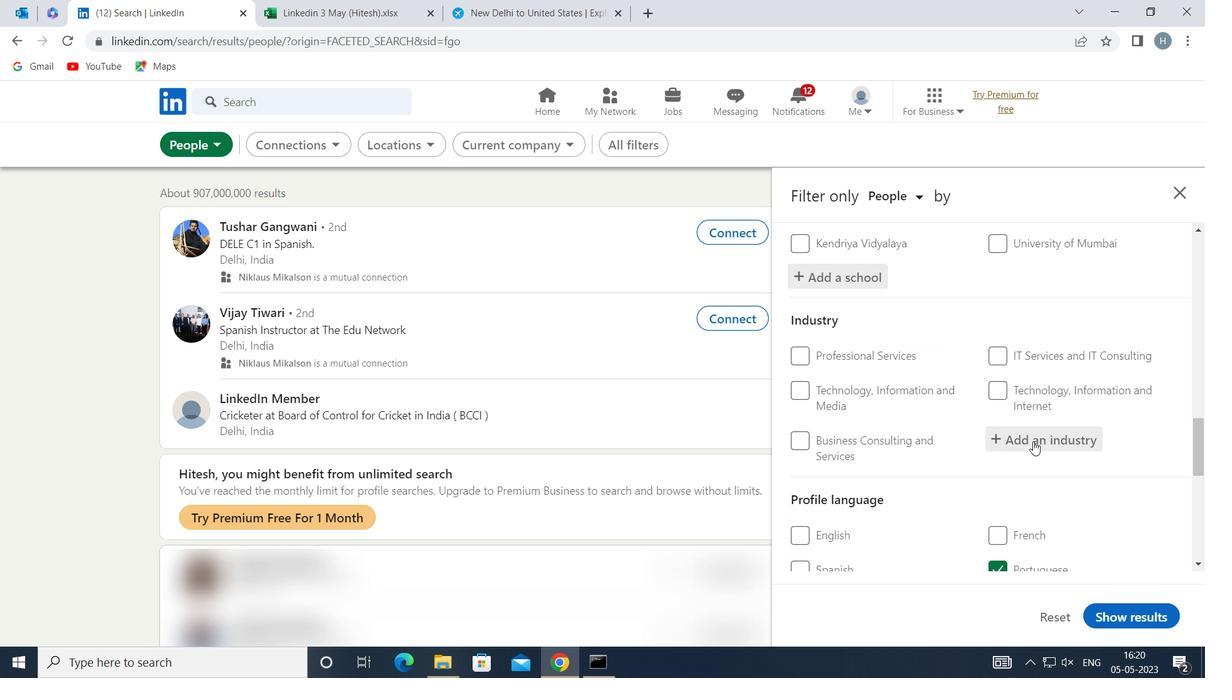 
Action: Mouse pressed left at (1034, 440)
Screenshot: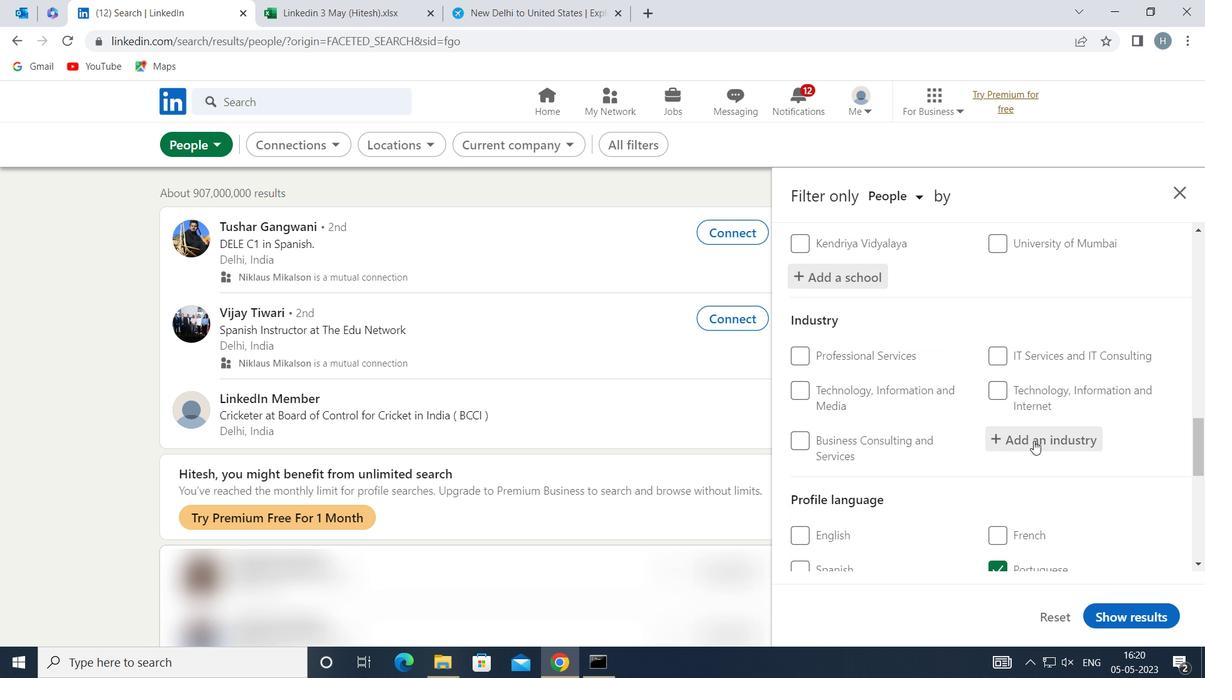 
Action: Mouse moved to (1034, 440)
Screenshot: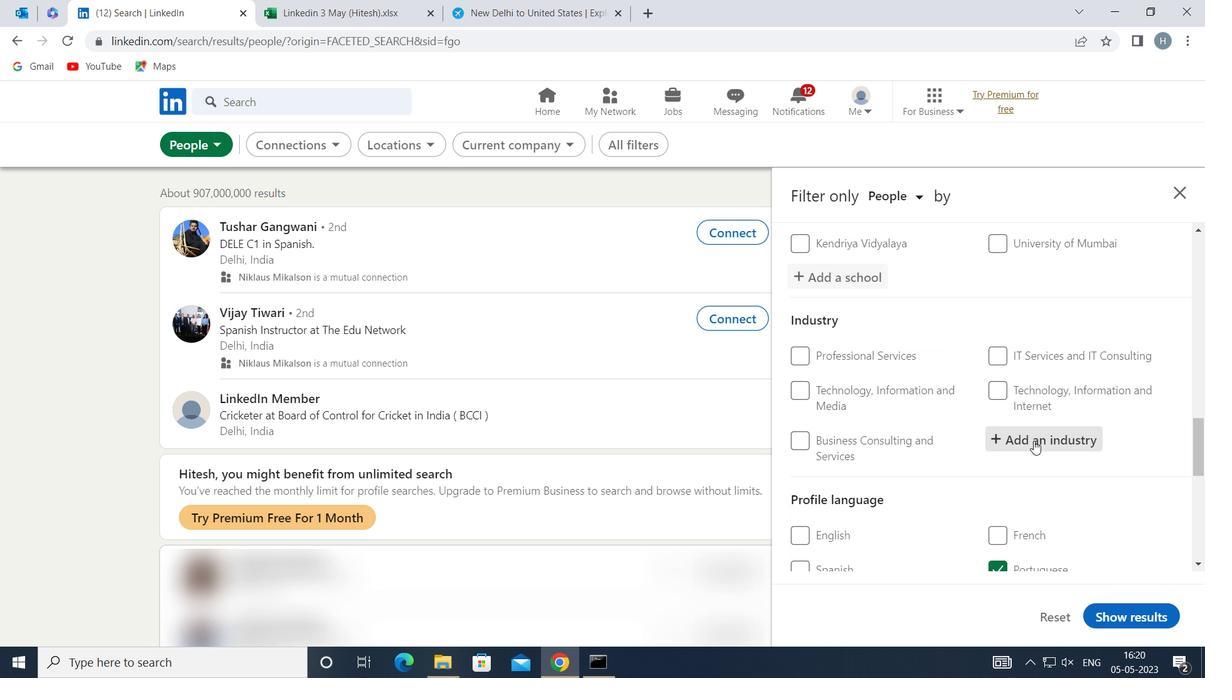
Action: Key pressed <Key.shift>CONSUMER<Key.space><Key.shift>GOODS<Key.space>
Screenshot: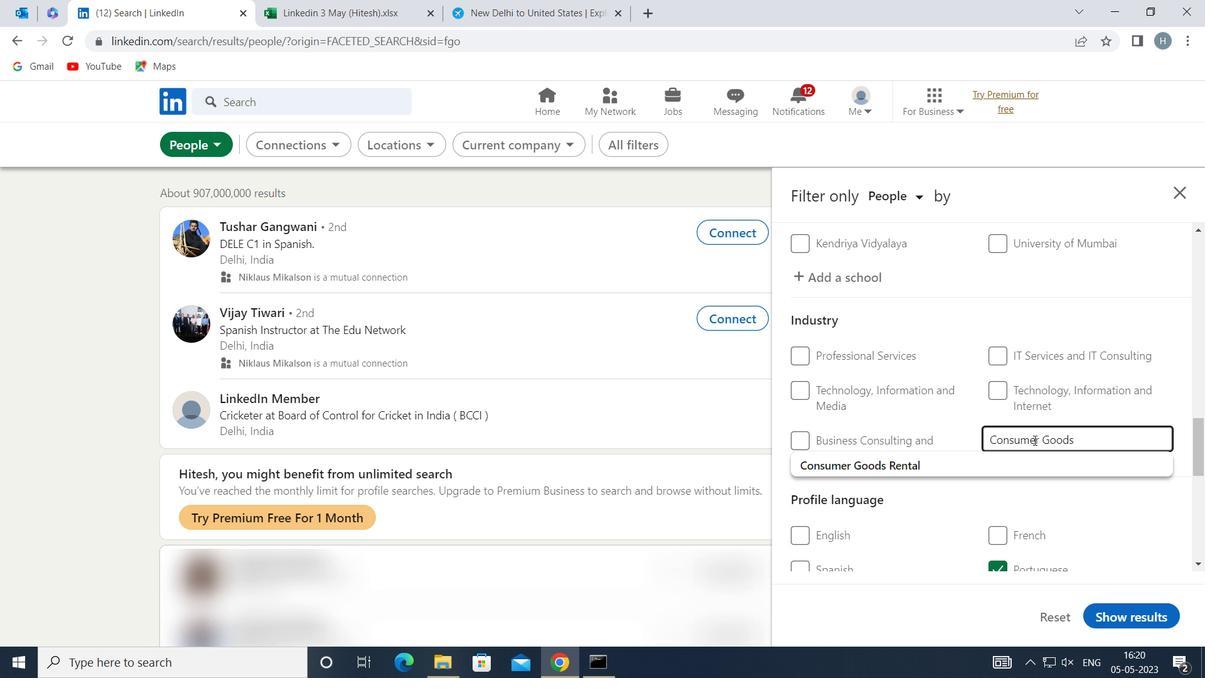 
Action: Mouse moved to (925, 460)
Screenshot: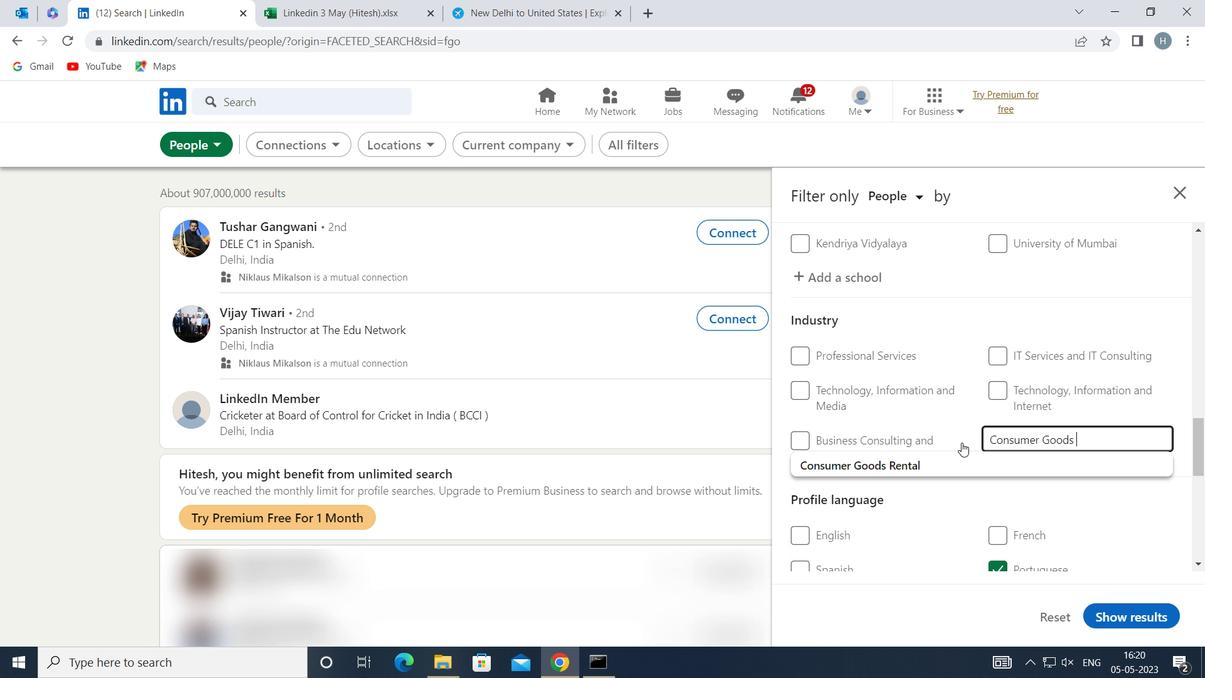 
Action: Mouse pressed left at (925, 460)
Screenshot: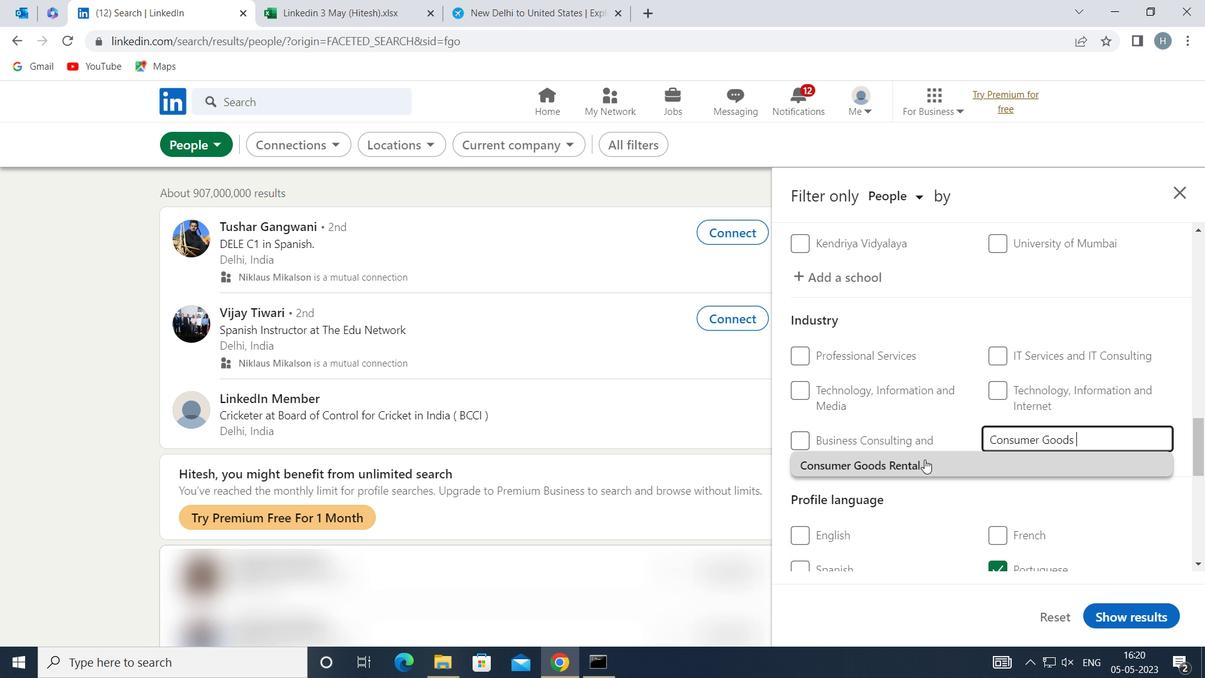 
Action: Mouse moved to (952, 436)
Screenshot: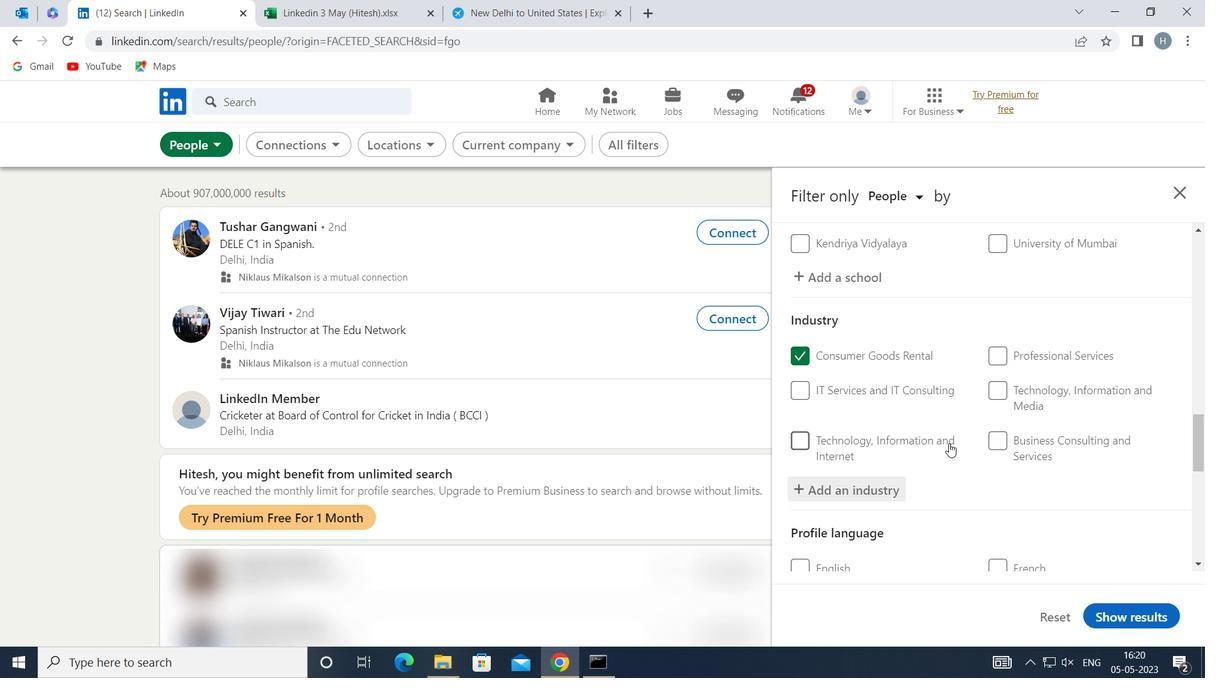 
Action: Mouse scrolled (952, 435) with delta (0, 0)
Screenshot: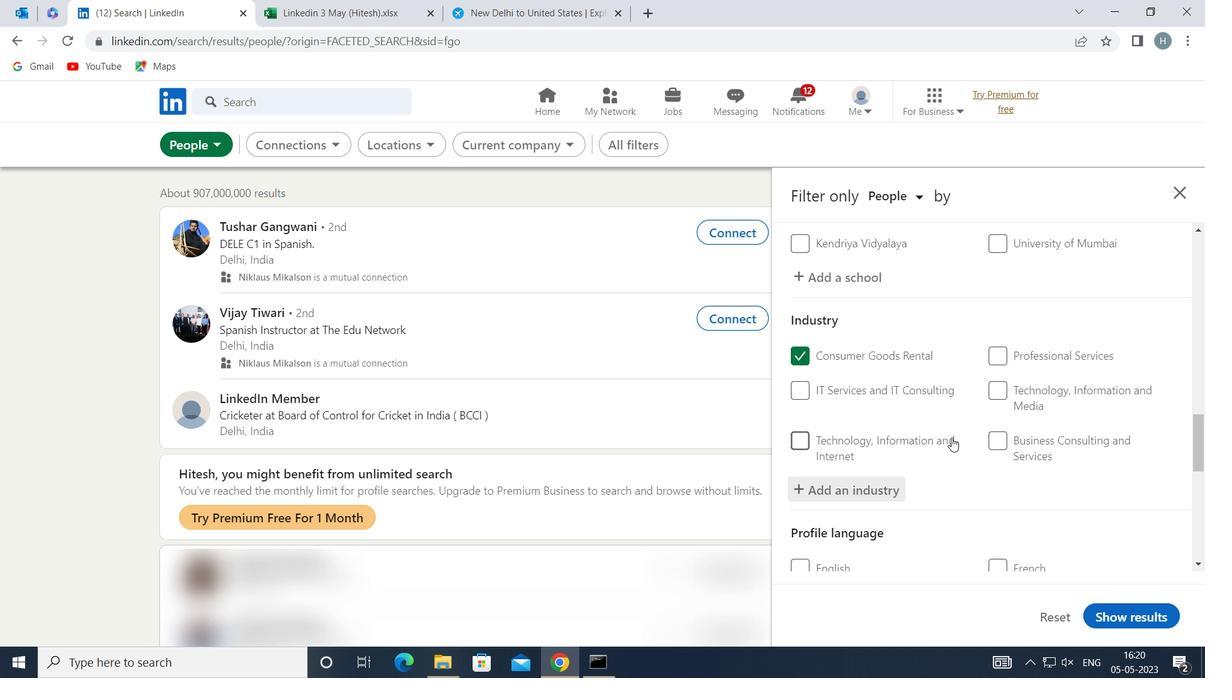 
Action: Mouse scrolled (952, 435) with delta (0, 0)
Screenshot: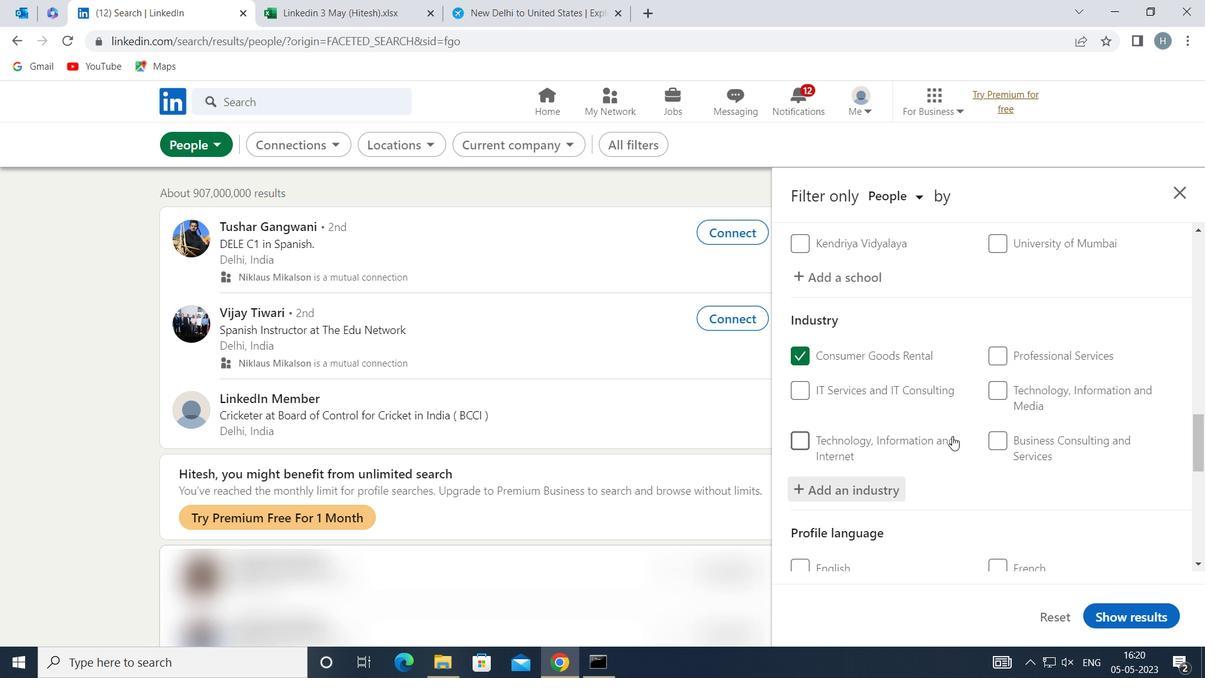 
Action: Mouse moved to (952, 435)
Screenshot: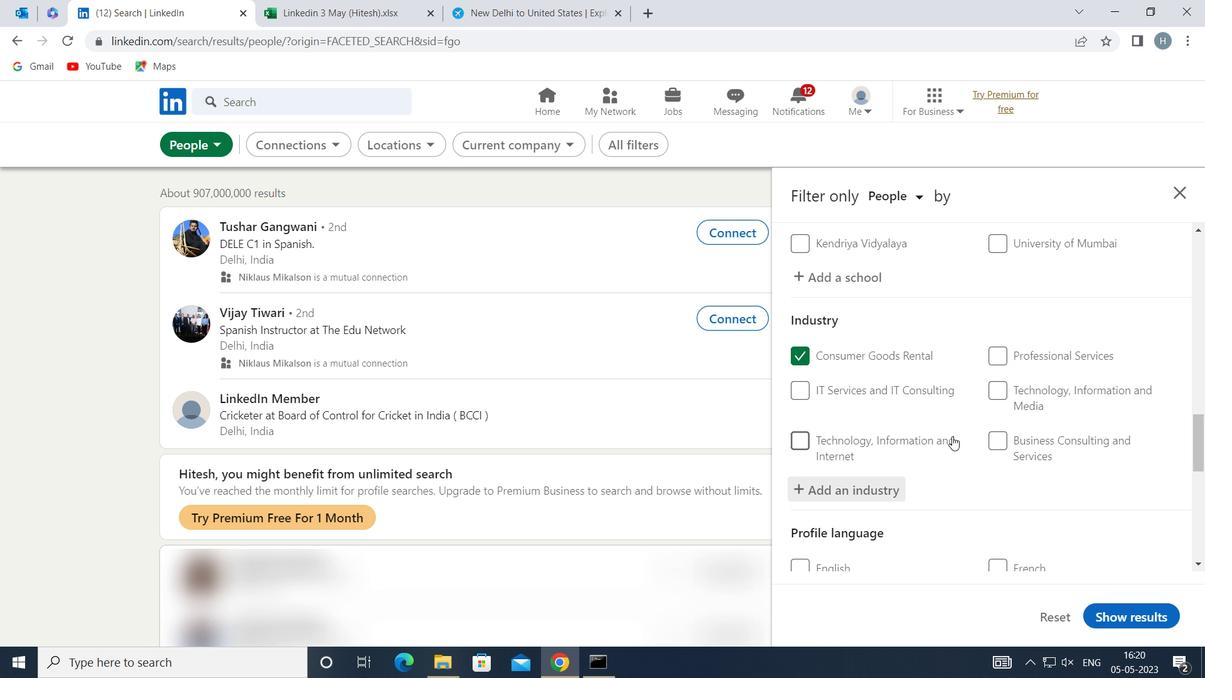 
Action: Mouse scrolled (952, 434) with delta (0, 0)
Screenshot: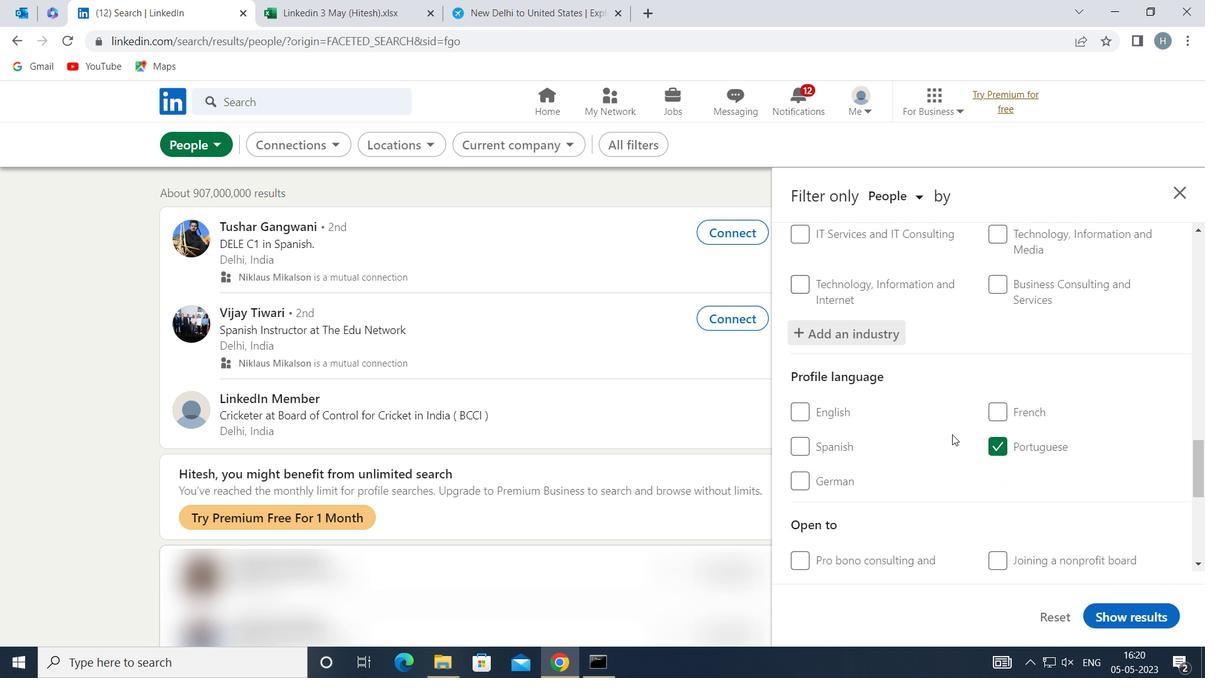 
Action: Mouse moved to (952, 433)
Screenshot: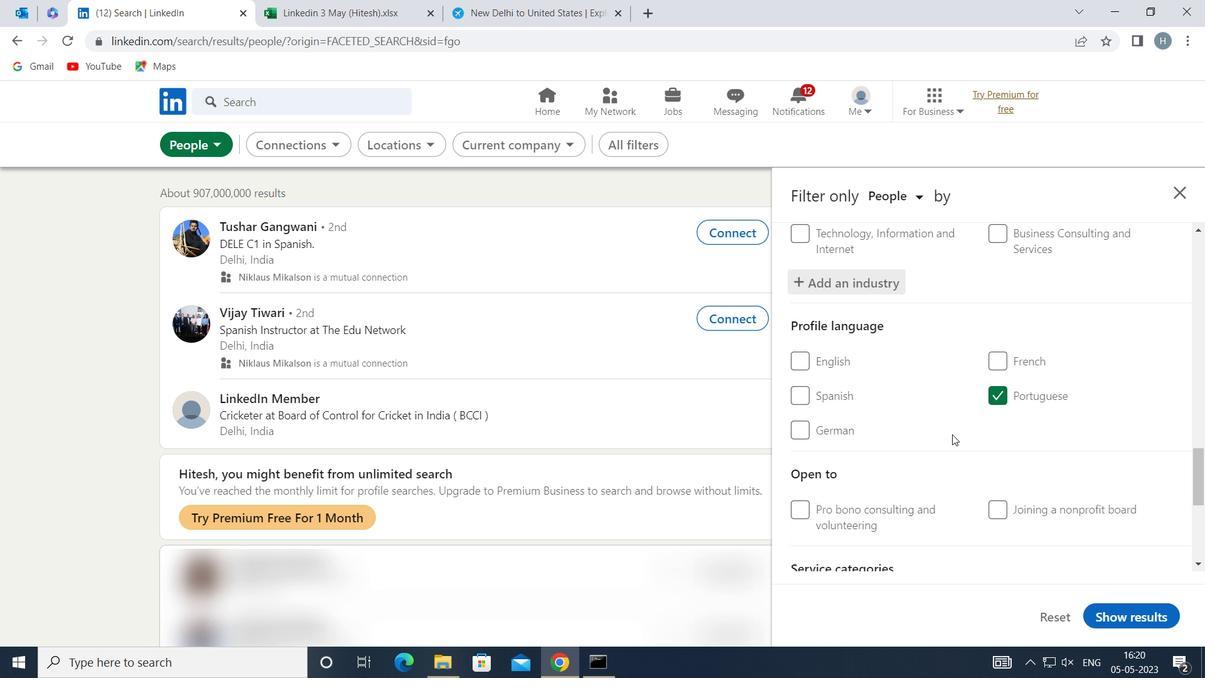 
Action: Mouse scrolled (952, 433) with delta (0, 0)
Screenshot: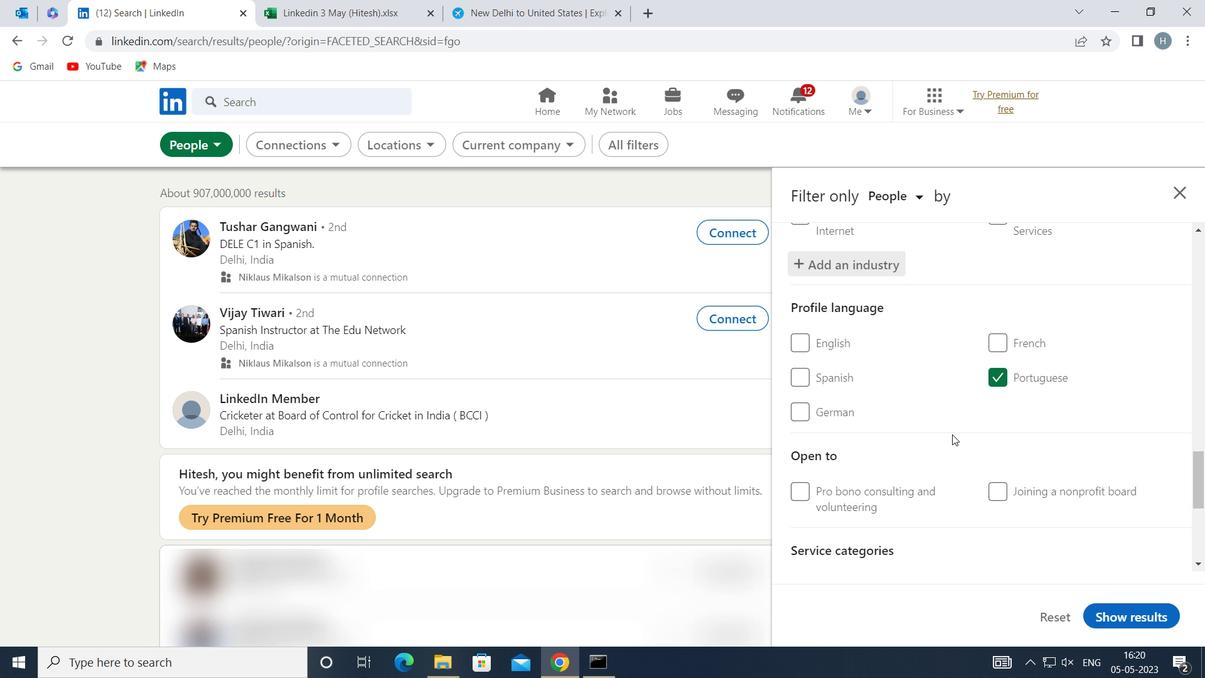 
Action: Mouse scrolled (952, 433) with delta (0, 0)
Screenshot: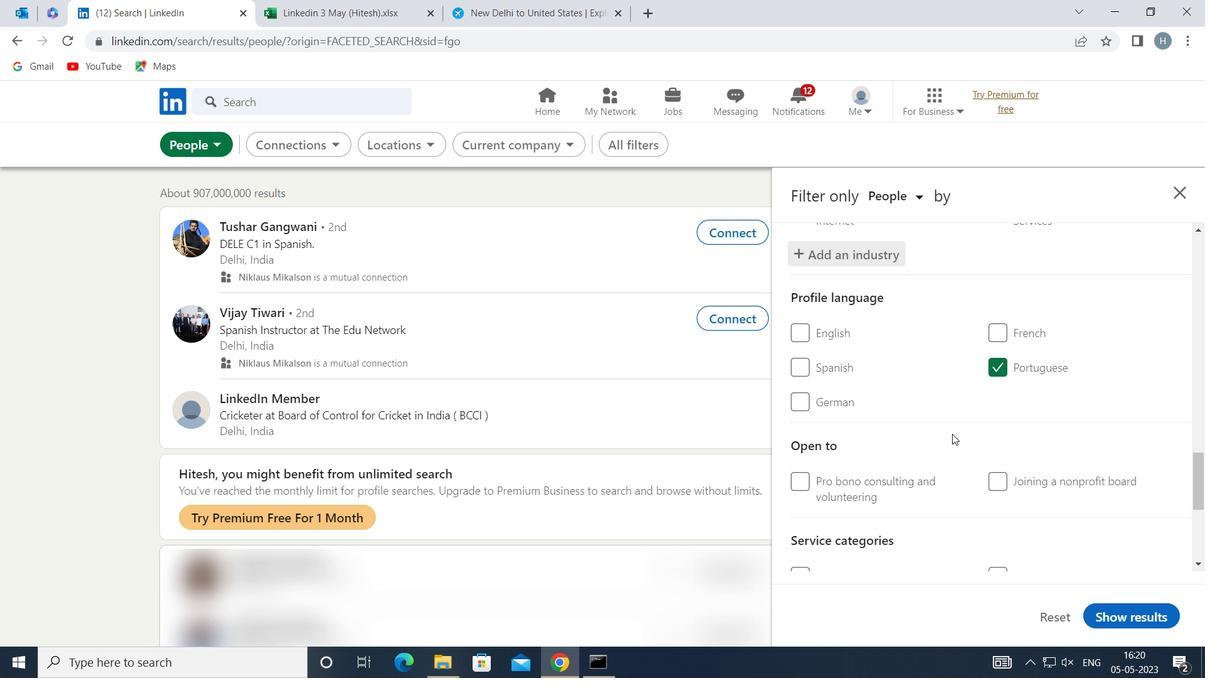 
Action: Mouse scrolled (952, 433) with delta (0, 0)
Screenshot: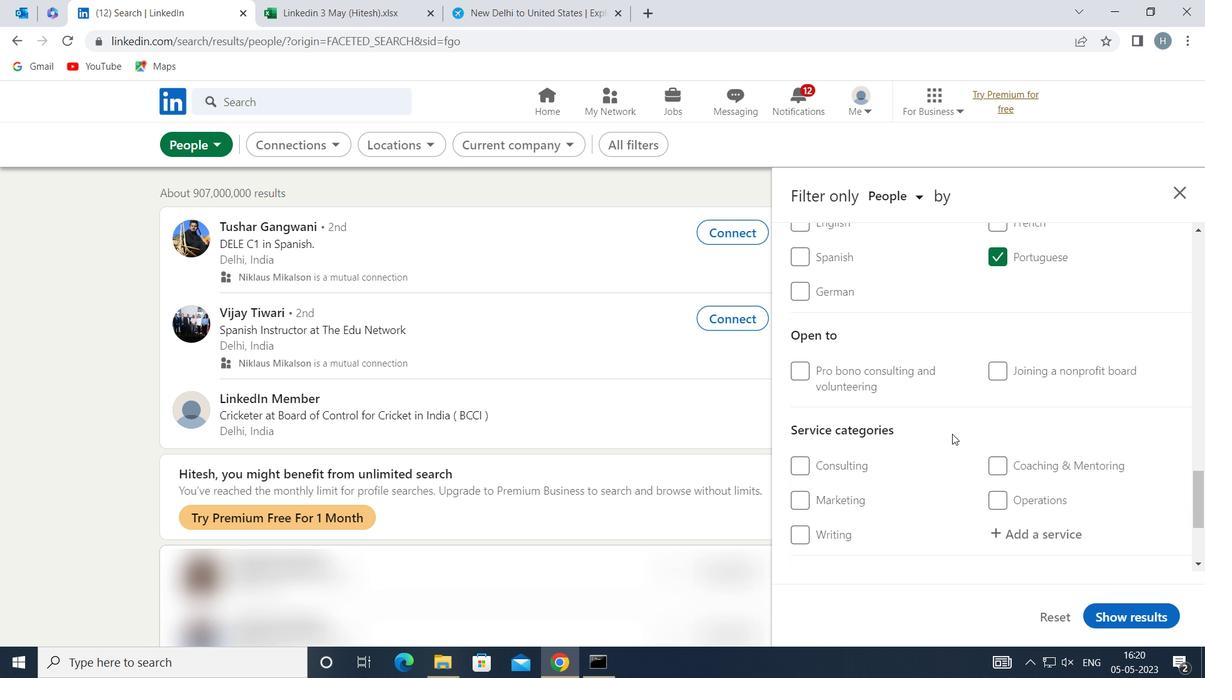 
Action: Mouse moved to (1038, 402)
Screenshot: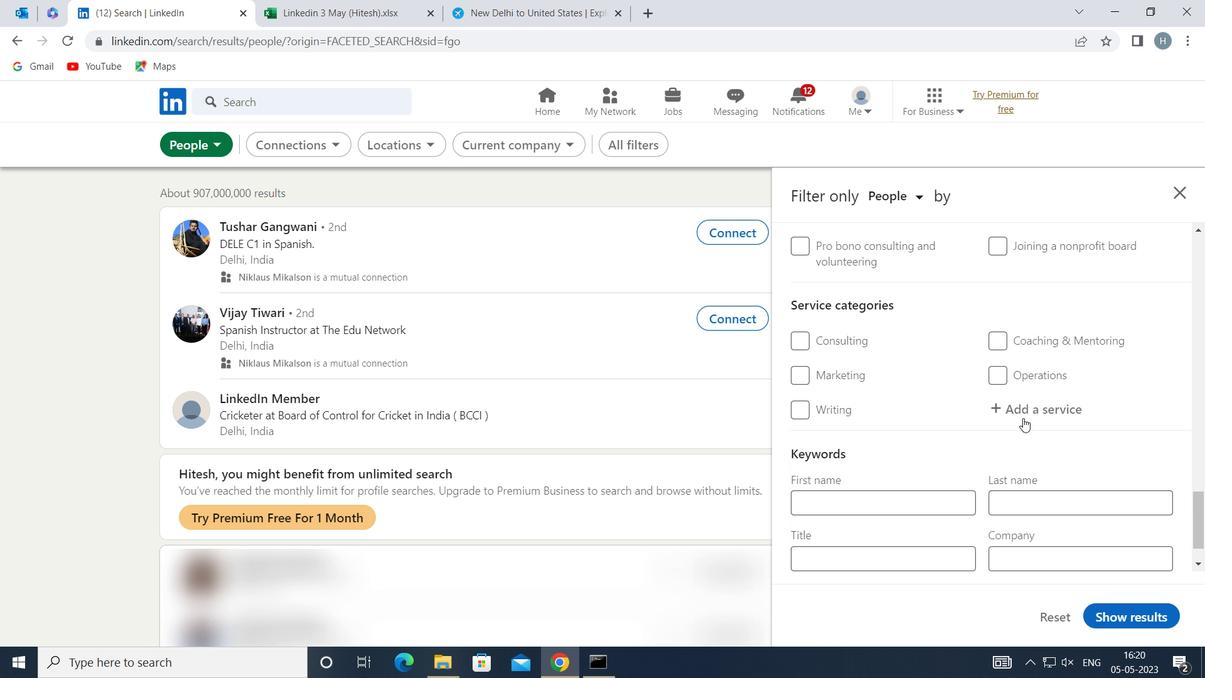 
Action: Mouse pressed left at (1038, 402)
Screenshot: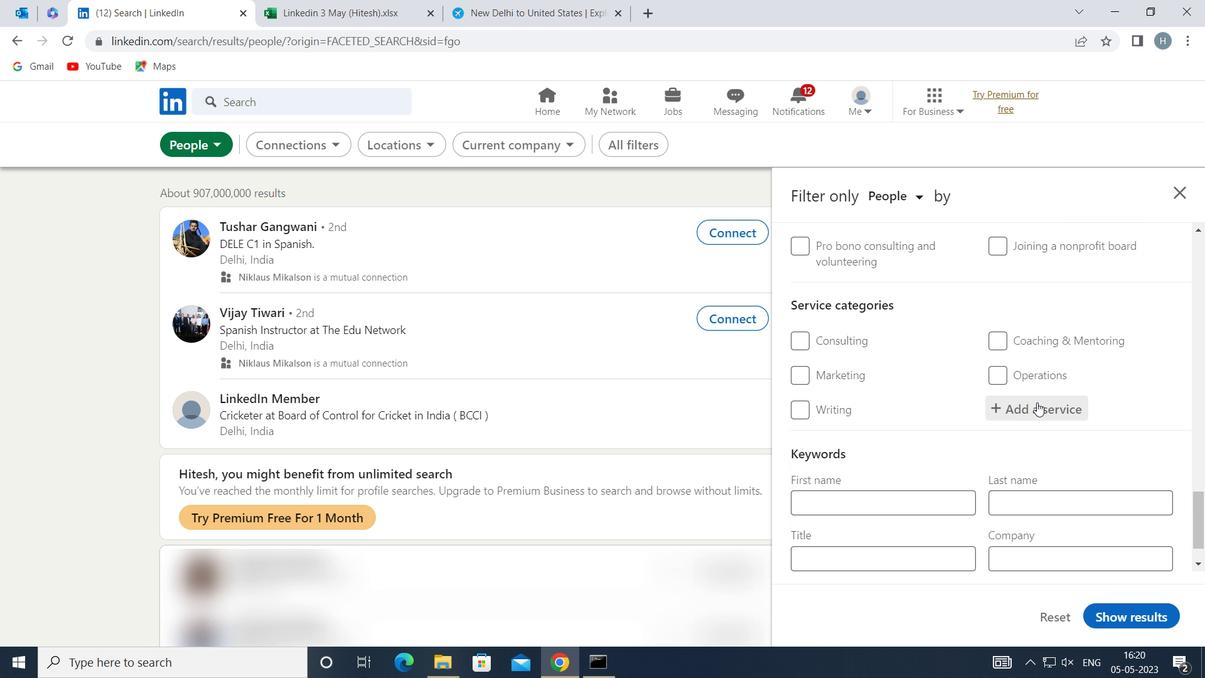 
Action: Key pressed <Key.shift>LEADERSHIP<Key.space><Key.shift>DEVELP<Key.backspace>OPMENT
Screenshot: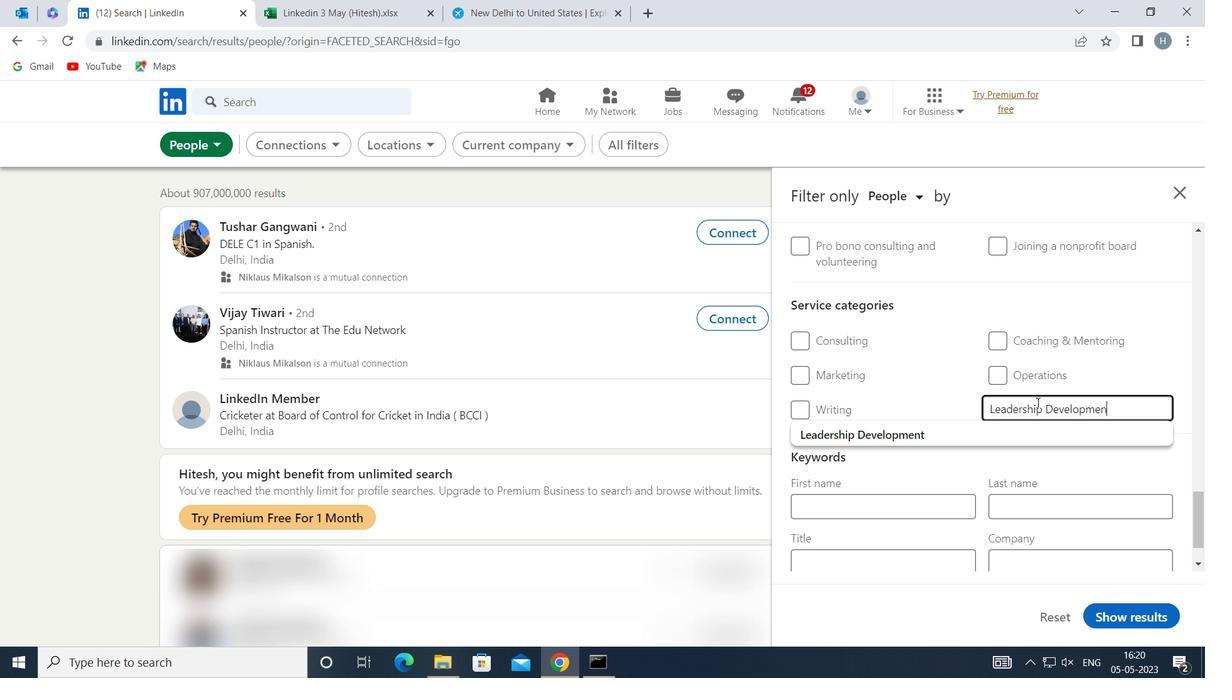 
Action: Mouse moved to (935, 432)
Screenshot: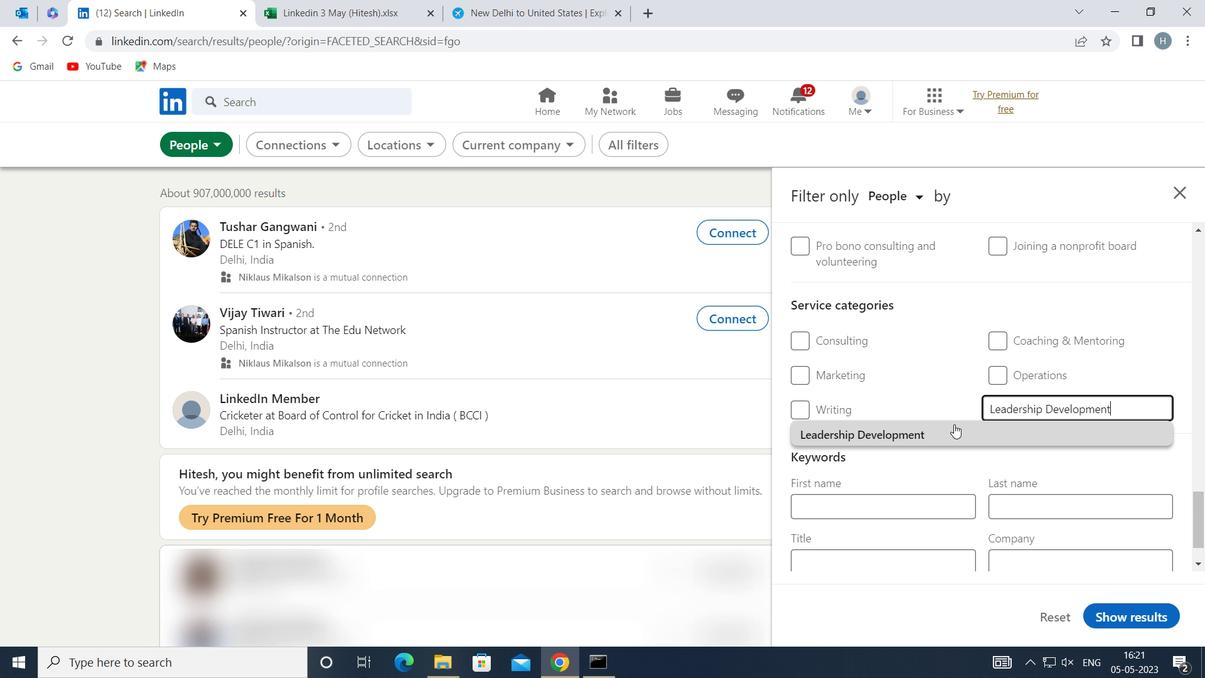 
Action: Mouse pressed left at (935, 432)
Screenshot: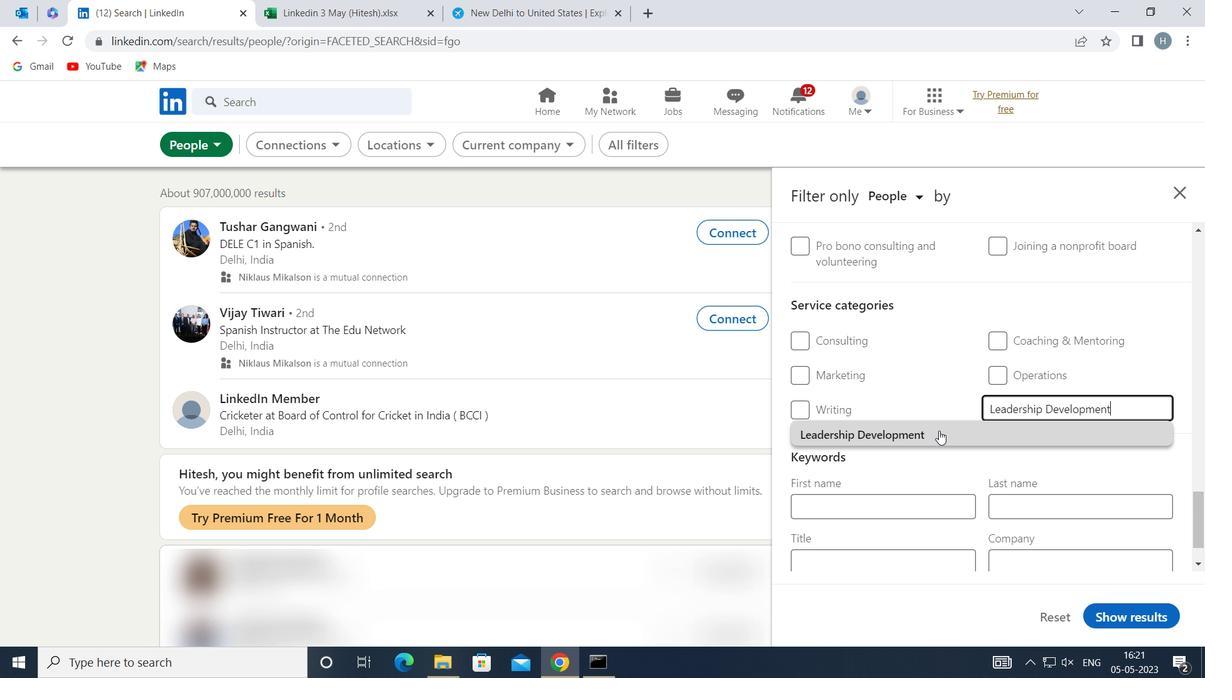 
Action: Mouse scrolled (935, 432) with delta (0, 0)
Screenshot: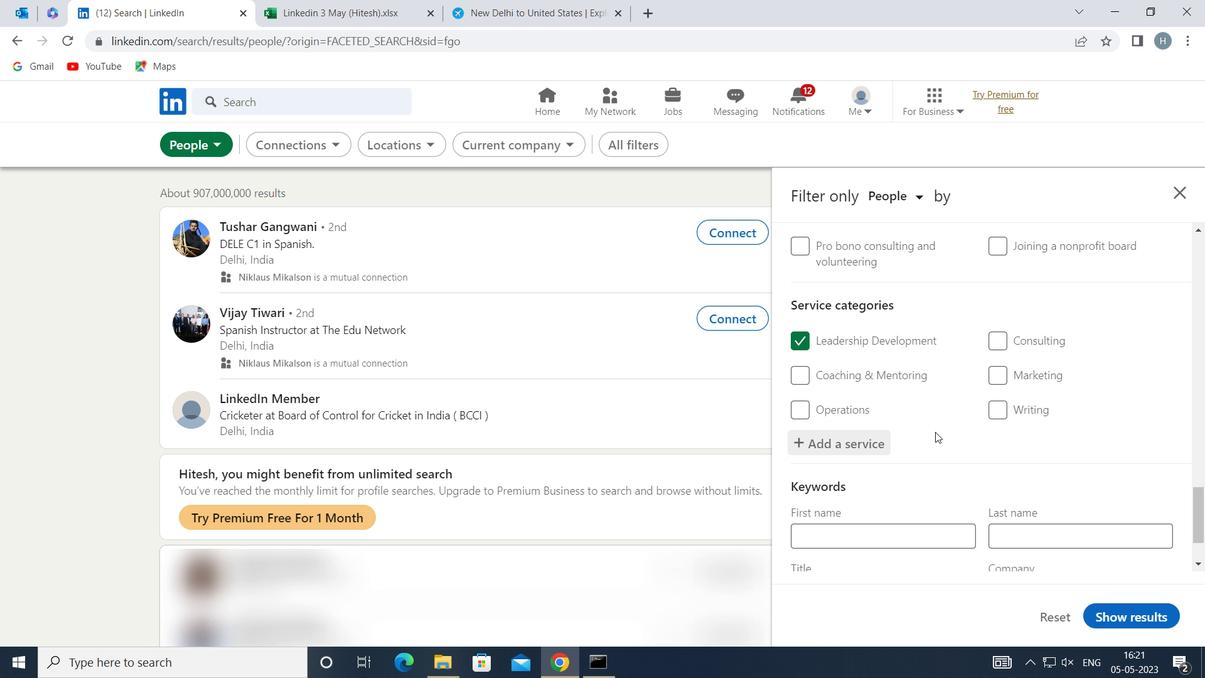 
Action: Mouse scrolled (935, 432) with delta (0, 0)
Screenshot: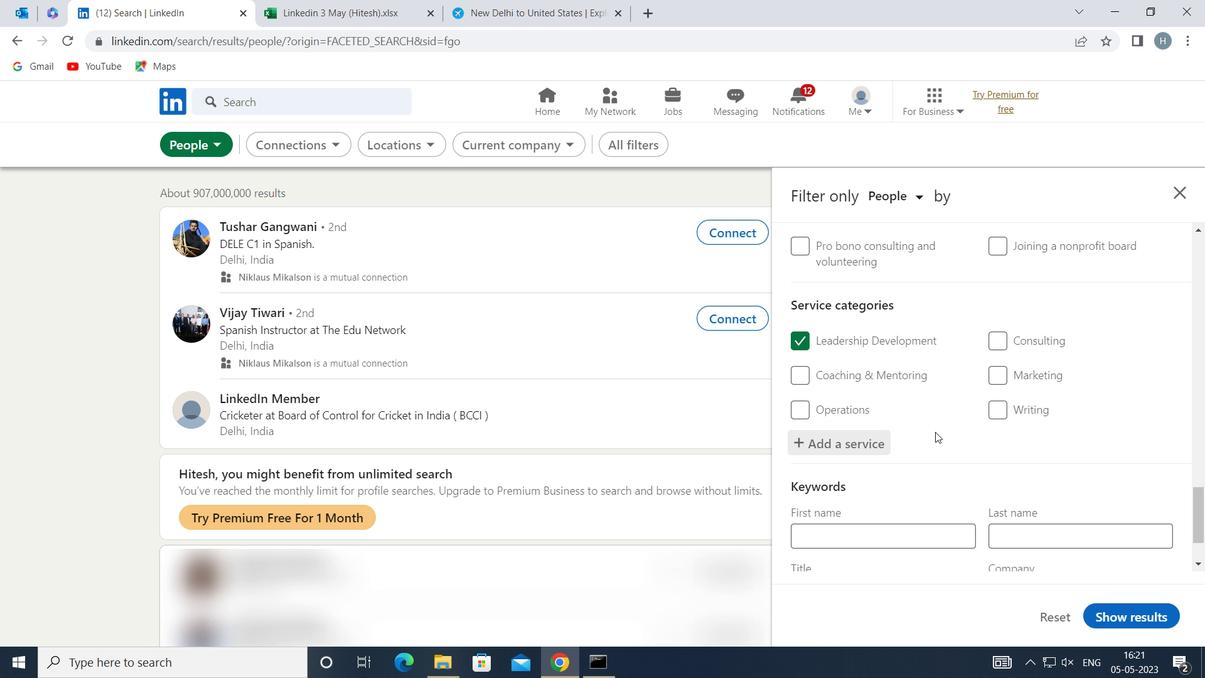 
Action: Mouse moved to (935, 434)
Screenshot: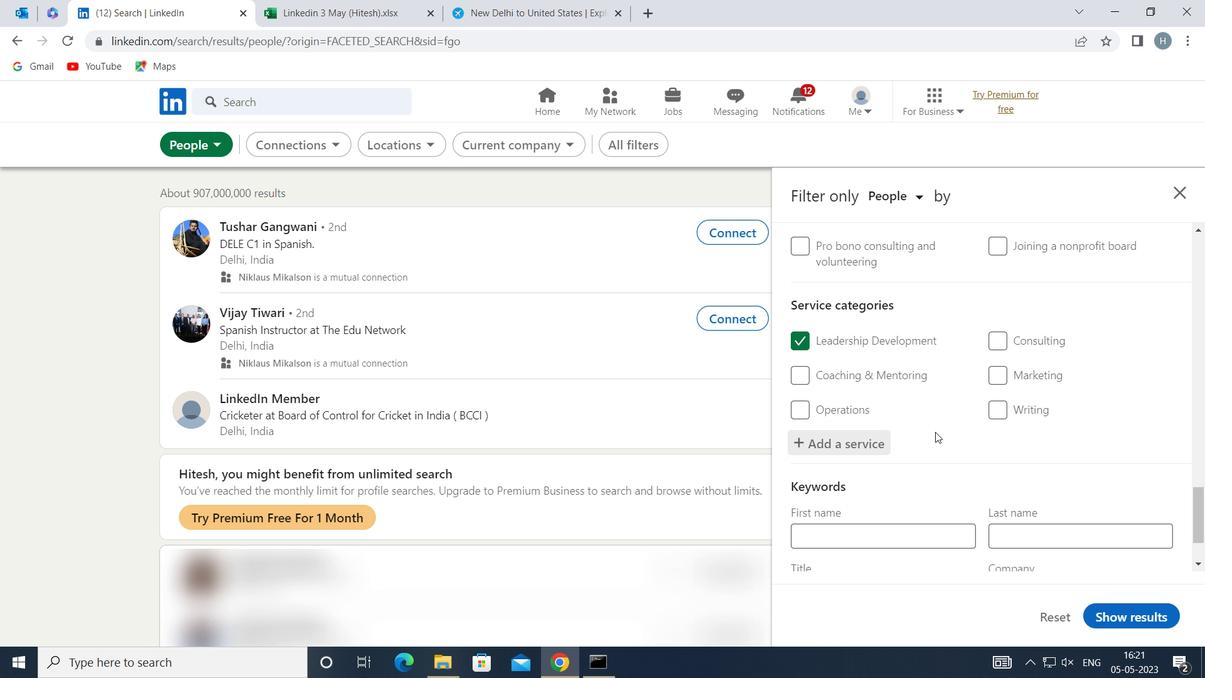 
Action: Mouse scrolled (935, 433) with delta (0, 0)
Screenshot: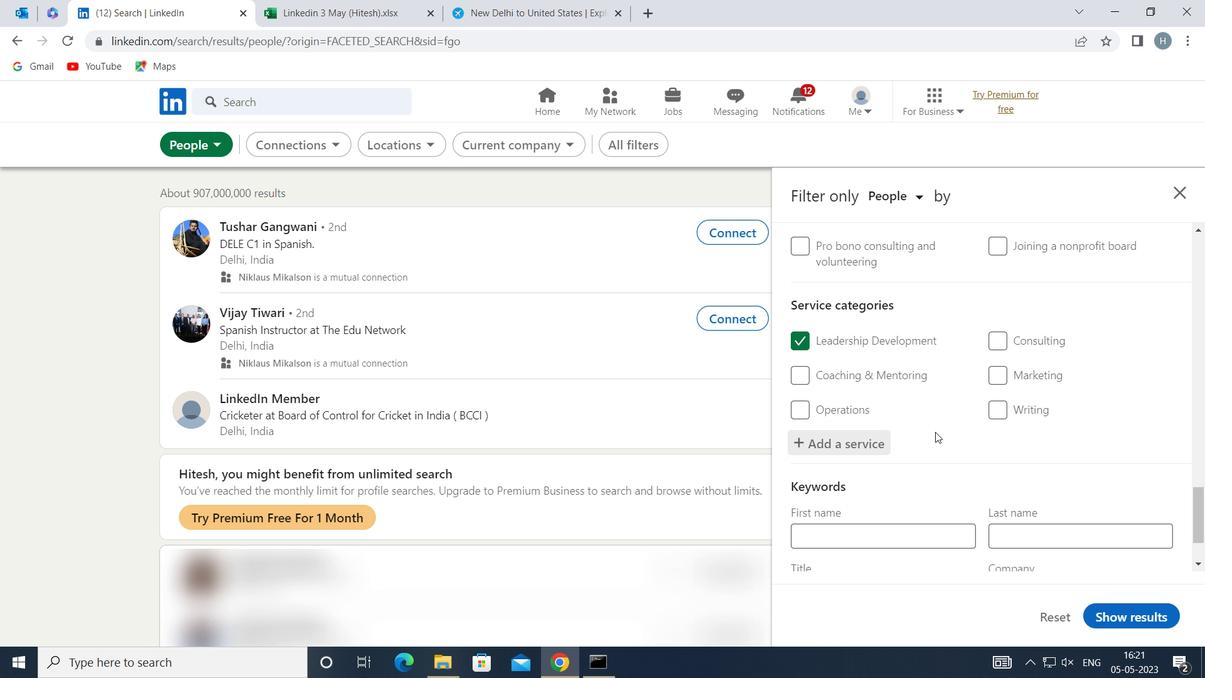 
Action: Mouse moved to (935, 434)
Screenshot: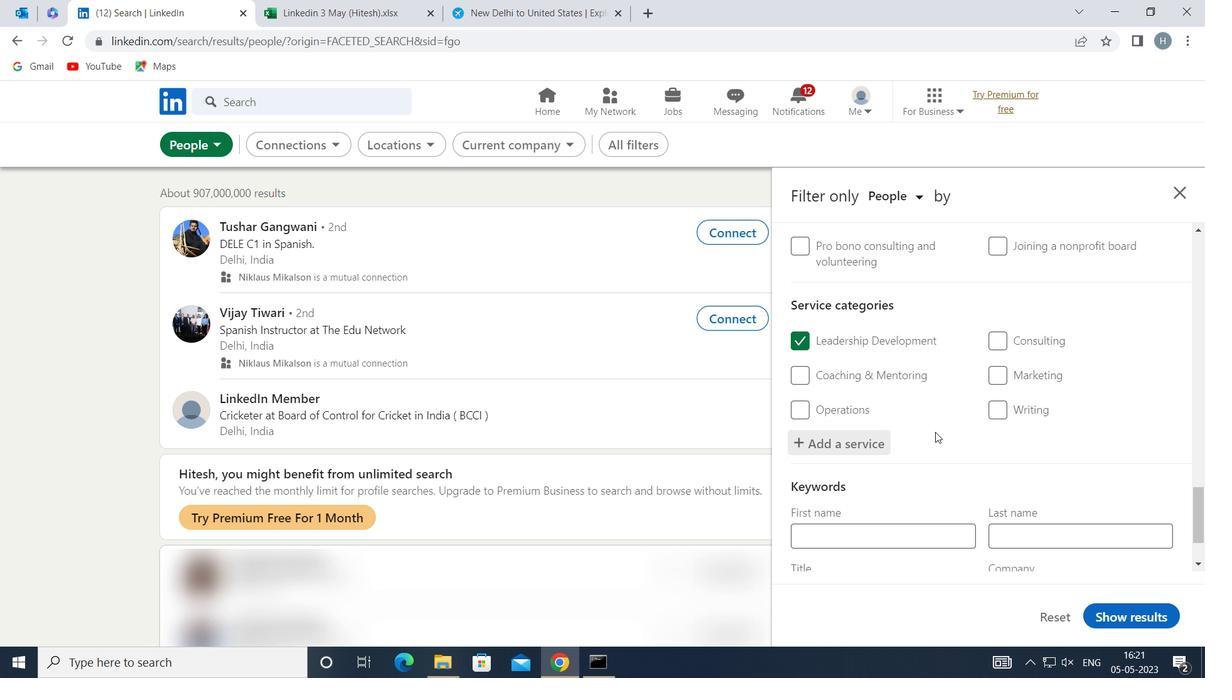 
Action: Mouse scrolled (935, 433) with delta (0, 0)
Screenshot: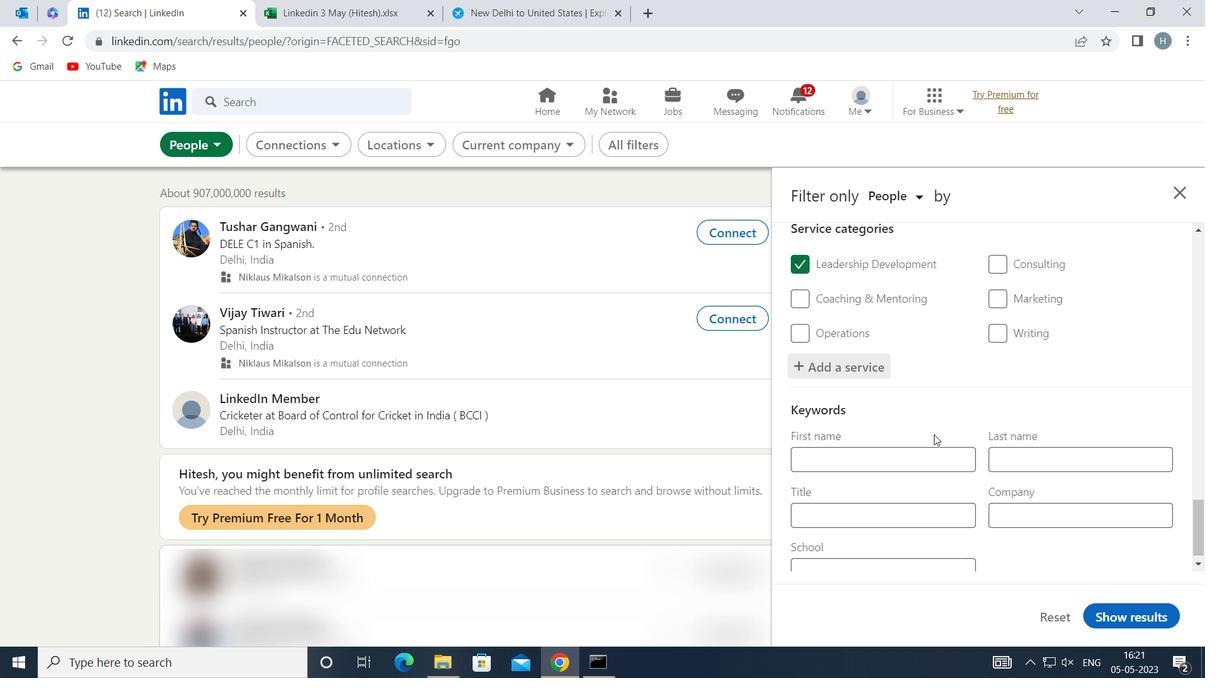 
Action: Mouse scrolled (935, 433) with delta (0, 0)
Screenshot: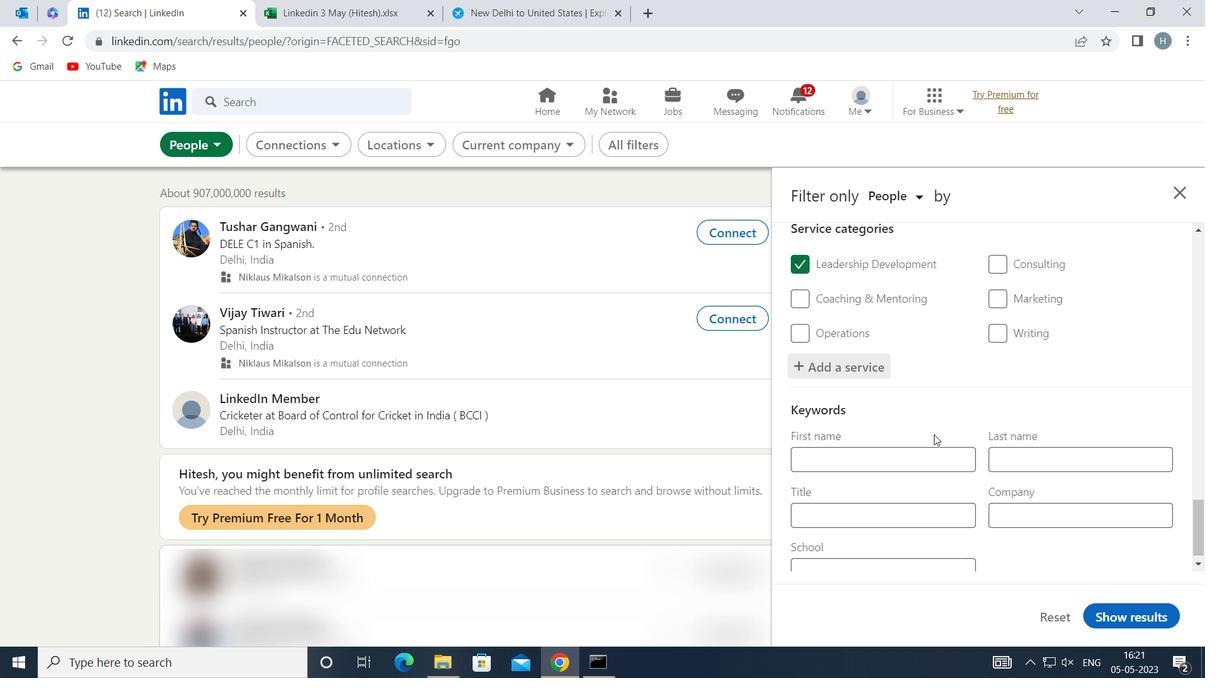 
Action: Mouse moved to (935, 437)
Screenshot: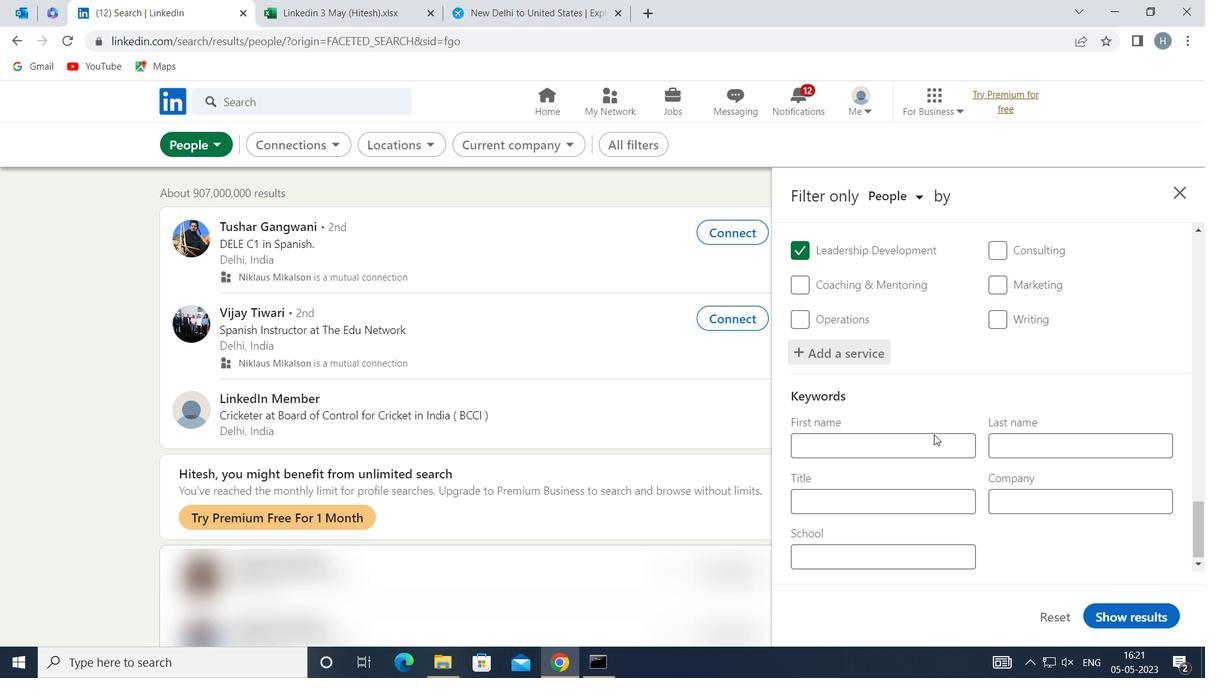 
Action: Mouse scrolled (935, 436) with delta (0, 0)
Screenshot: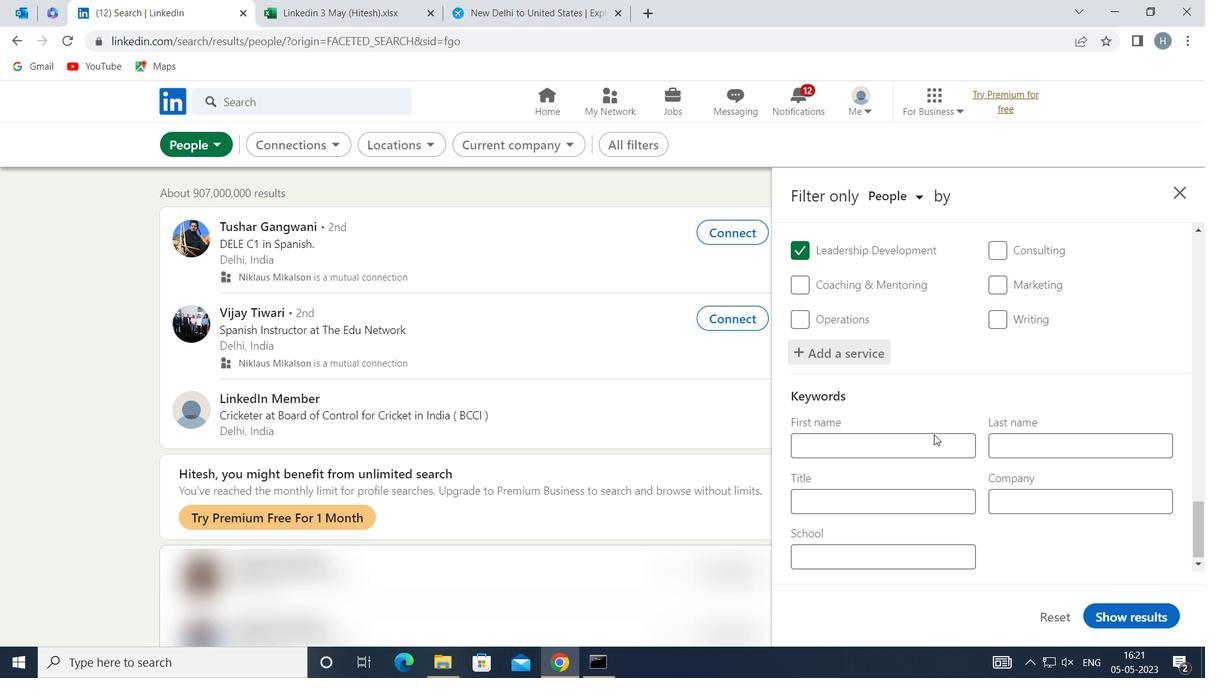
Action: Mouse moved to (919, 493)
Screenshot: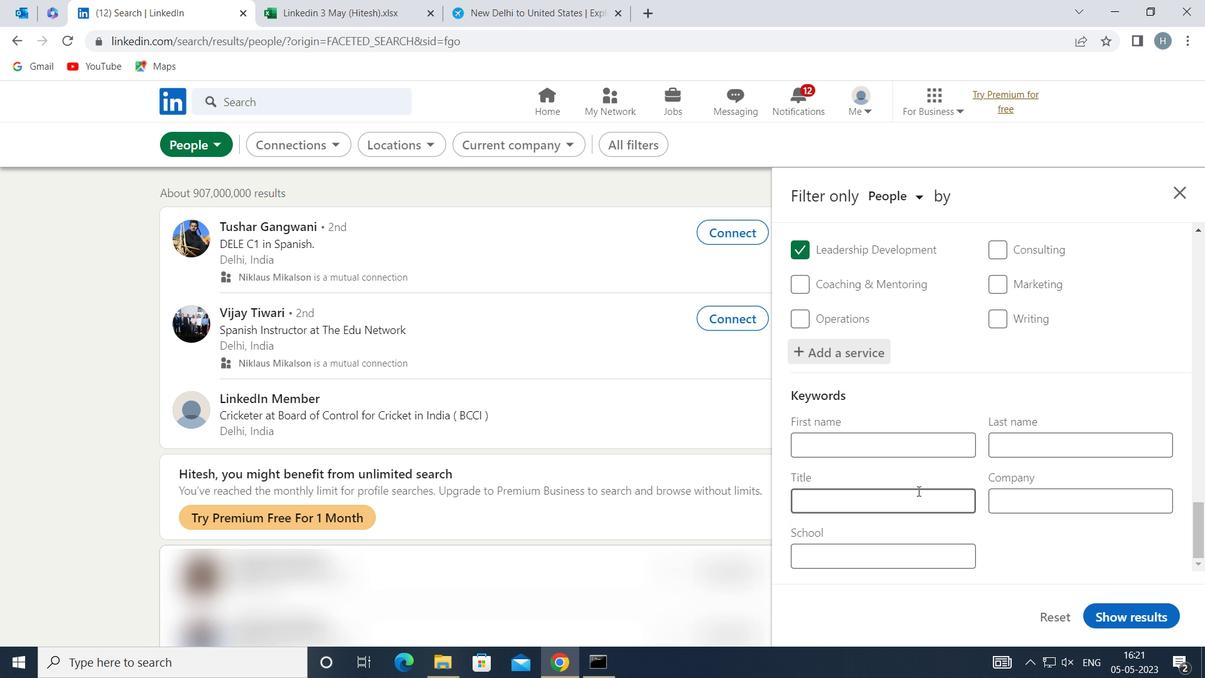 
Action: Mouse pressed left at (919, 493)
Screenshot: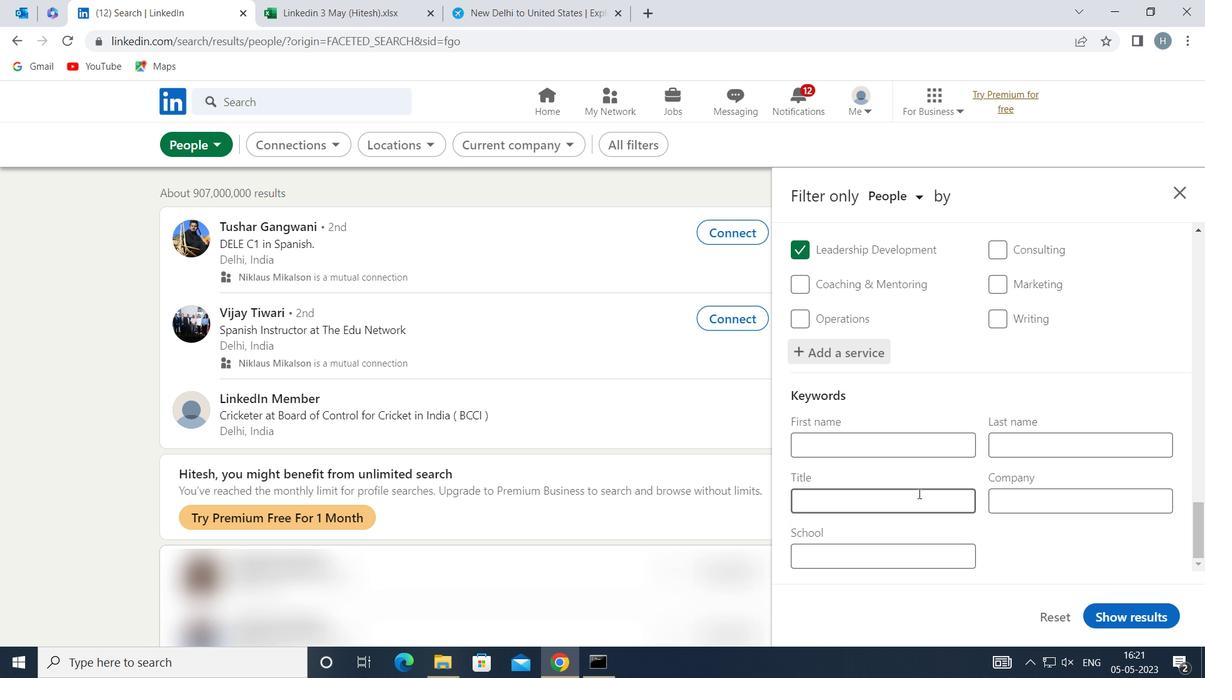 
Action: Key pressed <Key.shift>HOUSEKEEPER
Screenshot: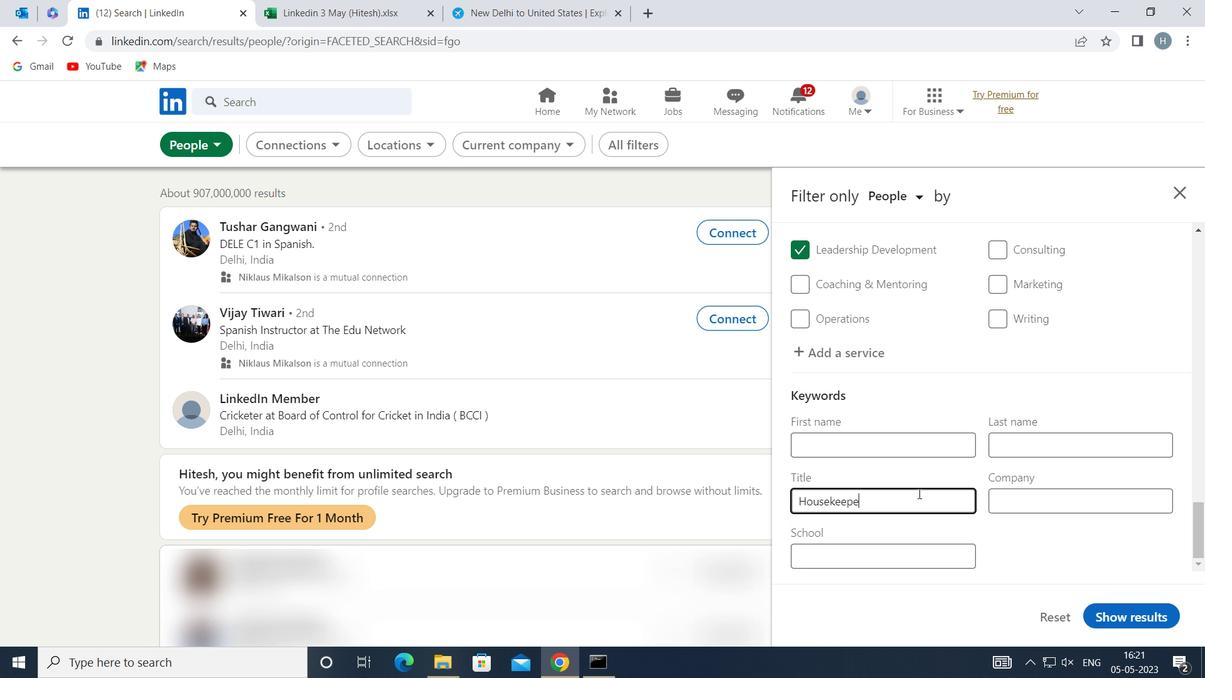 
Action: Mouse moved to (1148, 613)
Screenshot: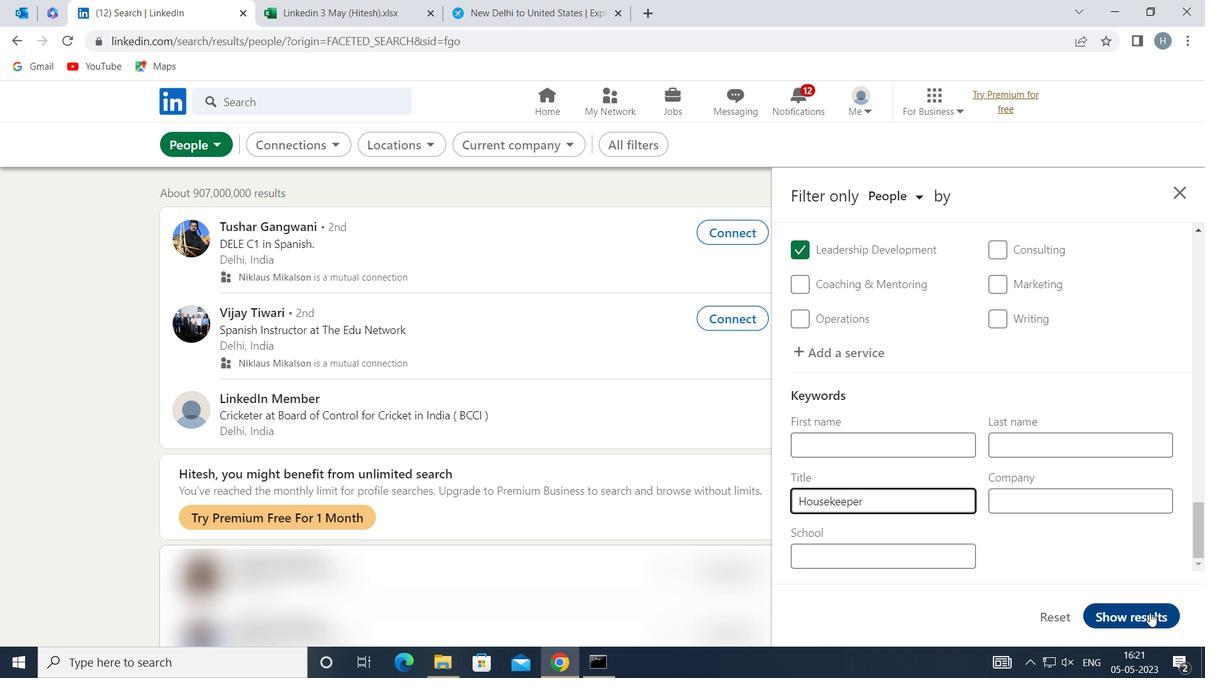 
Action: Mouse pressed left at (1148, 613)
Screenshot: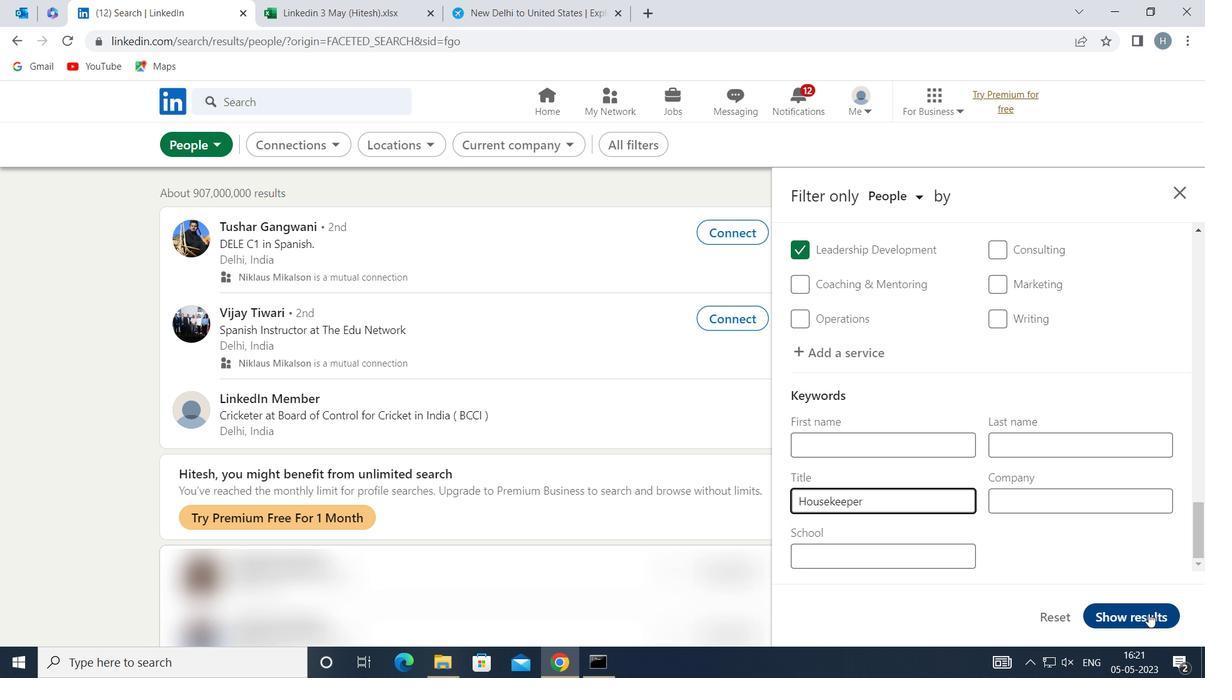 
Action: Mouse moved to (1045, 553)
Screenshot: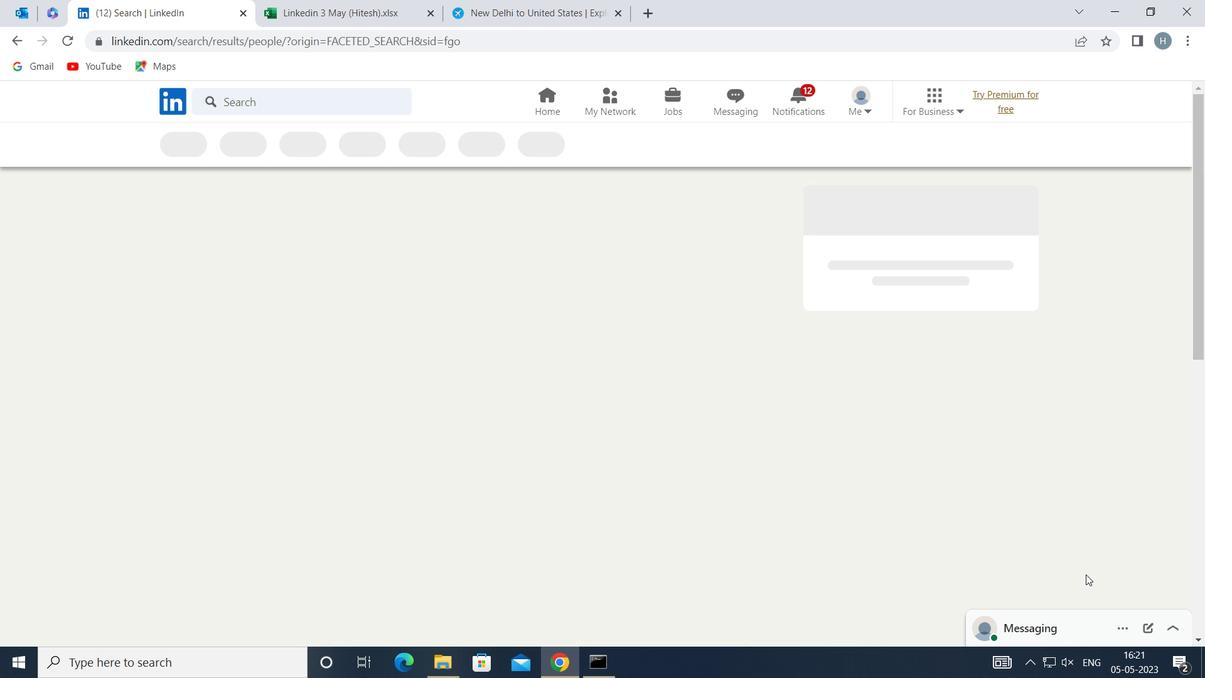 
